 Task: Look for space in Mālūr, India from 5th July, 2023 to 15th July, 2023 for 9 adults in price range Rs.15000 to Rs.25000. Place can be entire place with 5 bedrooms having 5 beds and 5 bathrooms. Property type can be house, flat, guest house. Booking option can be shelf check-in. Required host language is English.
Action: Mouse moved to (568, 101)
Screenshot: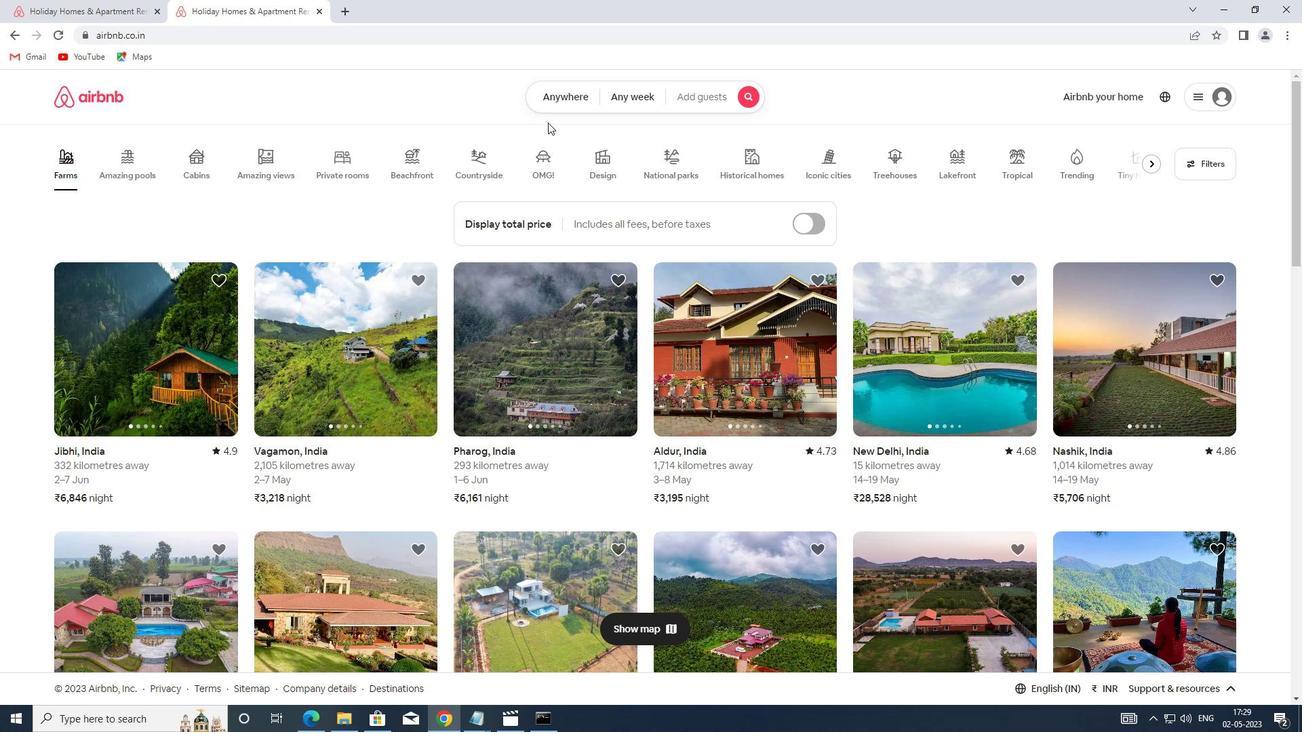 
Action: Mouse pressed left at (568, 101)
Screenshot: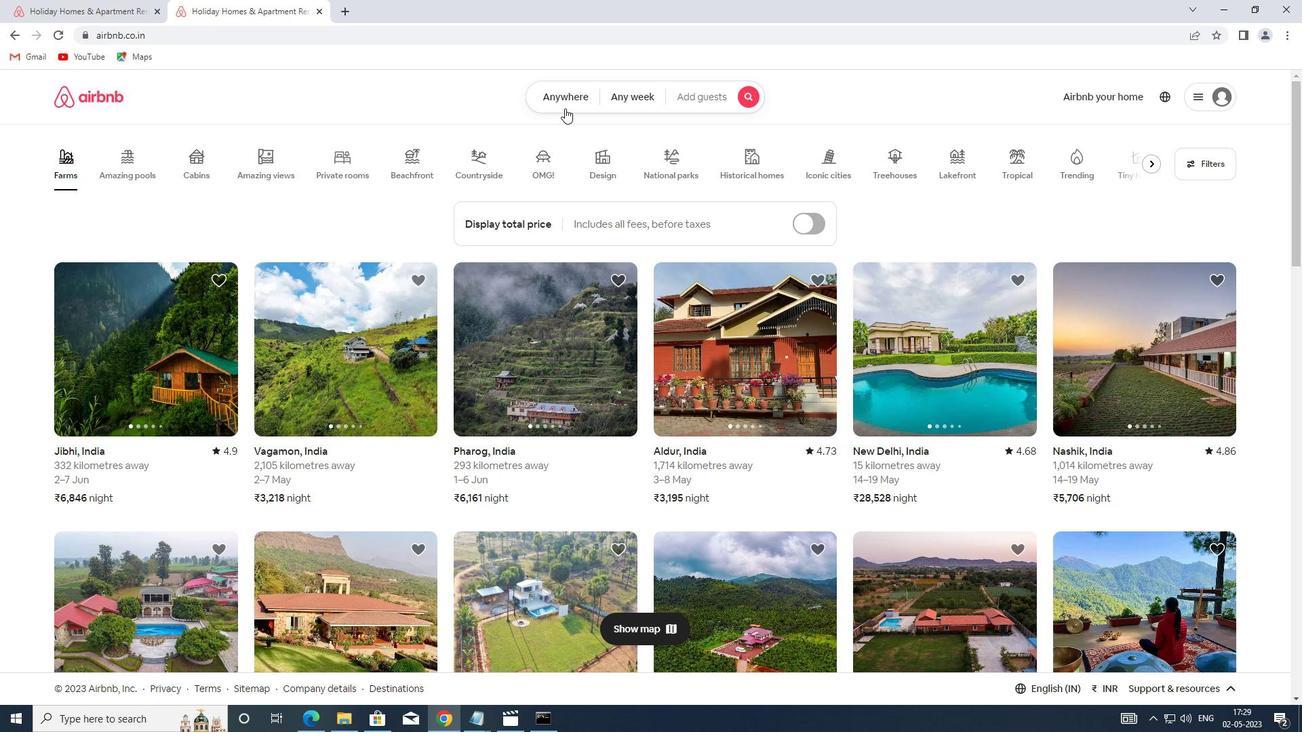 
Action: Mouse moved to (474, 147)
Screenshot: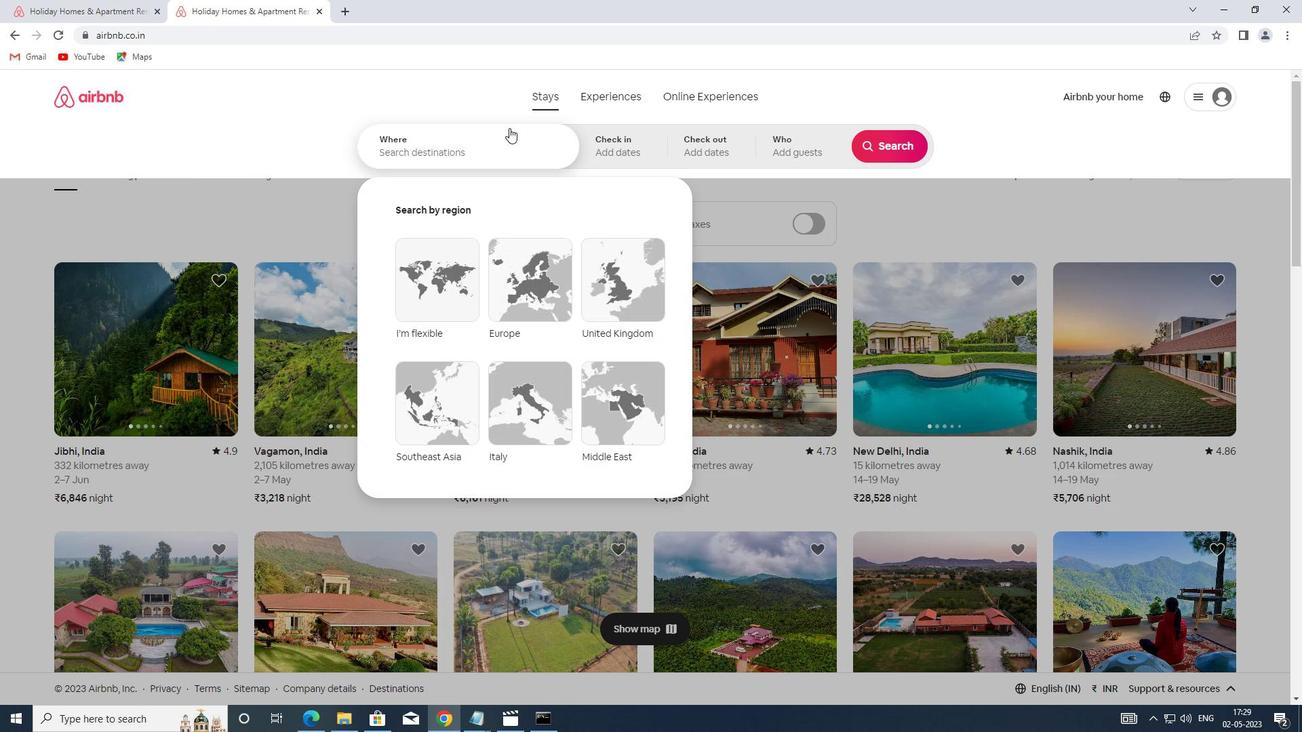
Action: Mouse pressed left at (474, 147)
Screenshot: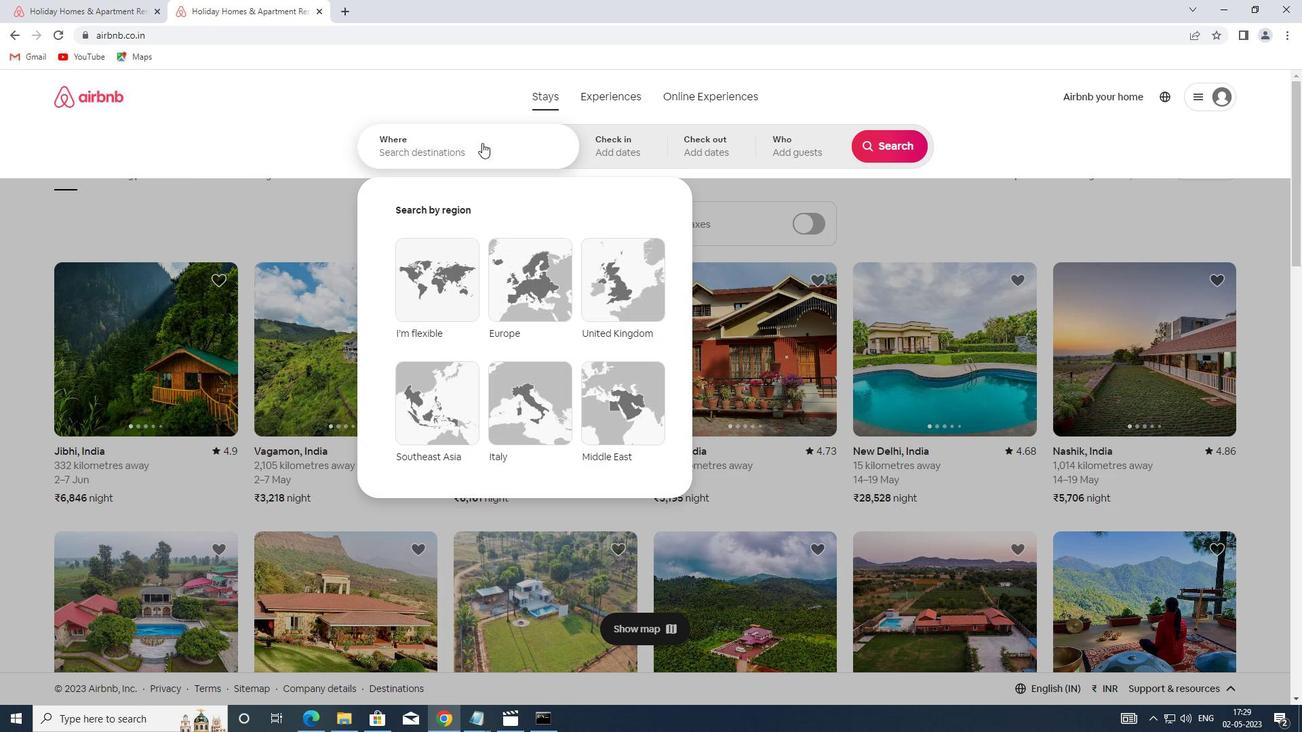 
Action: Key pressed <Key.shift>MALURA,<Key.shift>INA<Key.backspace>DIA
Screenshot: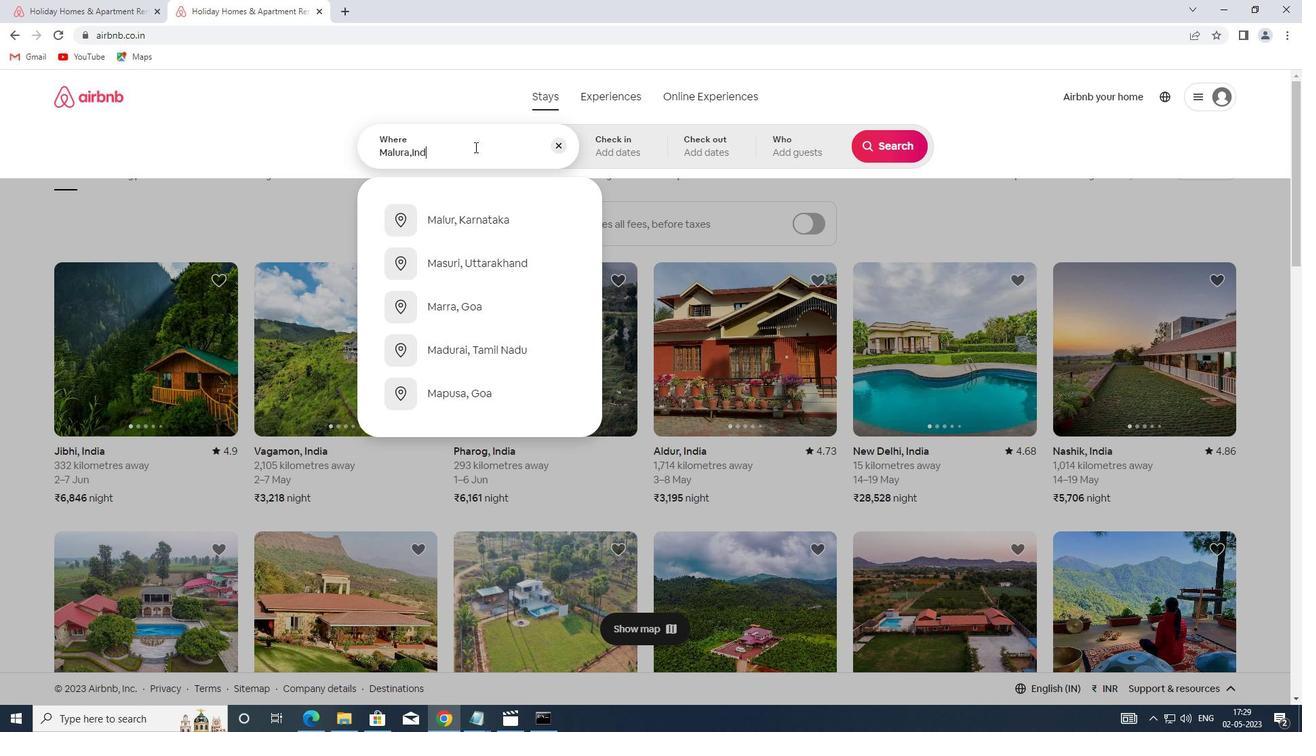 
Action: Mouse moved to (614, 133)
Screenshot: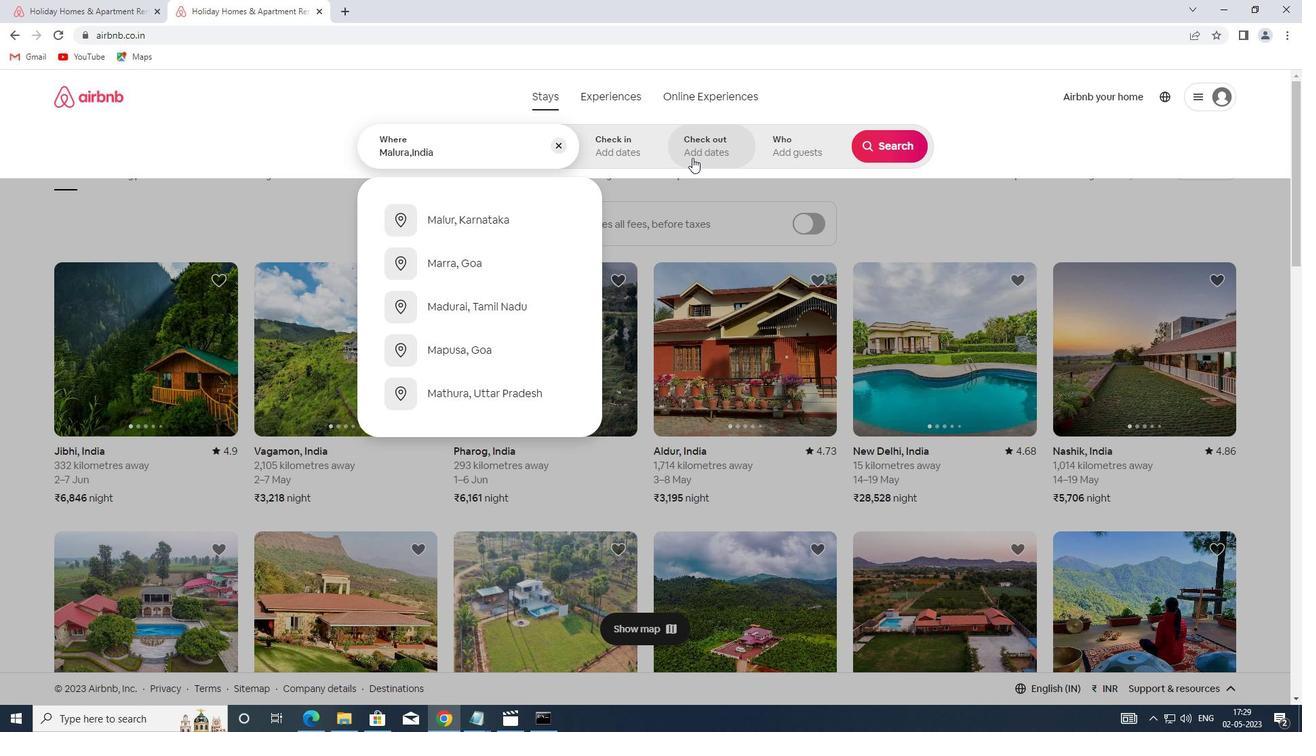 
Action: Mouse pressed left at (614, 133)
Screenshot: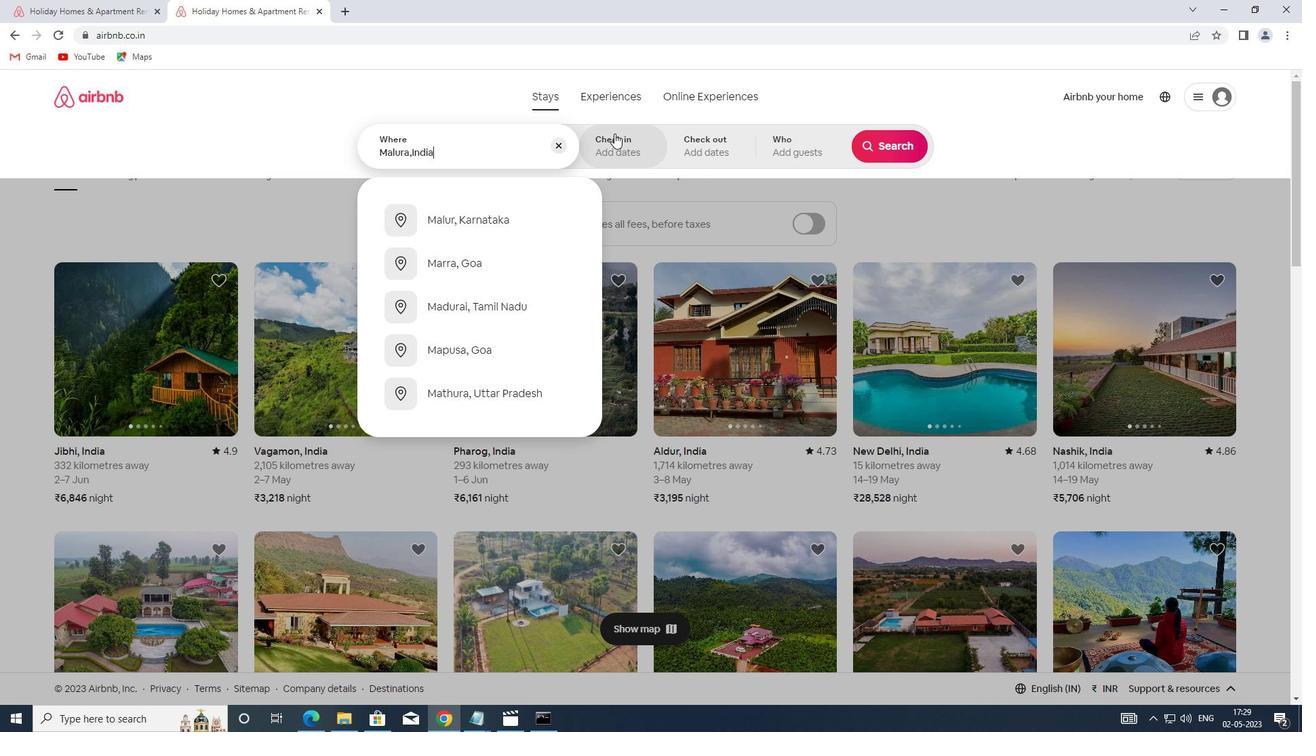 
Action: Mouse moved to (890, 259)
Screenshot: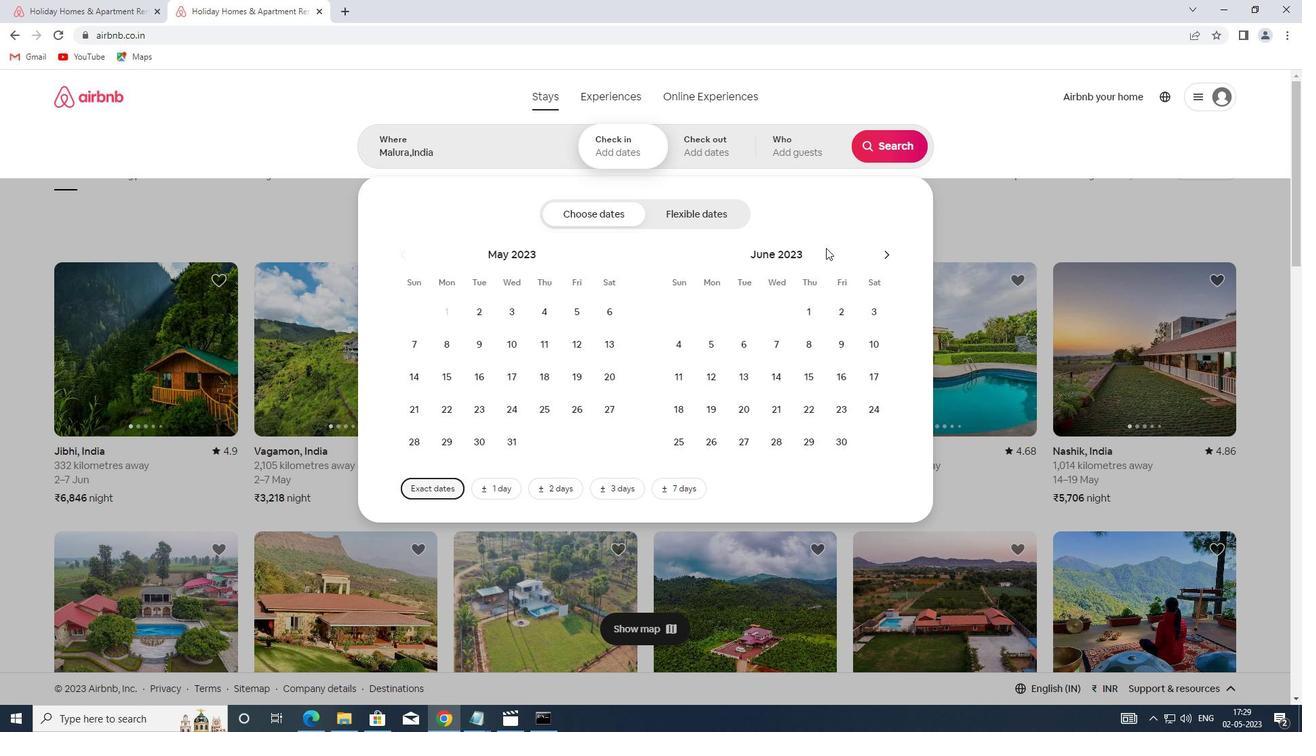 
Action: Mouse pressed left at (890, 259)
Screenshot: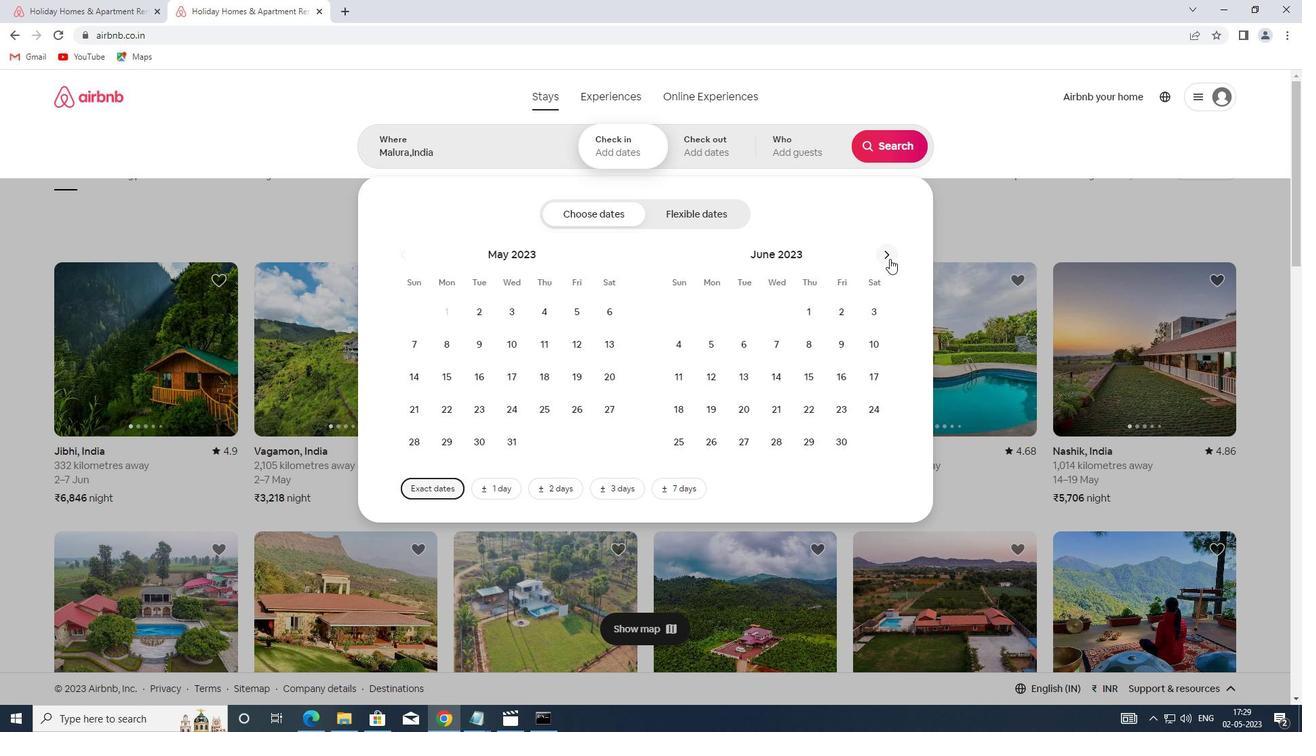 
Action: Mouse moved to (779, 349)
Screenshot: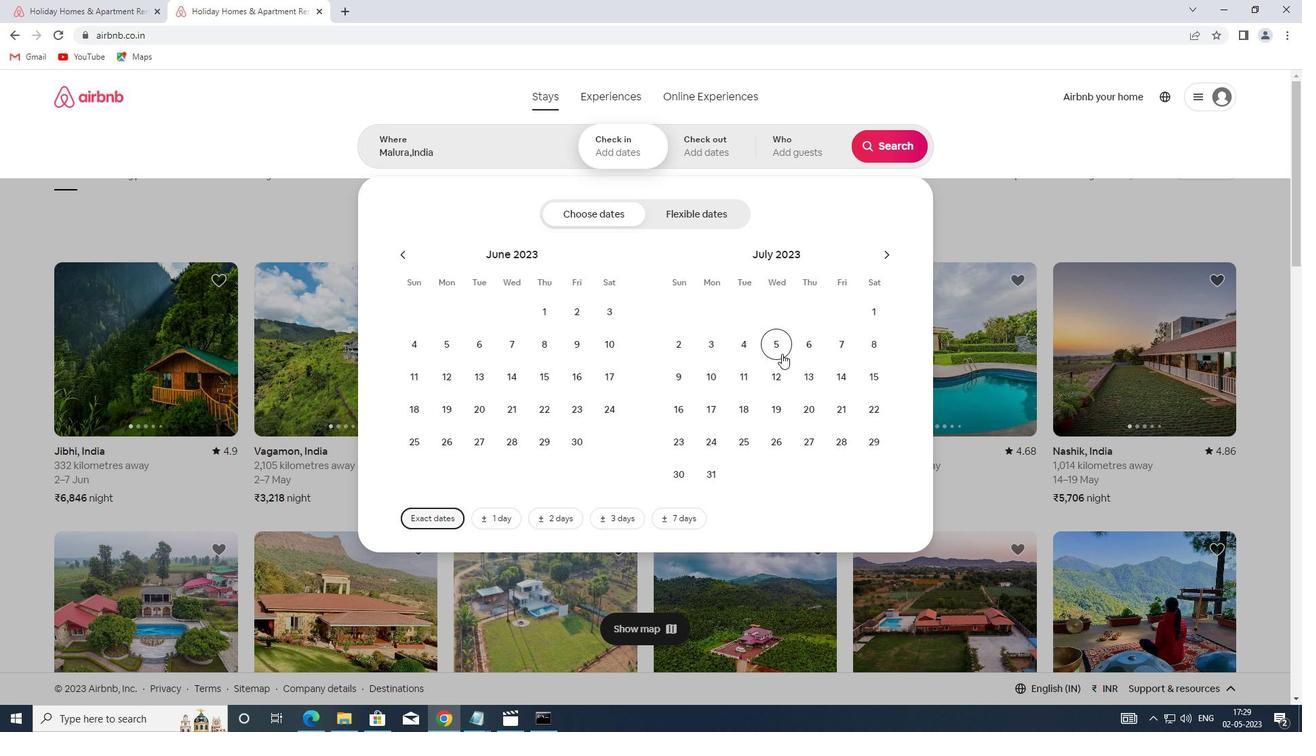 
Action: Mouse pressed left at (779, 349)
Screenshot: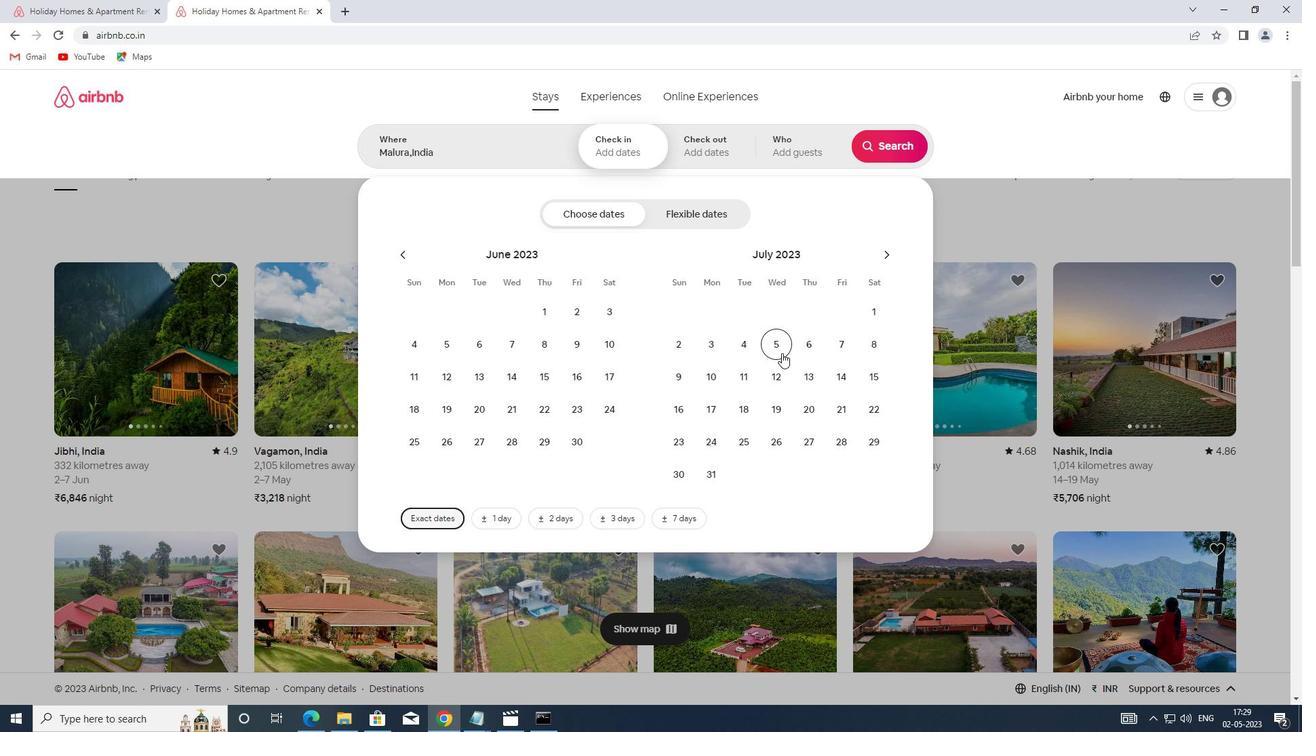 
Action: Mouse moved to (863, 375)
Screenshot: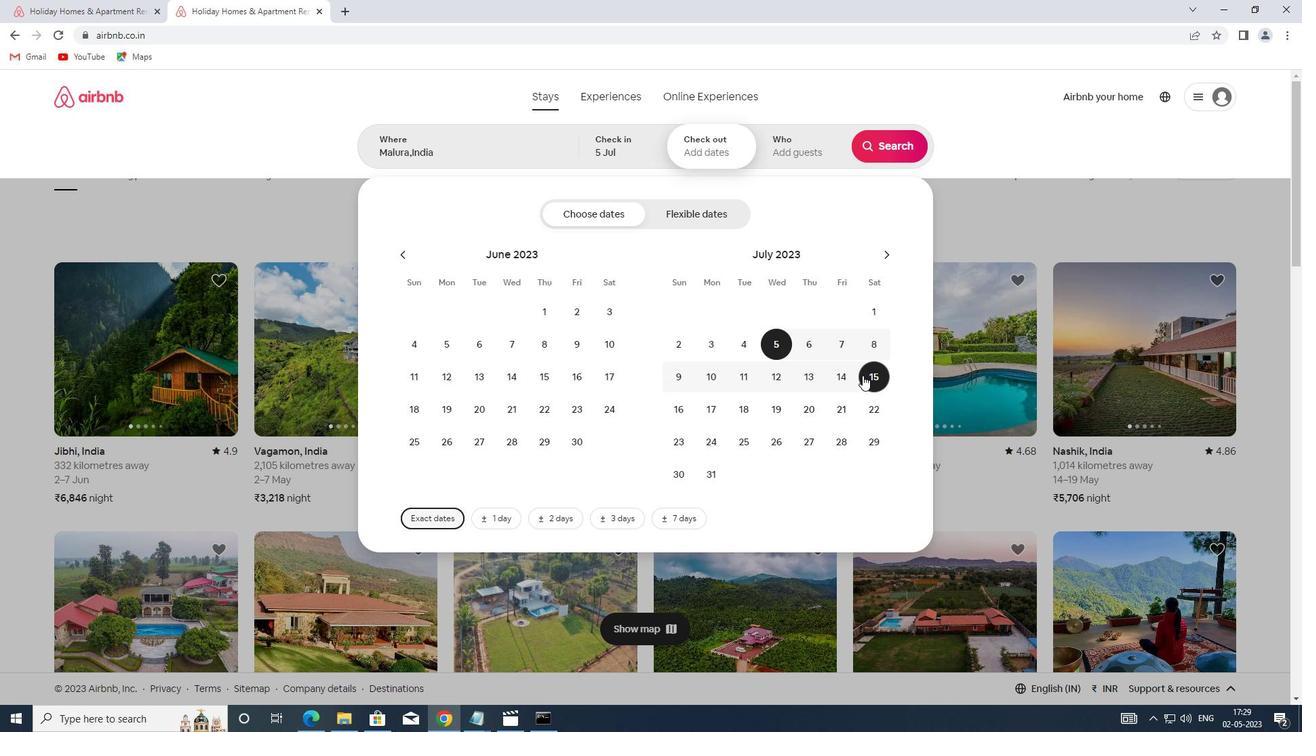
Action: Mouse pressed left at (863, 375)
Screenshot: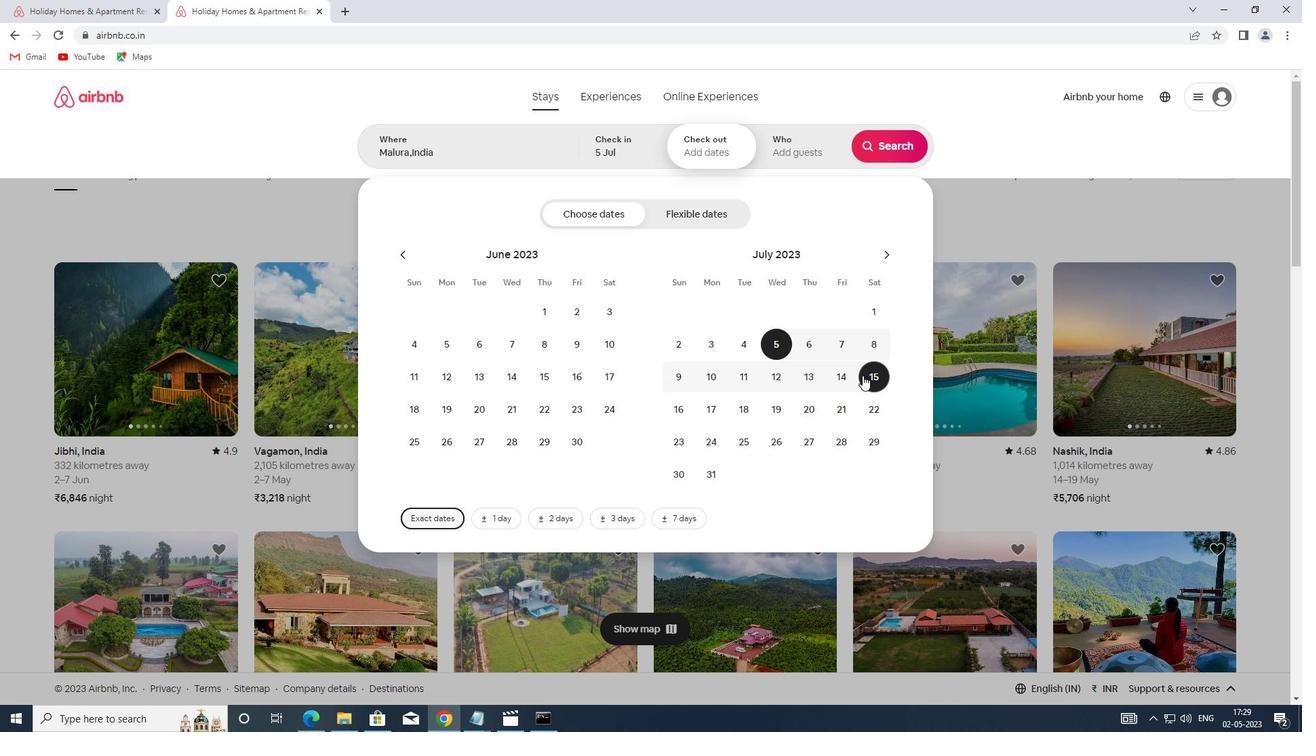 
Action: Mouse moved to (812, 144)
Screenshot: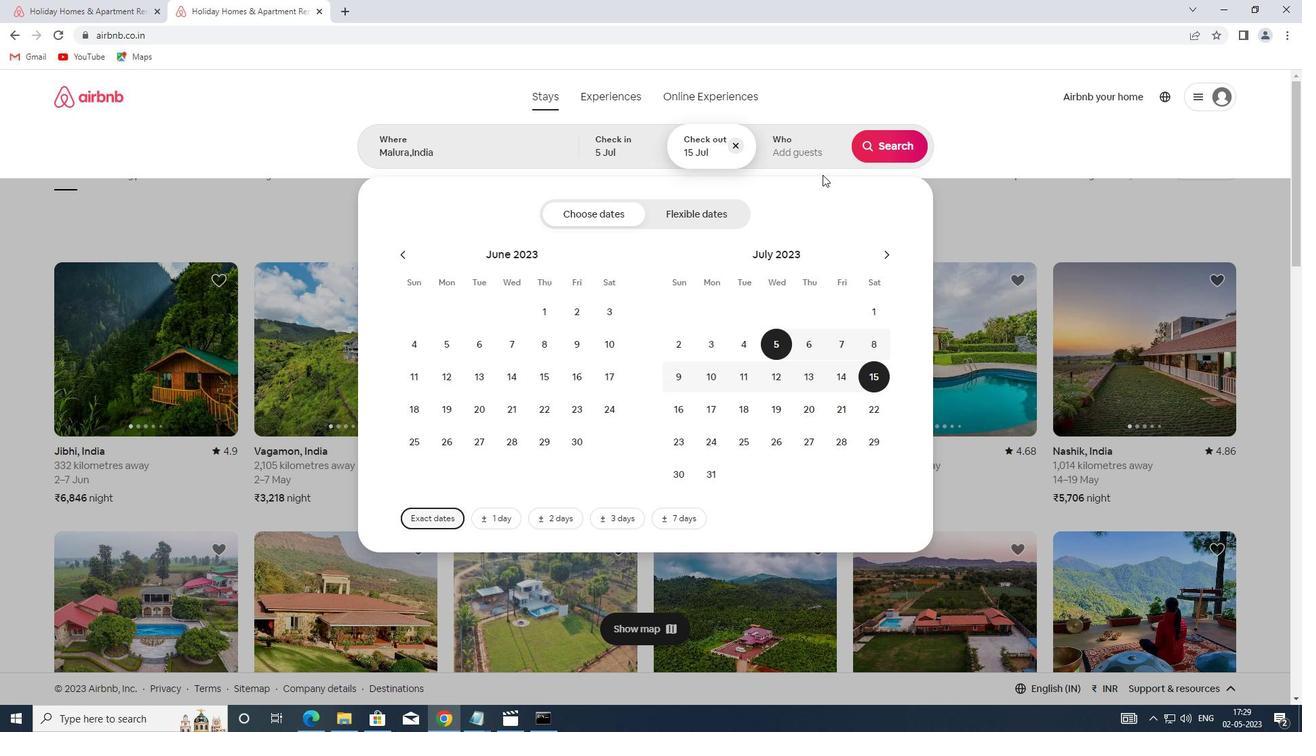 
Action: Mouse pressed left at (812, 144)
Screenshot: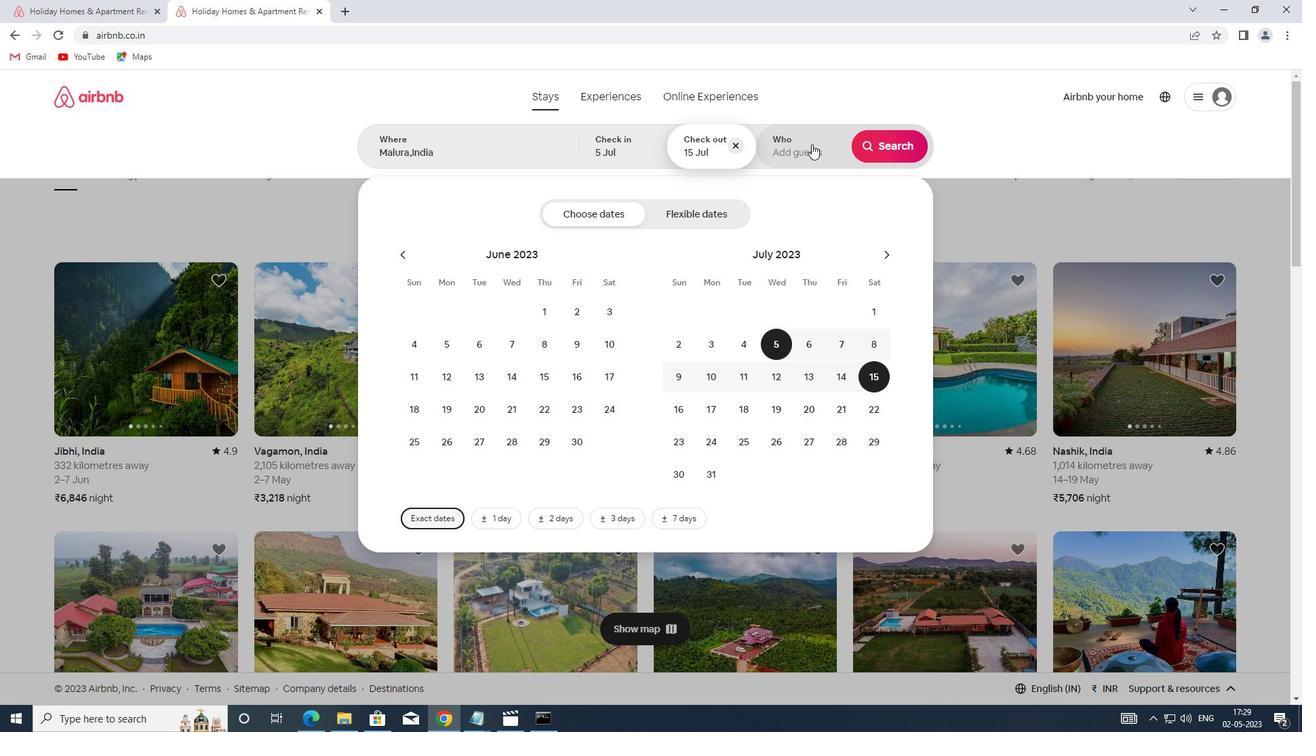 
Action: Mouse moved to (893, 215)
Screenshot: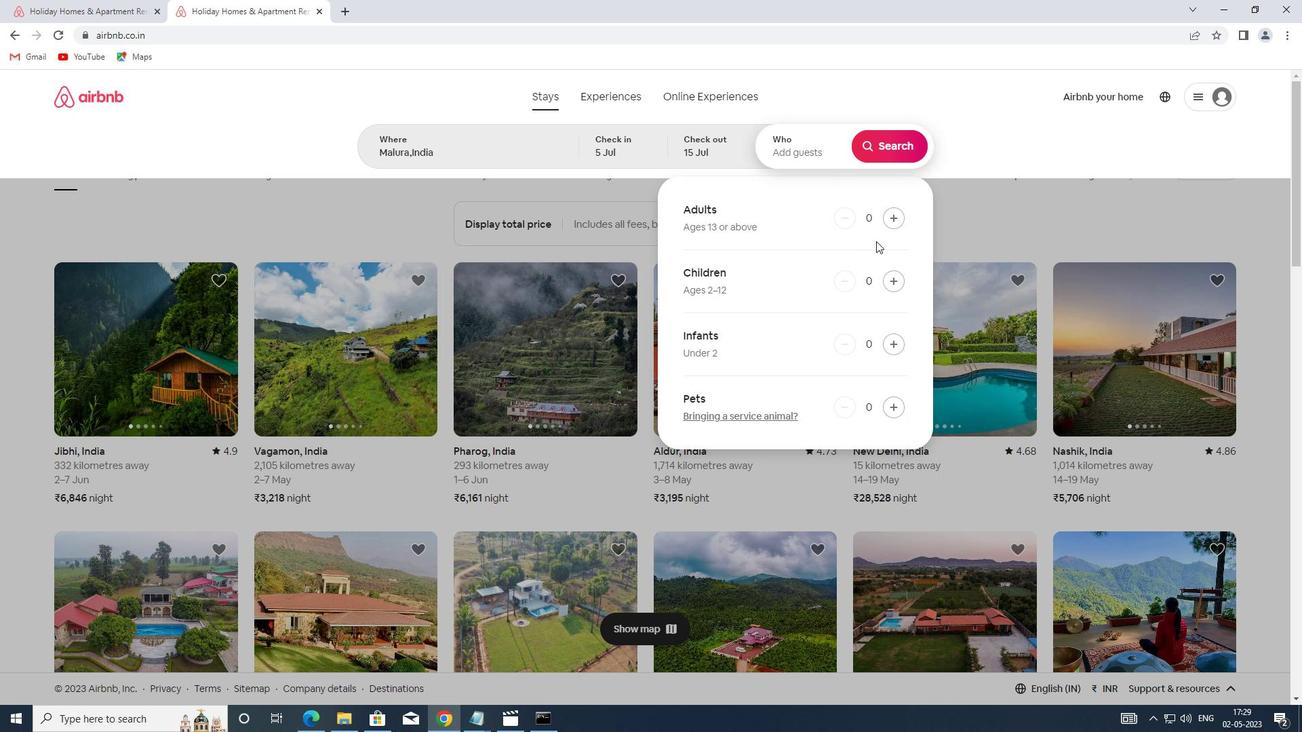 
Action: Mouse pressed left at (893, 215)
Screenshot: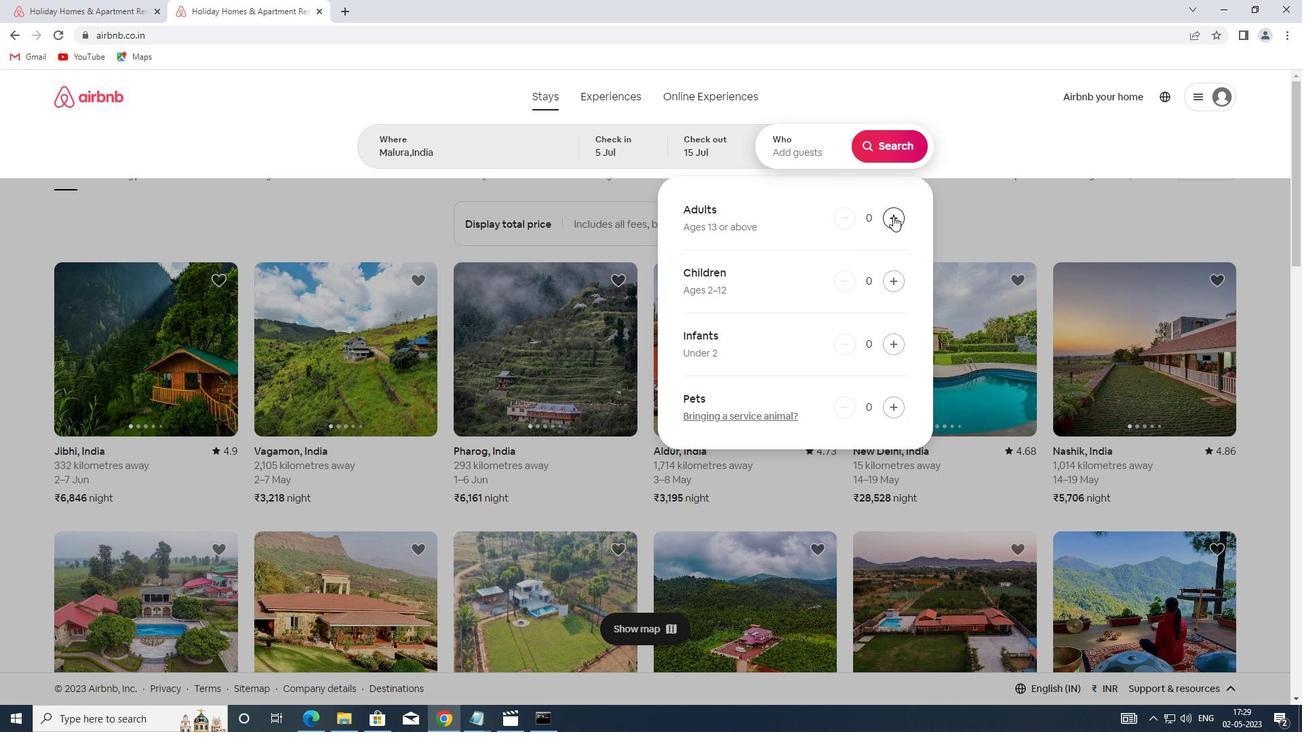 
Action: Mouse pressed left at (893, 215)
Screenshot: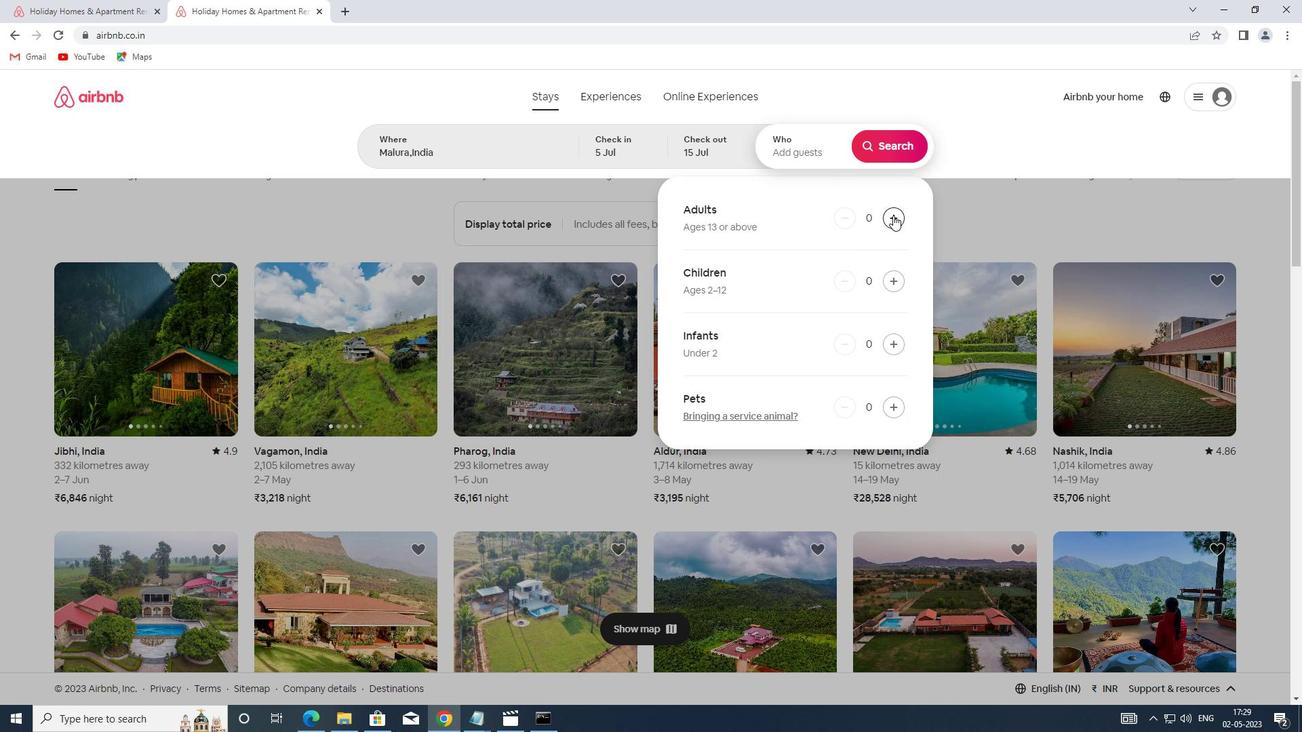 
Action: Mouse pressed left at (893, 215)
Screenshot: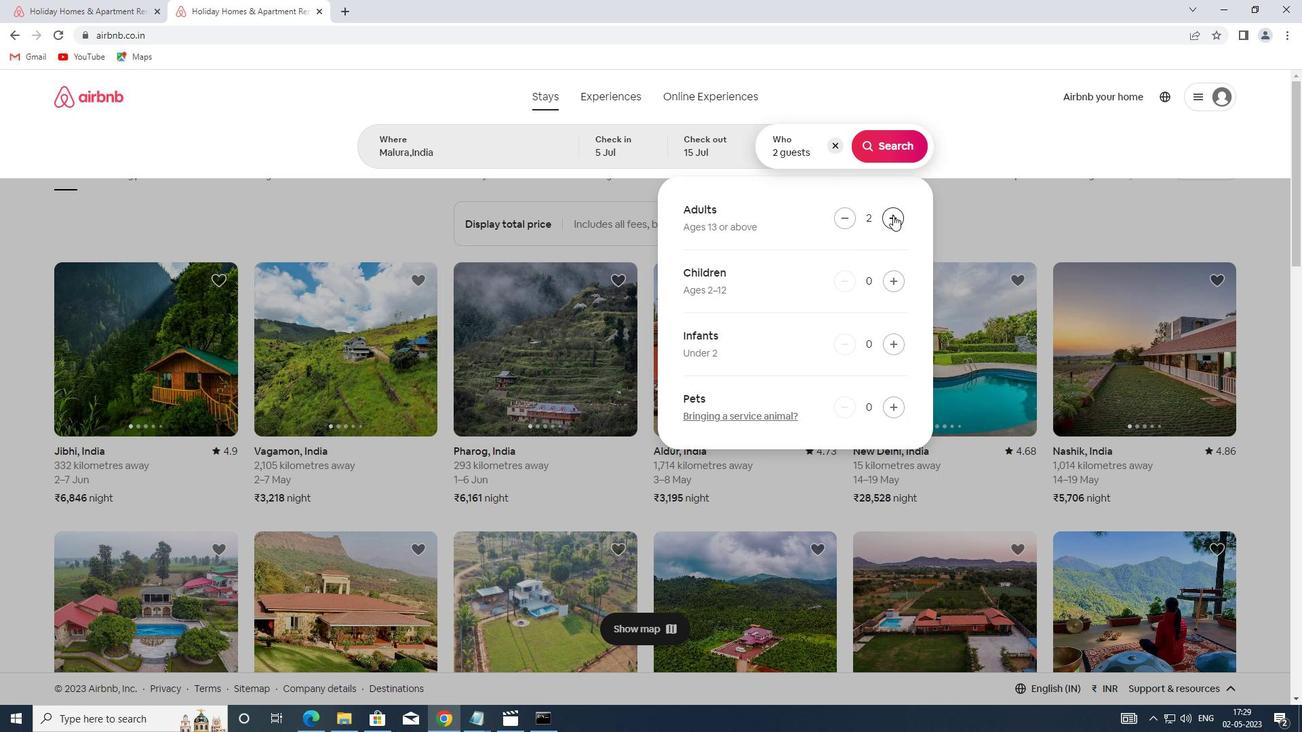 
Action: Mouse pressed left at (893, 215)
Screenshot: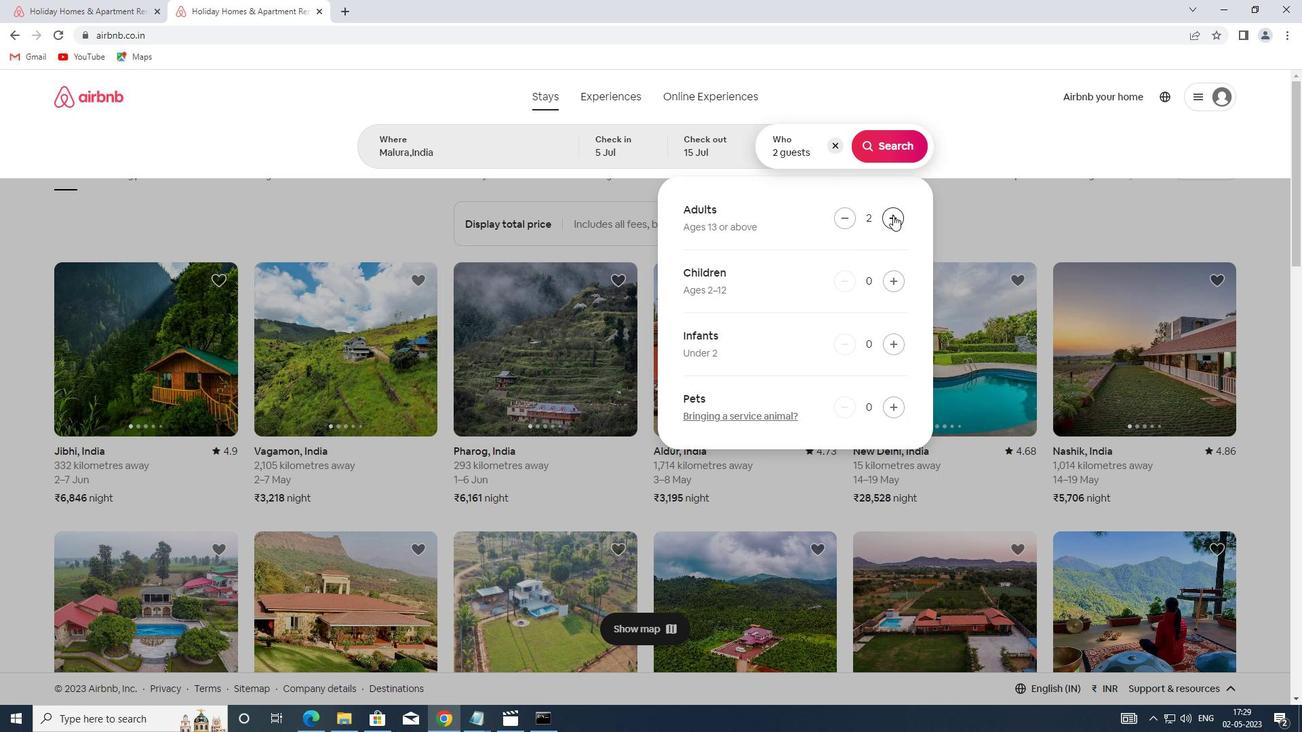 
Action: Mouse pressed left at (893, 215)
Screenshot: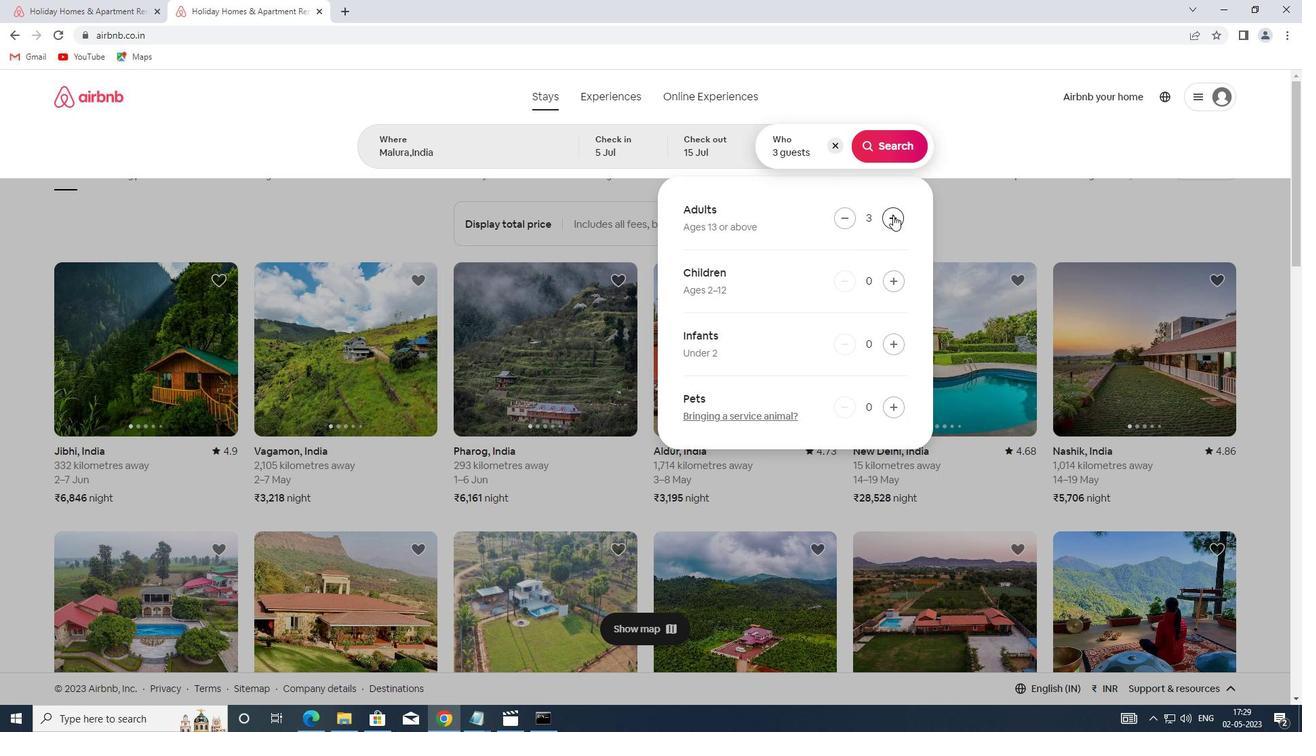 
Action: Mouse pressed left at (893, 215)
Screenshot: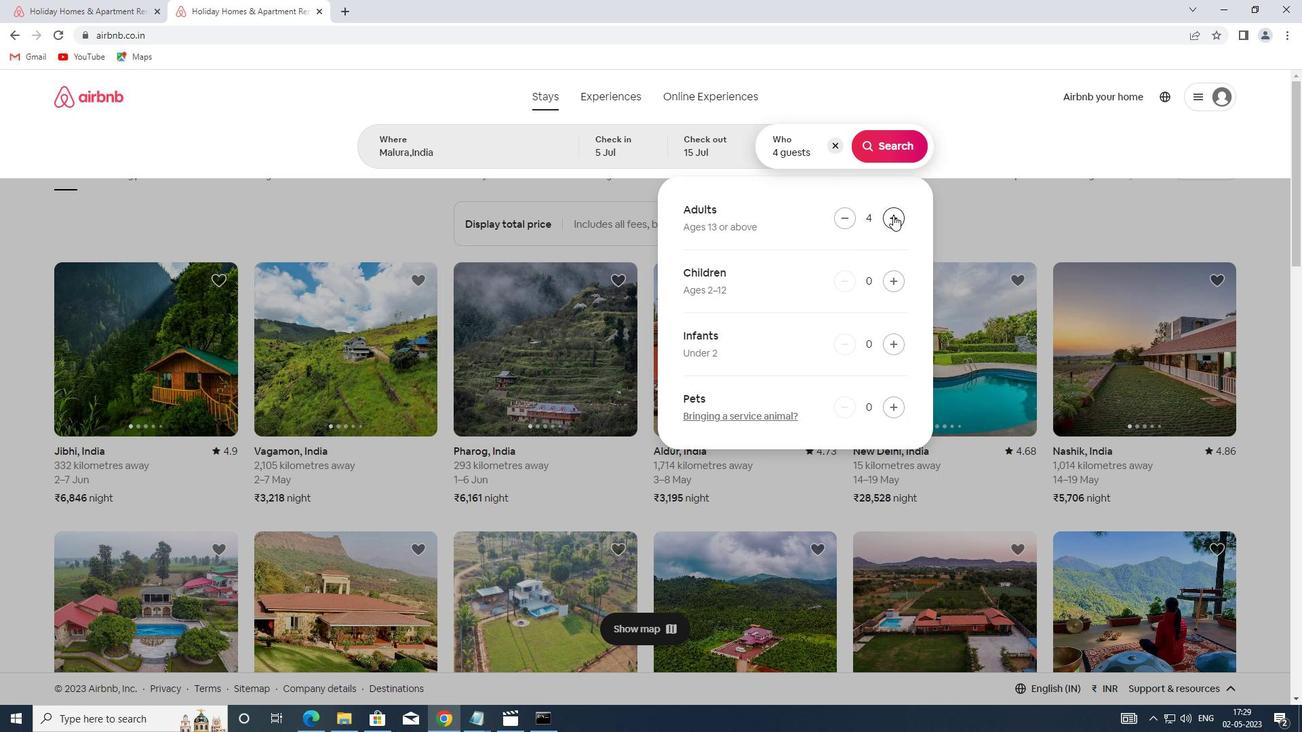 
Action: Mouse pressed left at (893, 215)
Screenshot: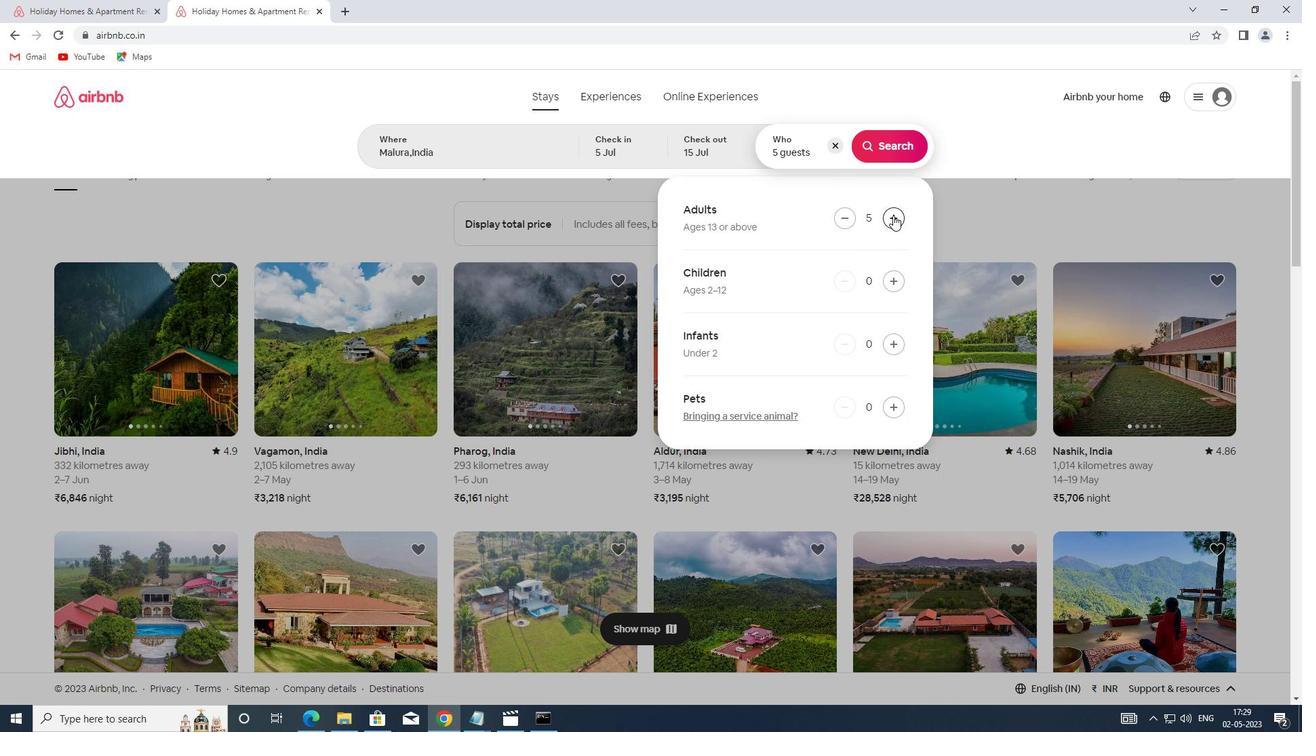 
Action: Mouse pressed left at (893, 215)
Screenshot: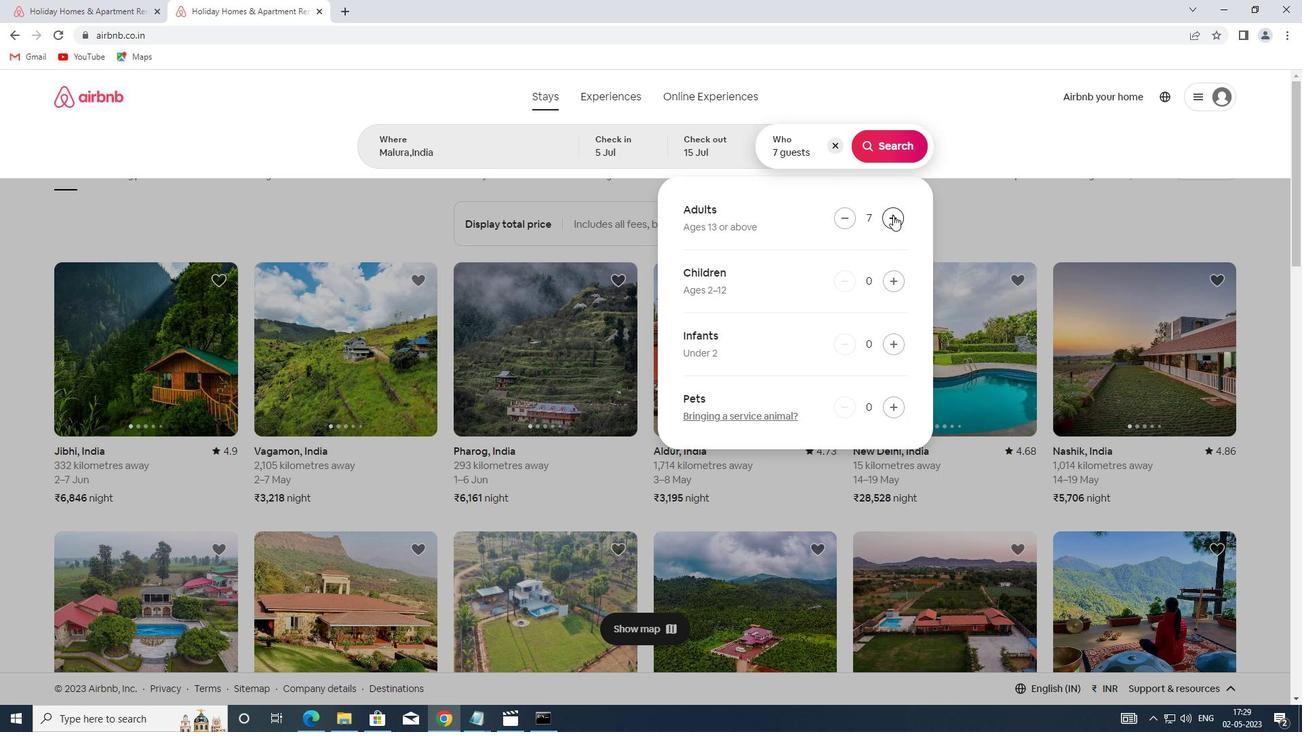 
Action: Mouse pressed left at (893, 215)
Screenshot: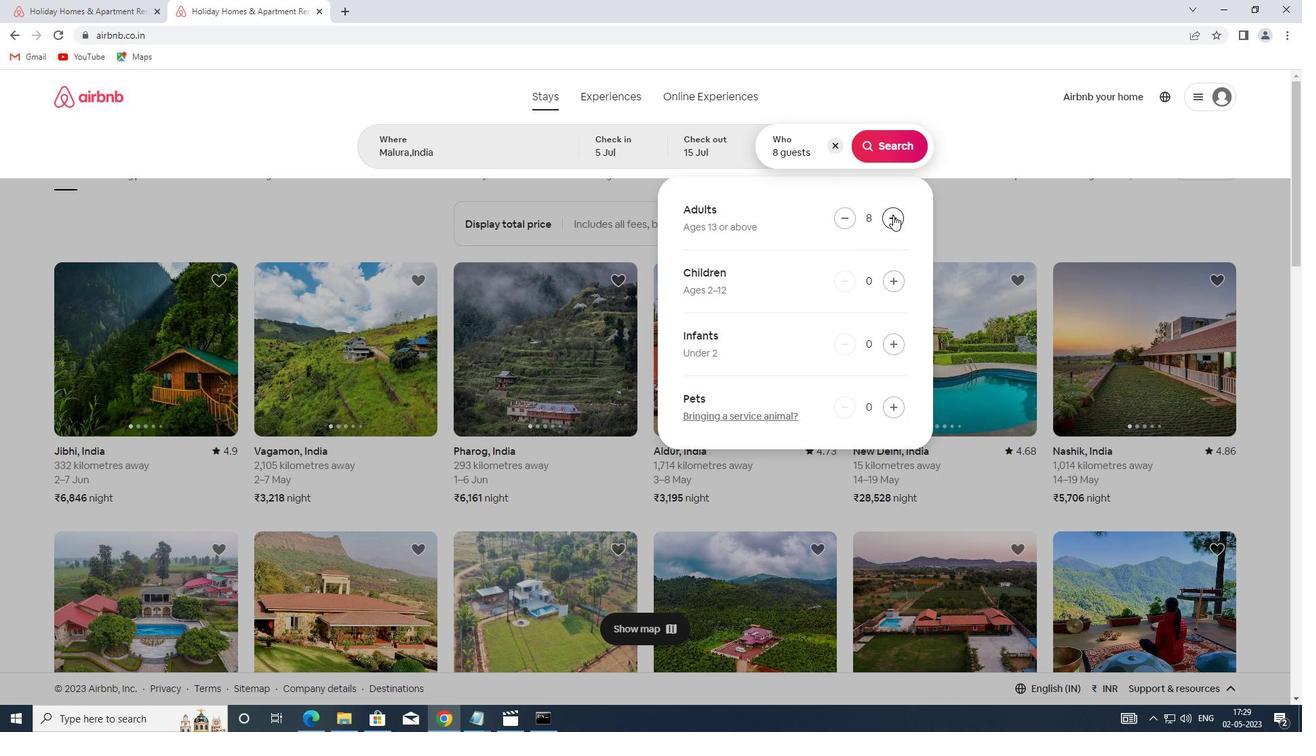
Action: Mouse moved to (889, 145)
Screenshot: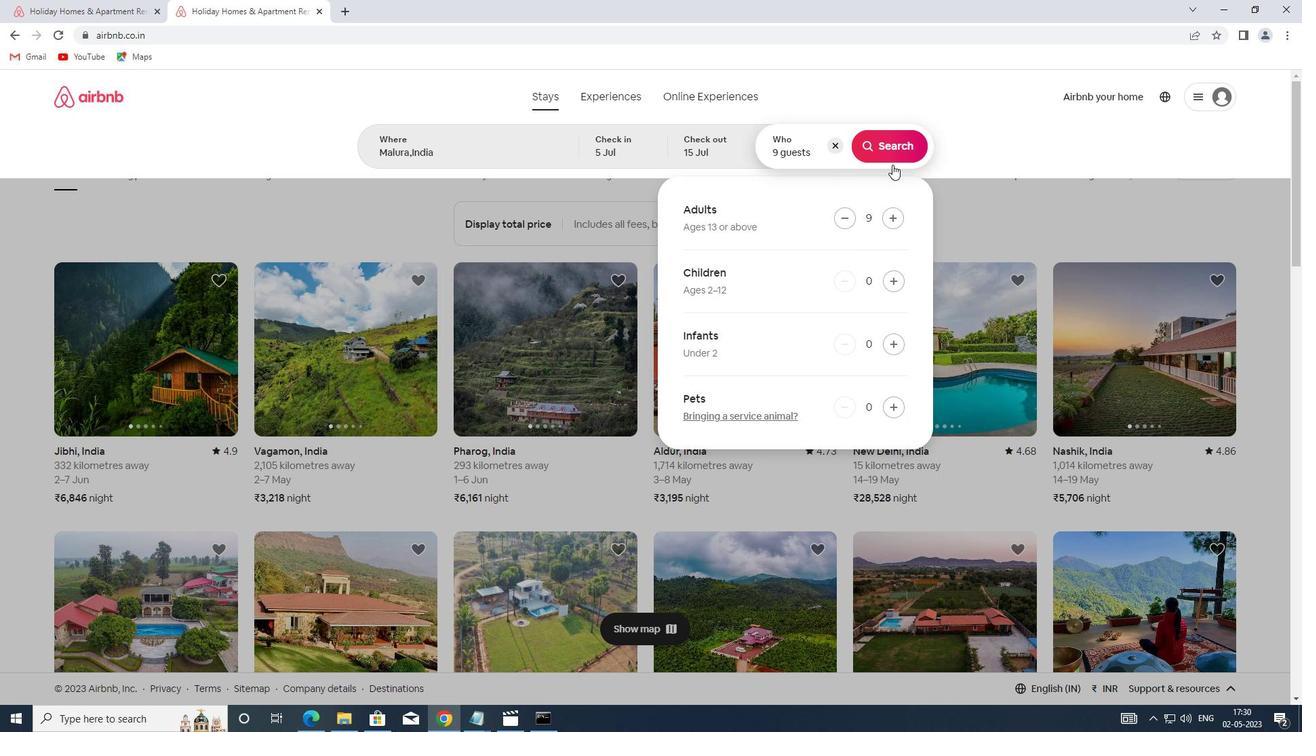 
Action: Mouse pressed left at (889, 145)
Screenshot: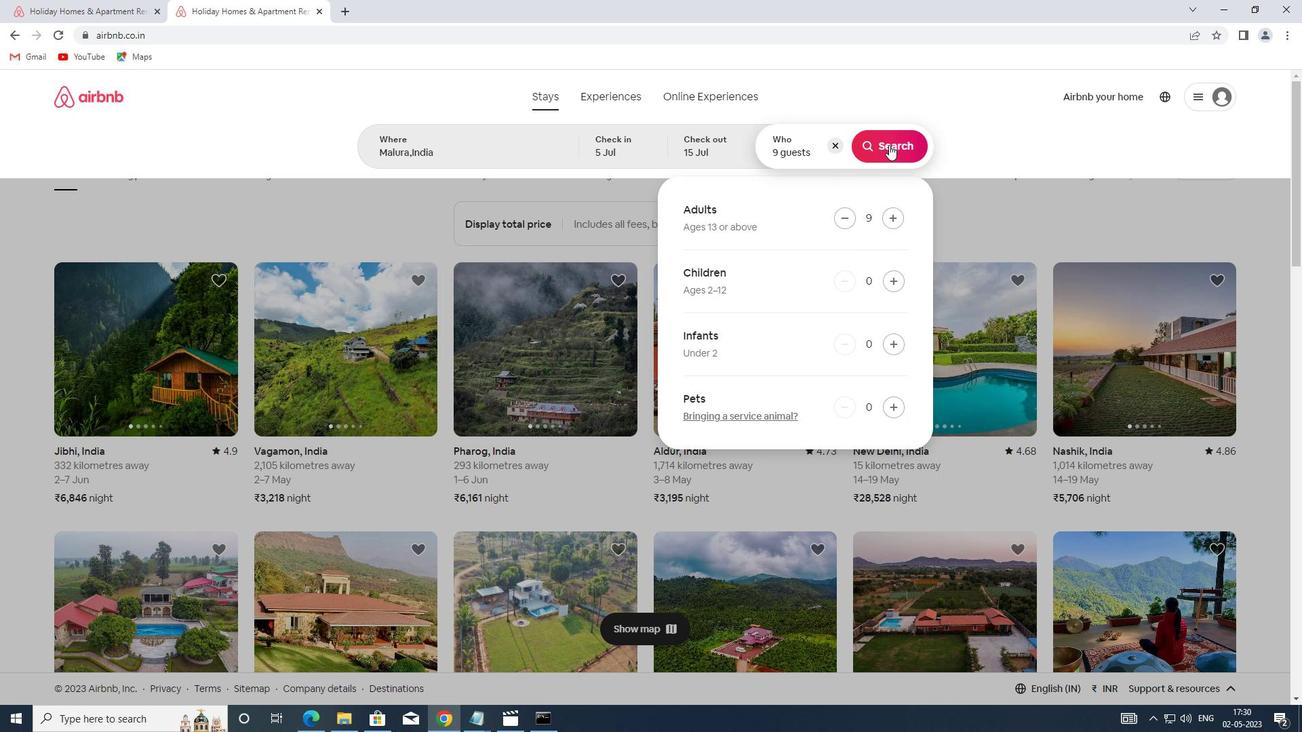
Action: Mouse moved to (1224, 152)
Screenshot: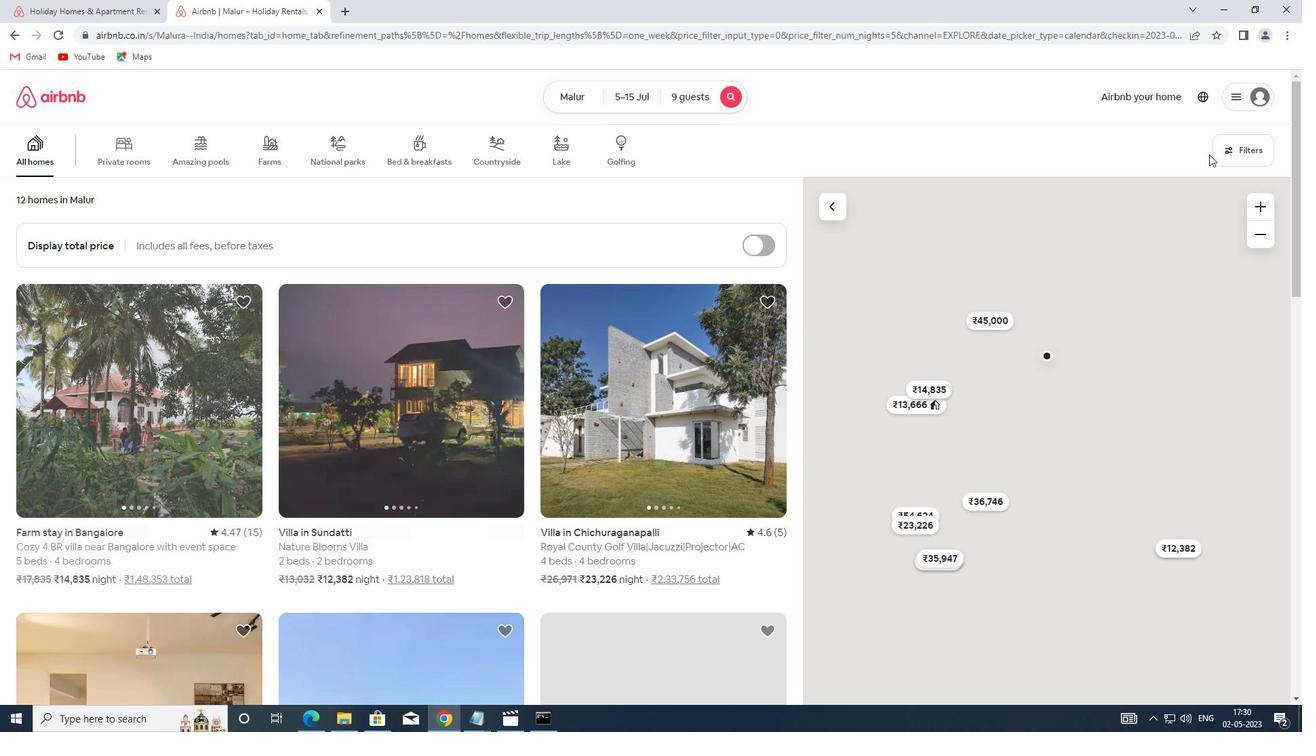 
Action: Mouse pressed left at (1224, 152)
Screenshot: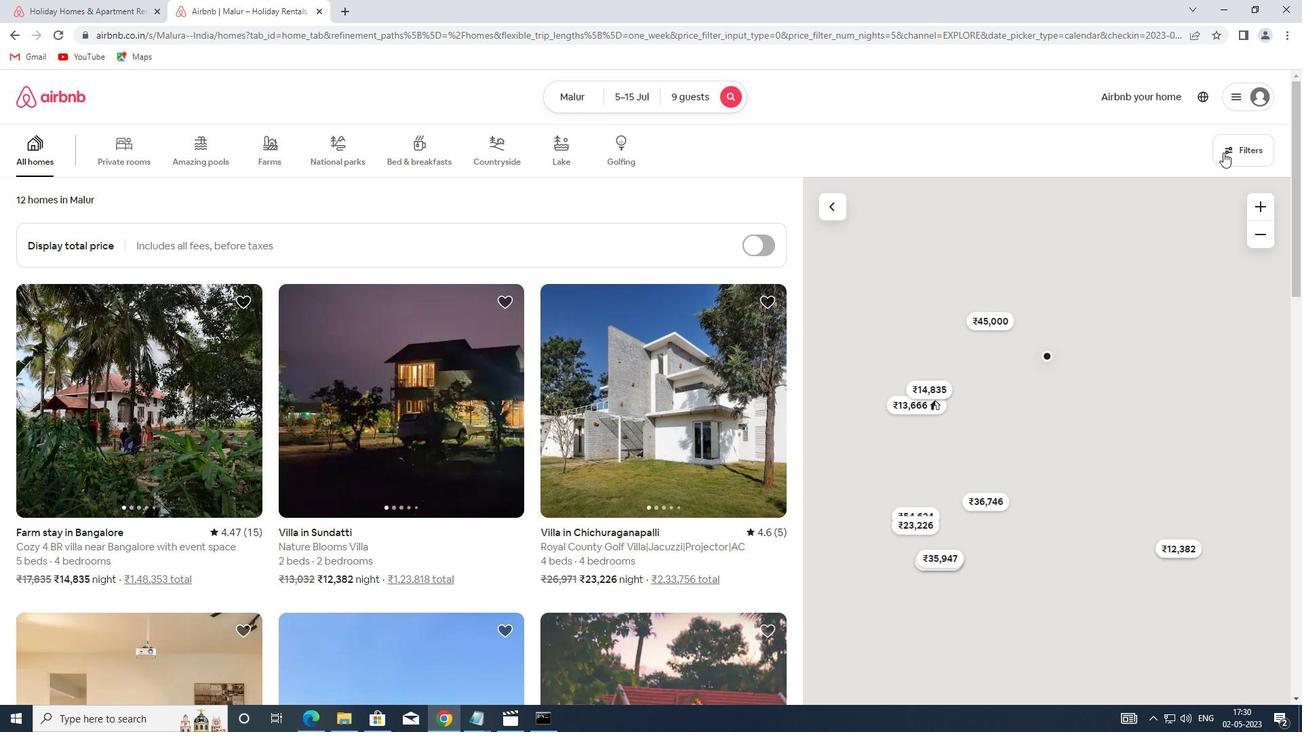 
Action: Mouse moved to (493, 312)
Screenshot: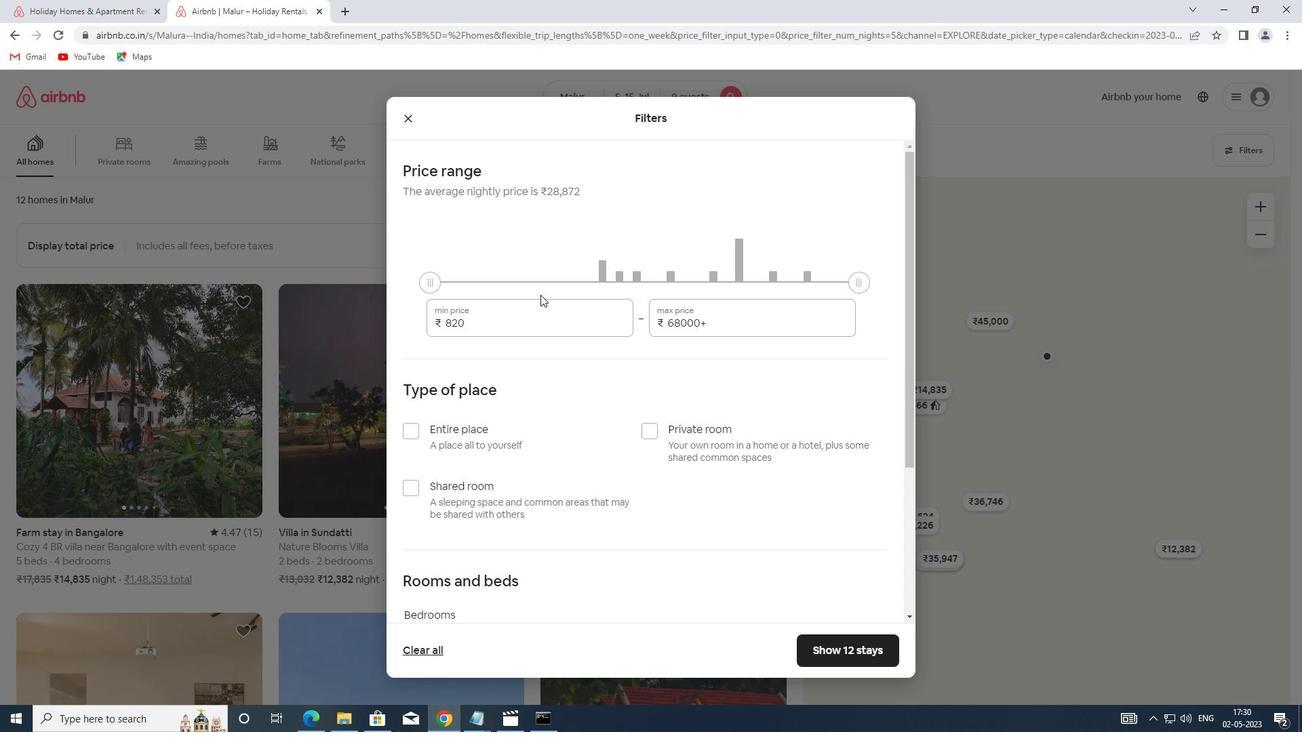 
Action: Mouse pressed left at (493, 312)
Screenshot: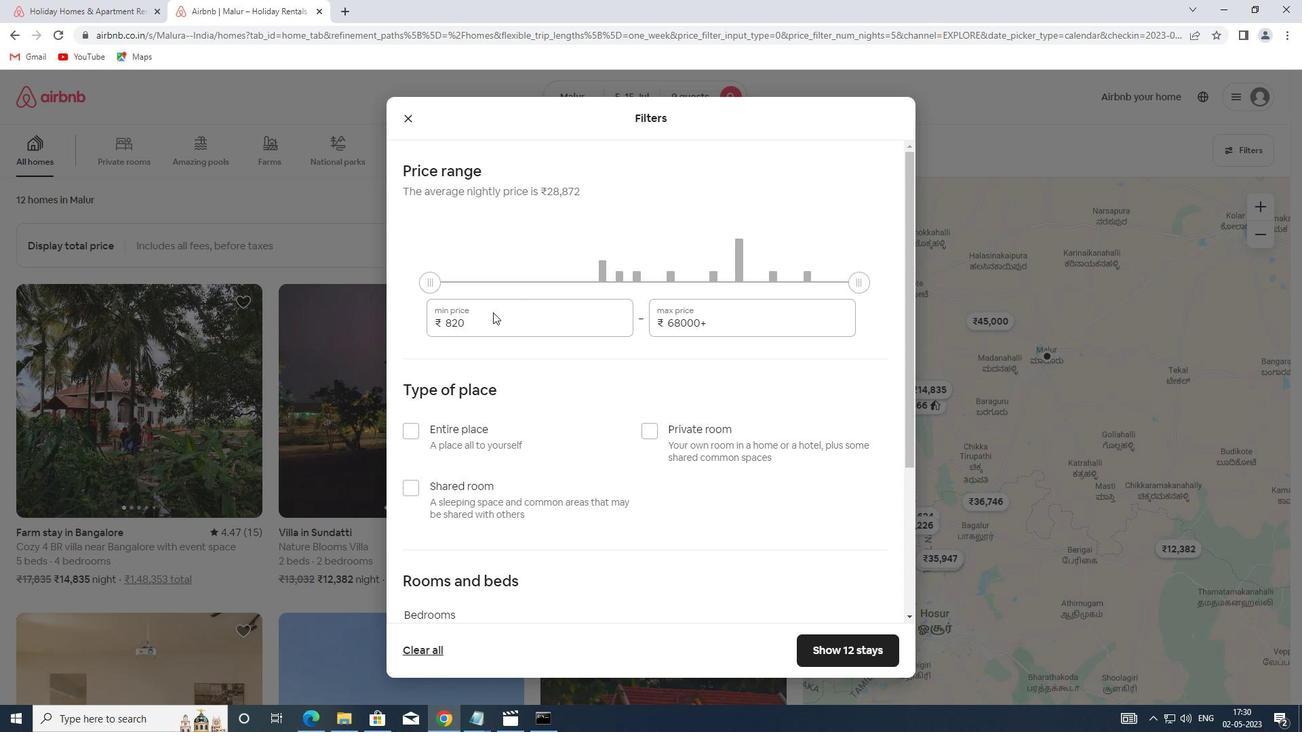 
Action: Mouse moved to (487, 317)
Screenshot: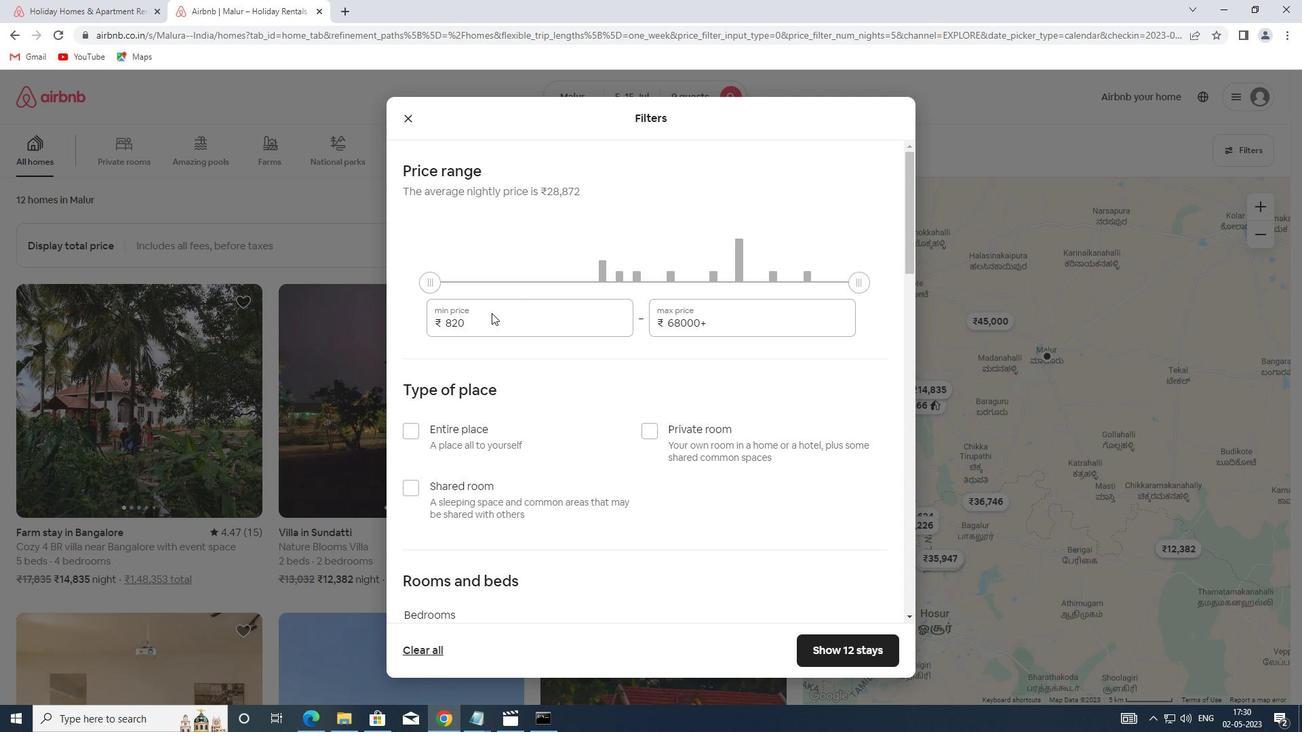
Action: Mouse pressed left at (487, 317)
Screenshot: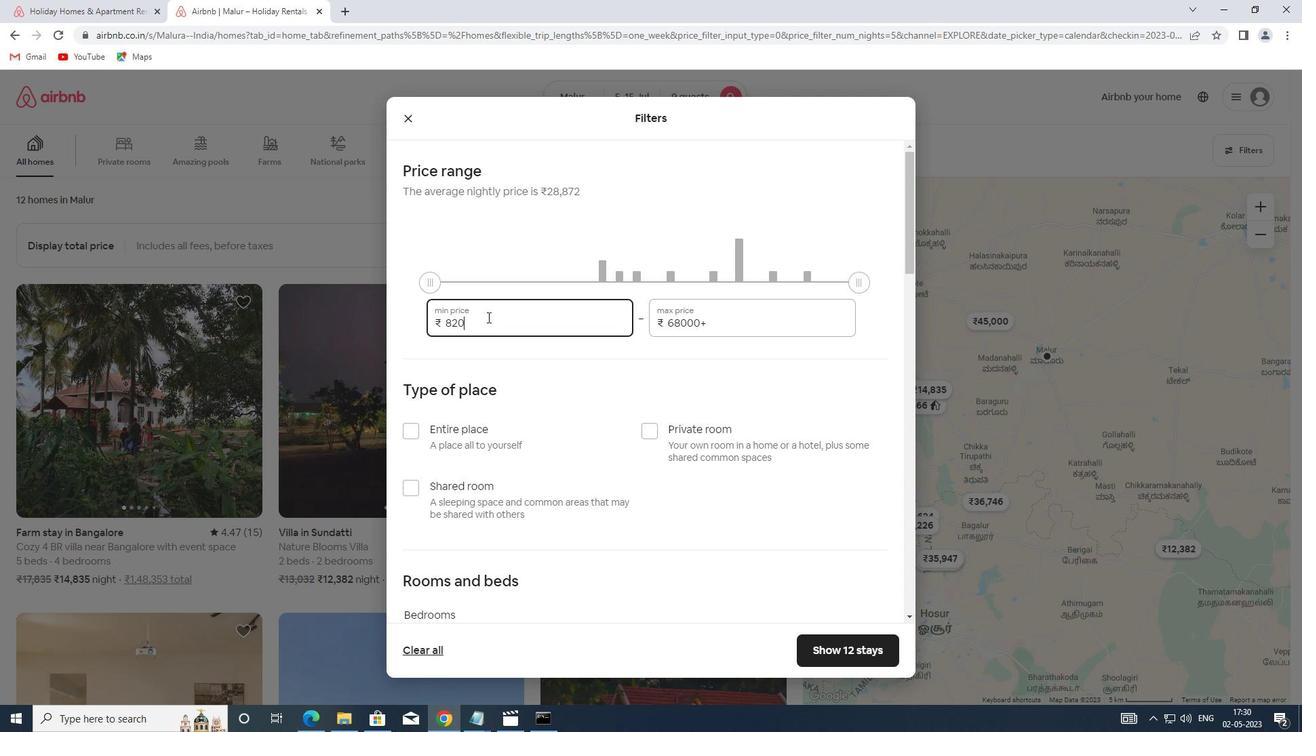 
Action: Mouse moved to (434, 318)
Screenshot: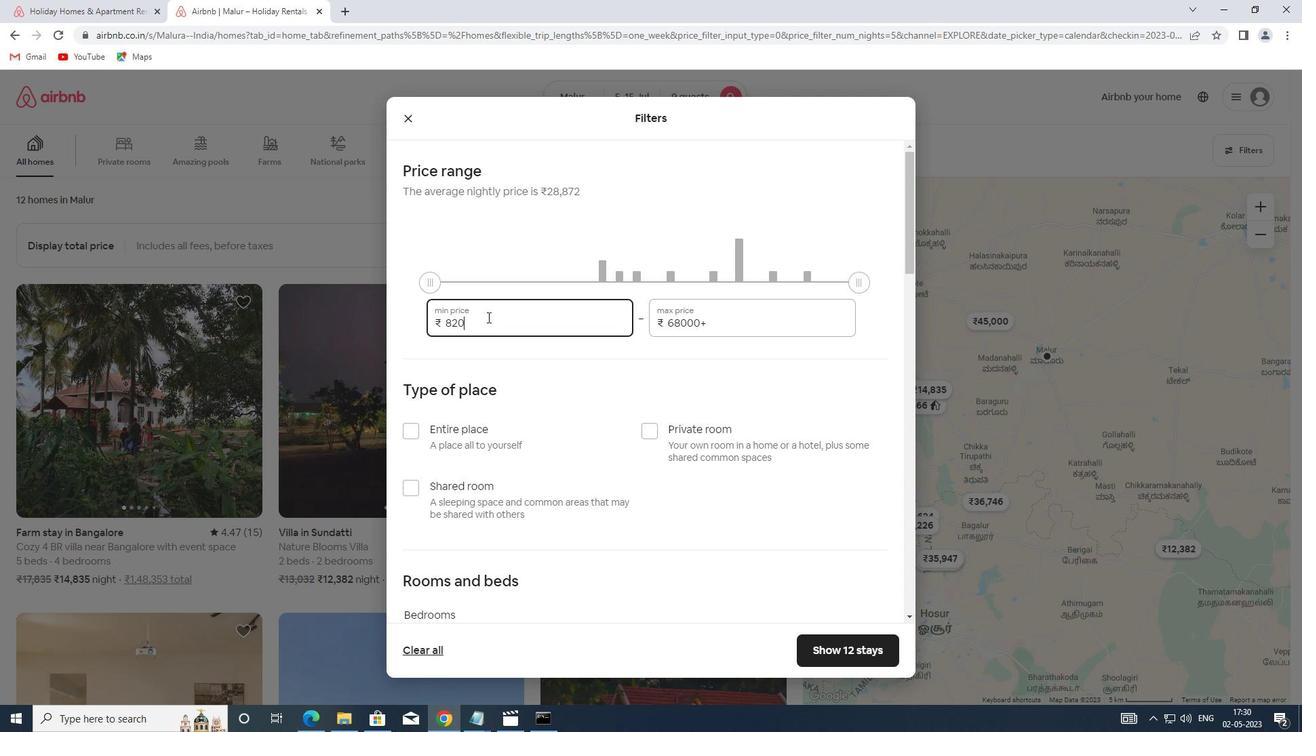 
Action: Key pressed 15000
Screenshot: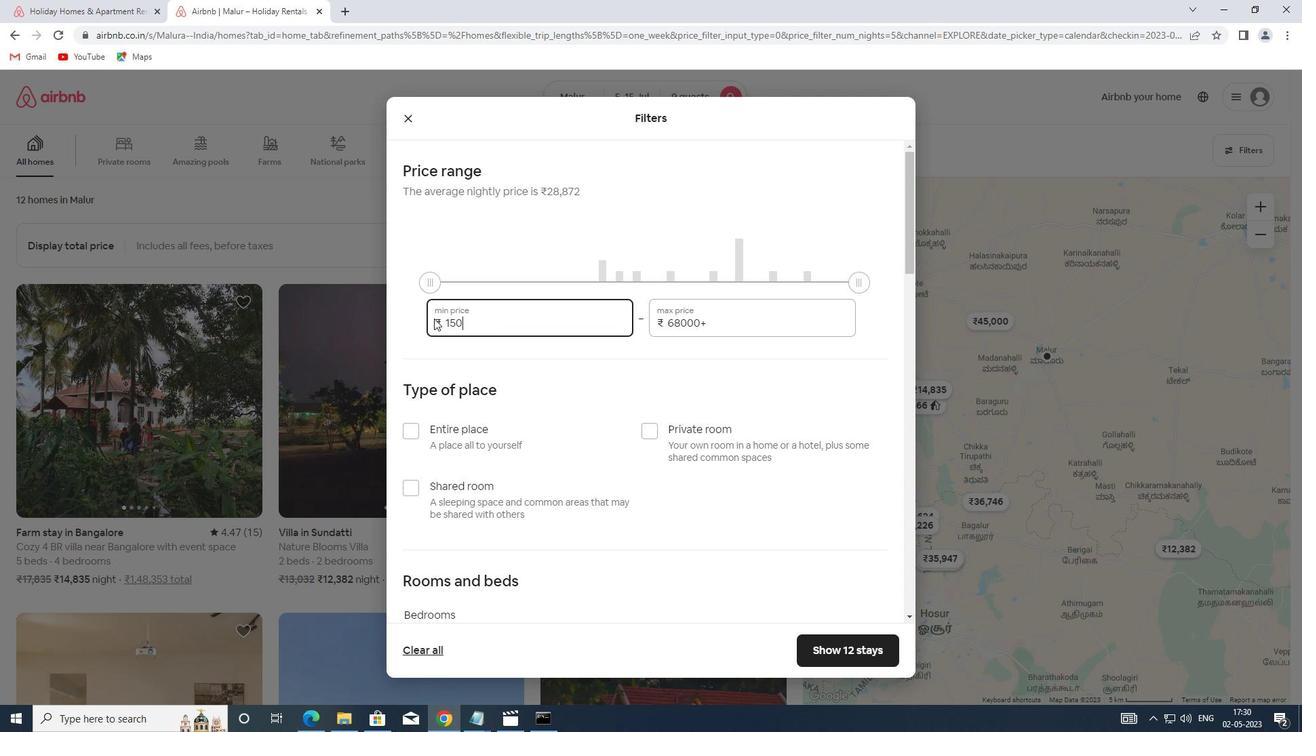 
Action: Mouse moved to (736, 323)
Screenshot: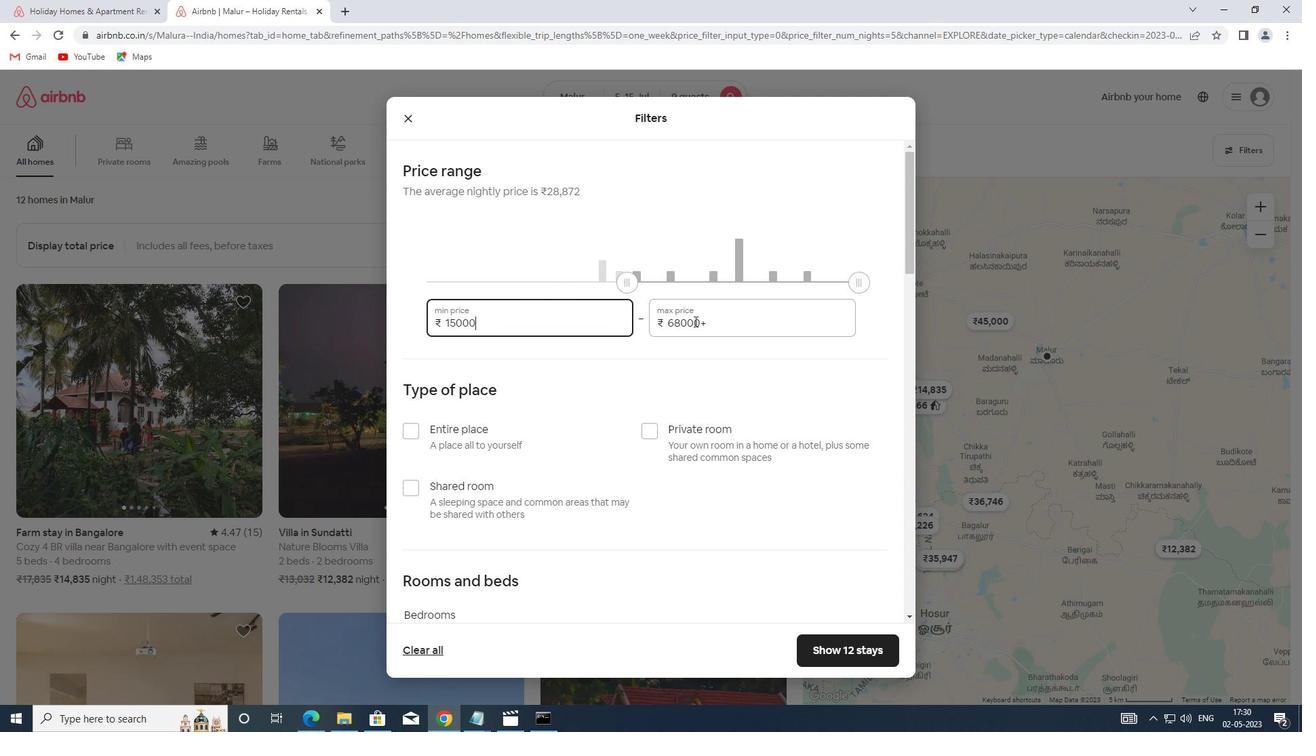 
Action: Mouse pressed left at (736, 323)
Screenshot: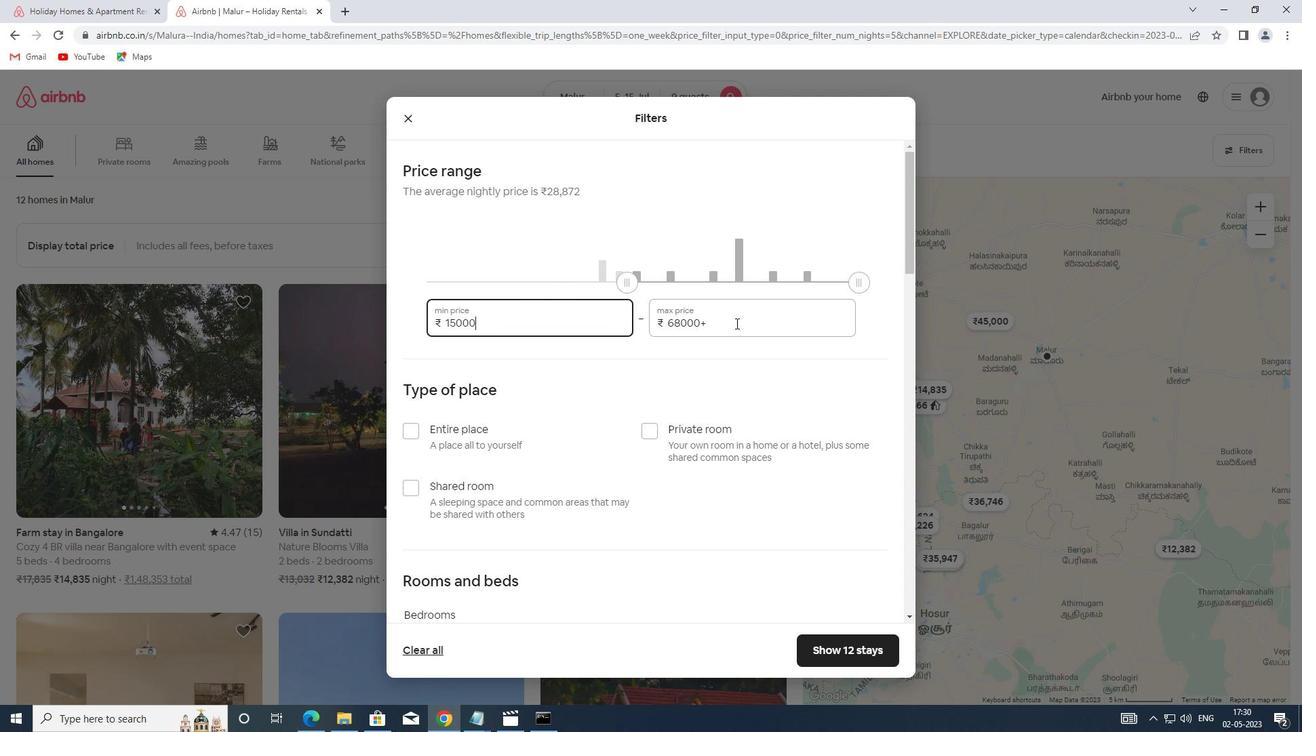 
Action: Mouse moved to (650, 326)
Screenshot: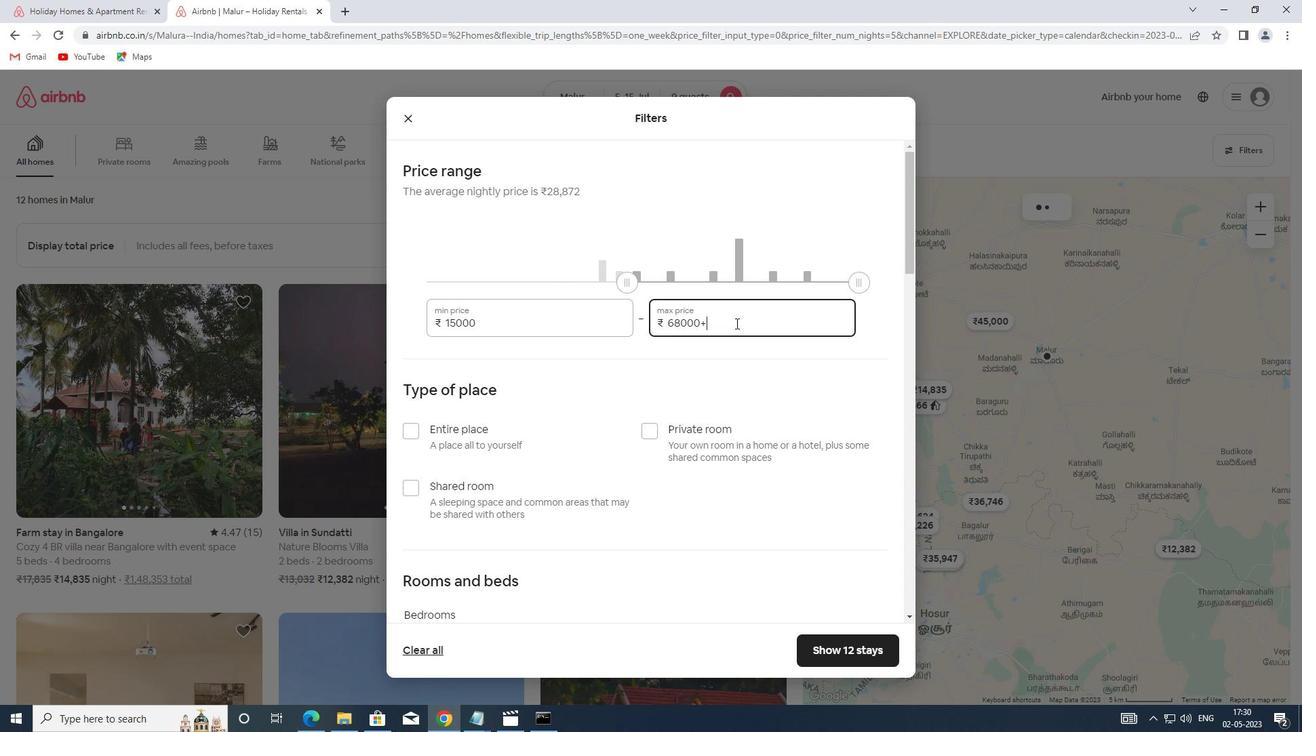 
Action: Key pressed 25000
Screenshot: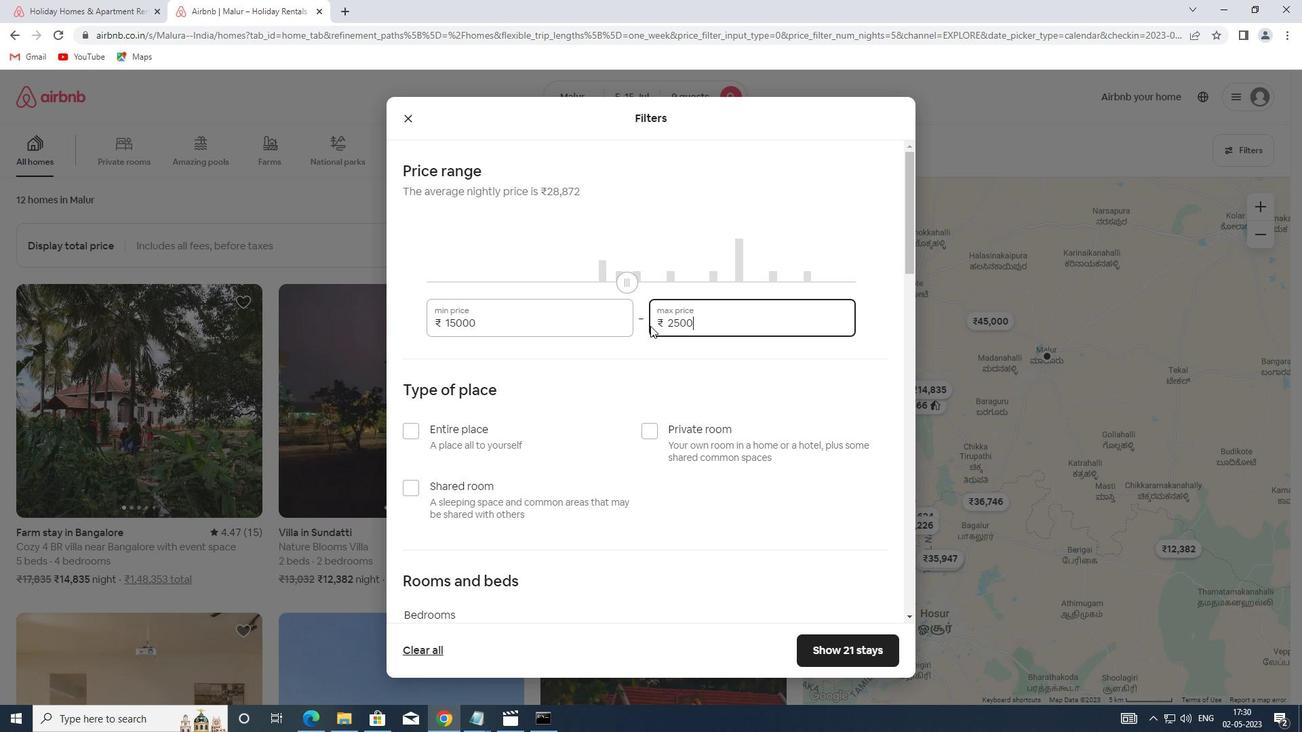 
Action: Mouse moved to (416, 430)
Screenshot: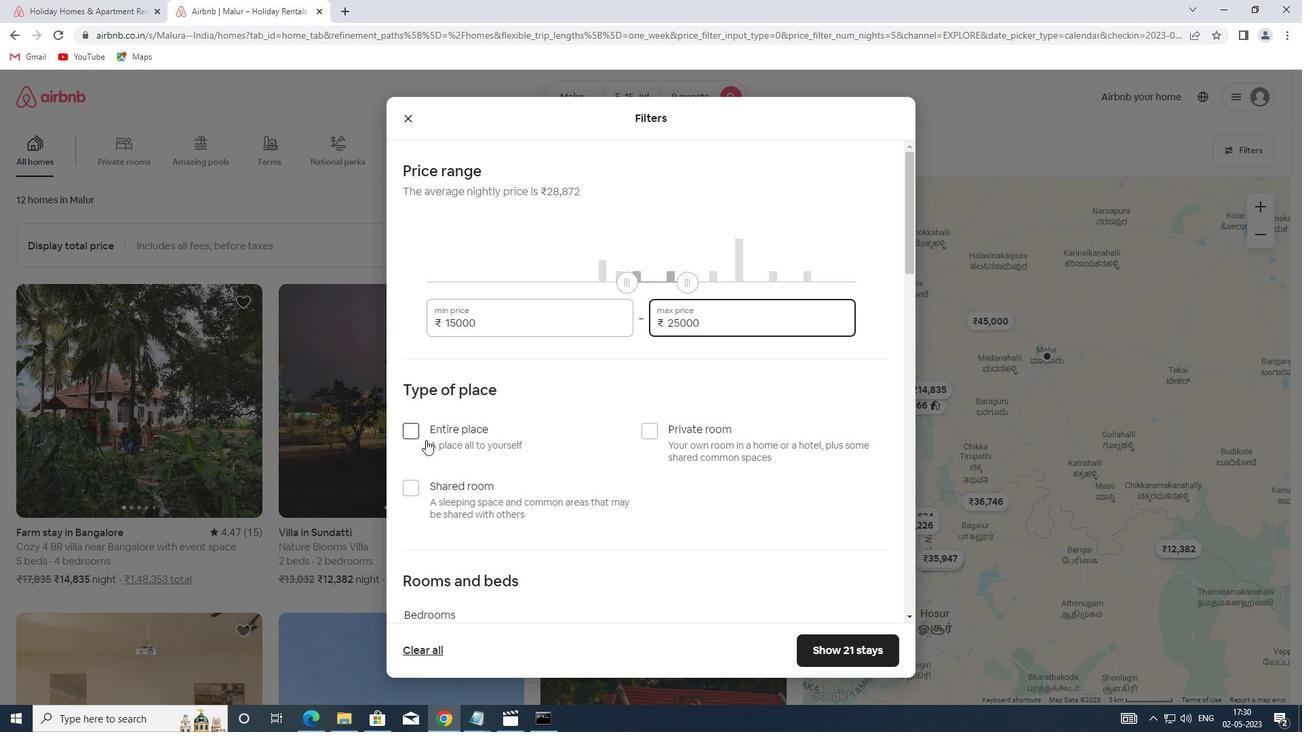 
Action: Mouse pressed left at (416, 430)
Screenshot: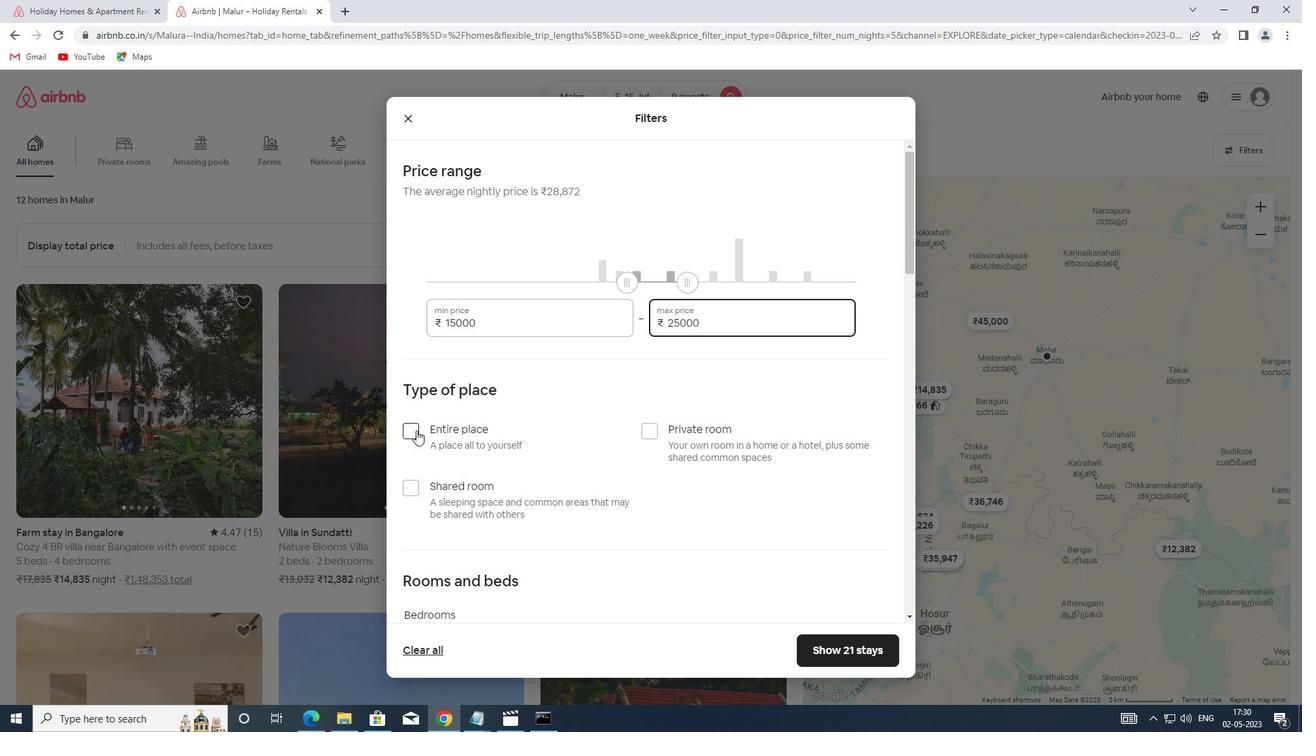 
Action: Mouse scrolled (416, 429) with delta (0, 0)
Screenshot: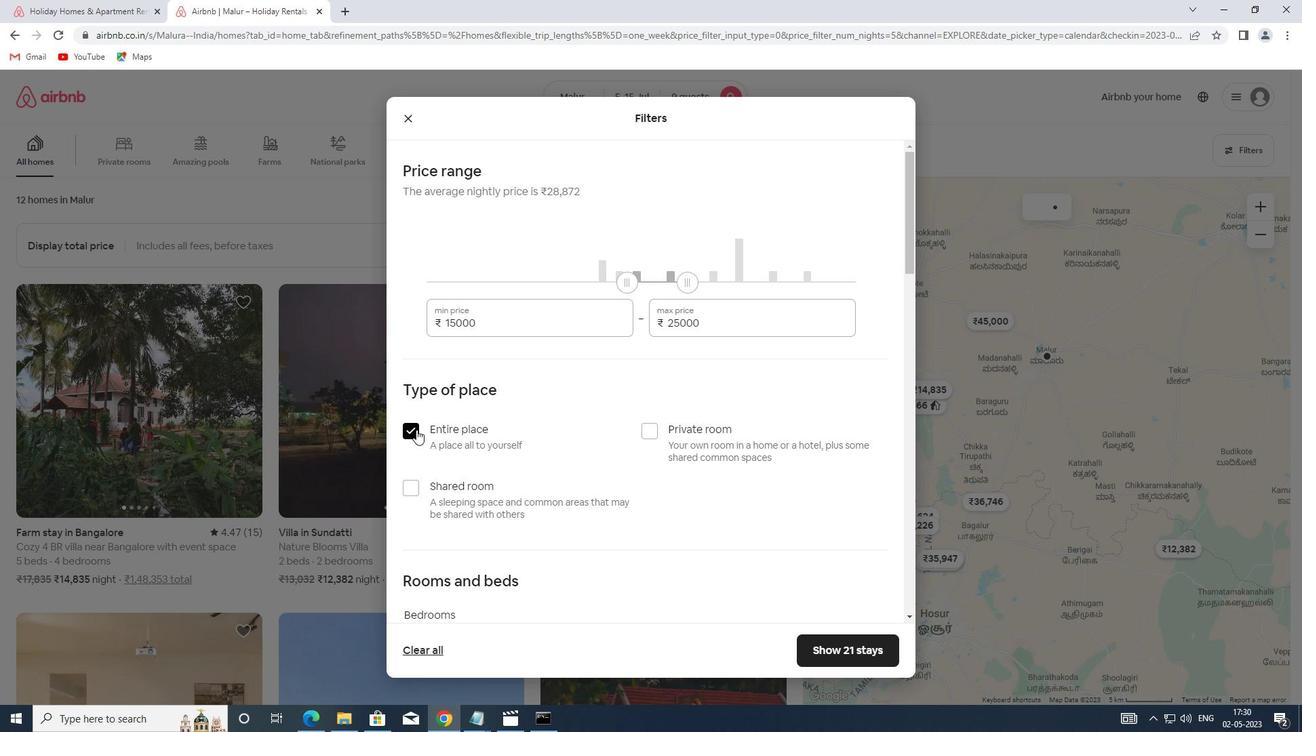 
Action: Mouse scrolled (416, 429) with delta (0, 0)
Screenshot: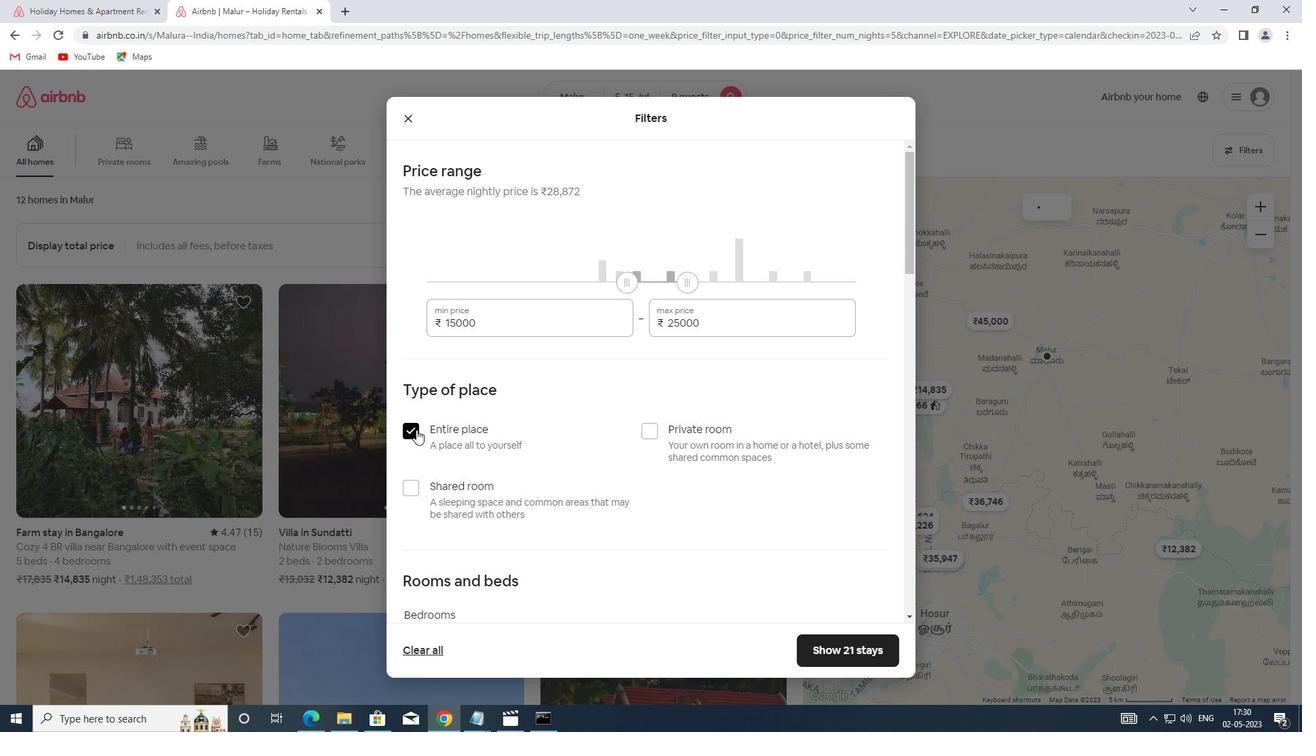 
Action: Mouse scrolled (416, 429) with delta (0, 0)
Screenshot: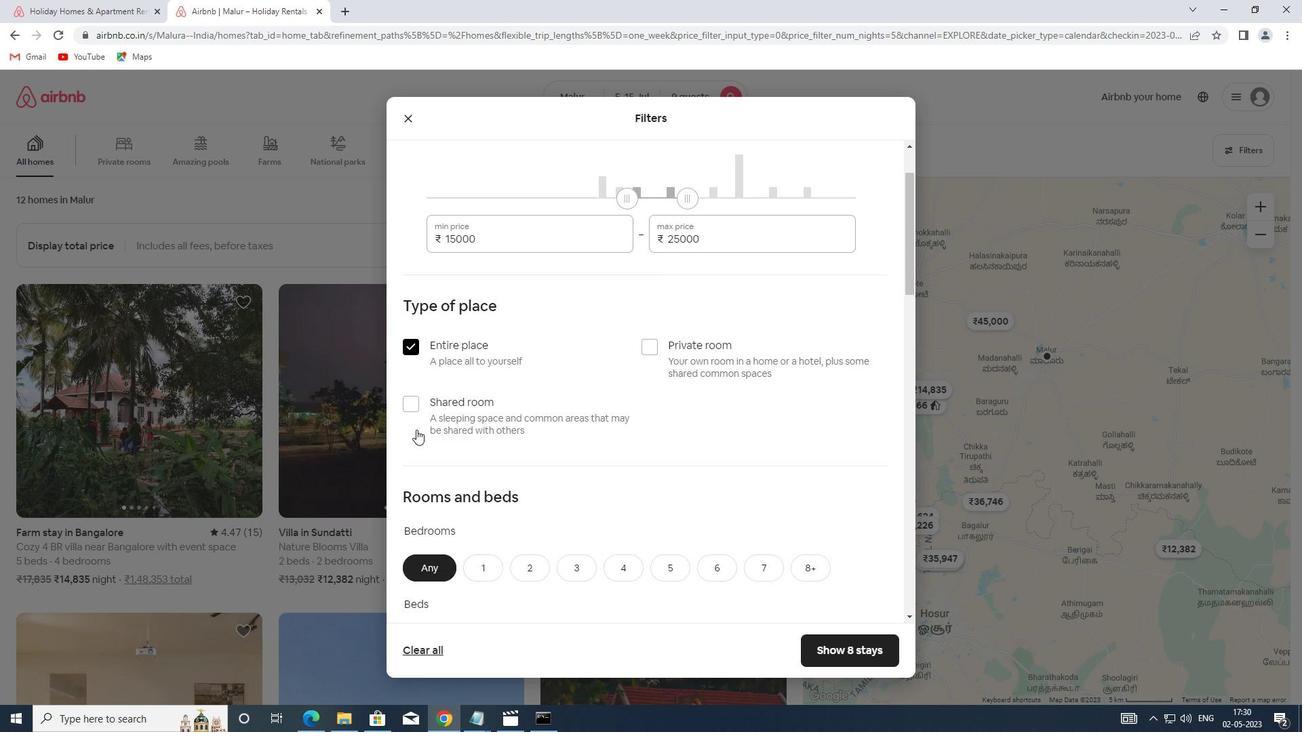 
Action: Mouse scrolled (416, 429) with delta (0, 0)
Screenshot: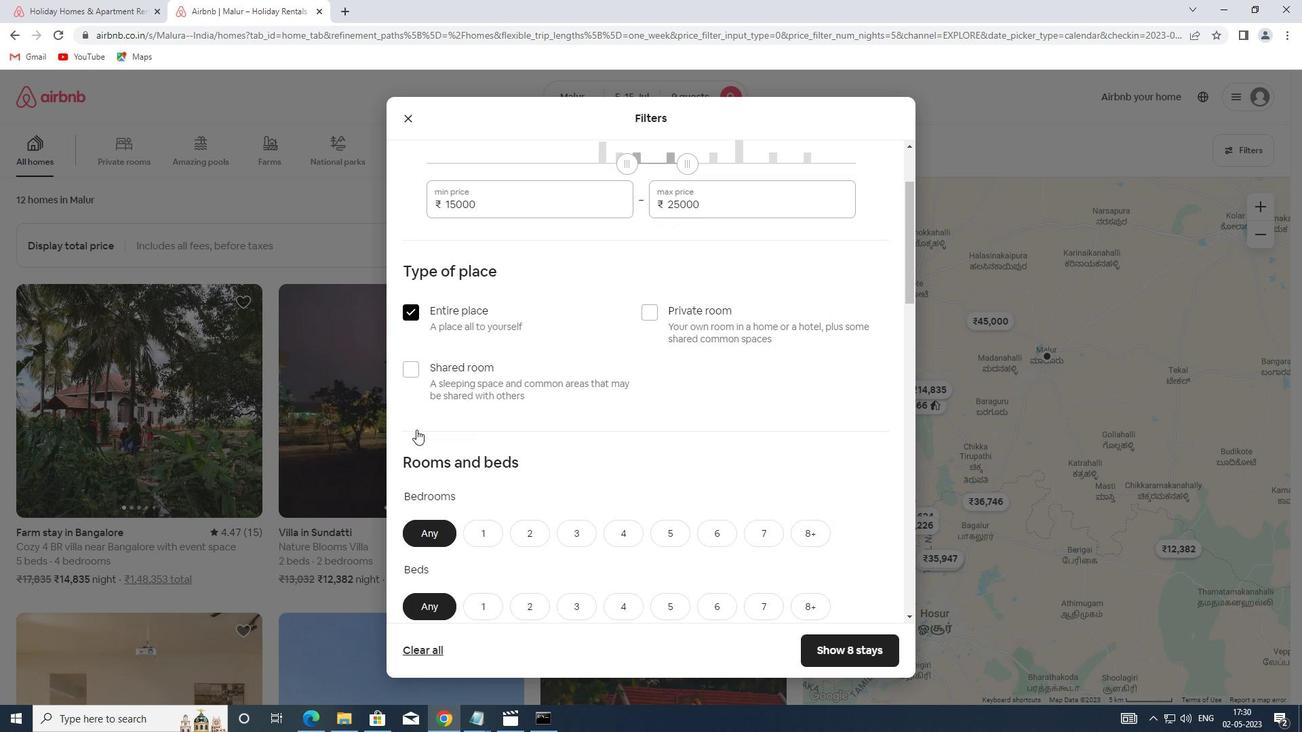 
Action: Mouse moved to (653, 385)
Screenshot: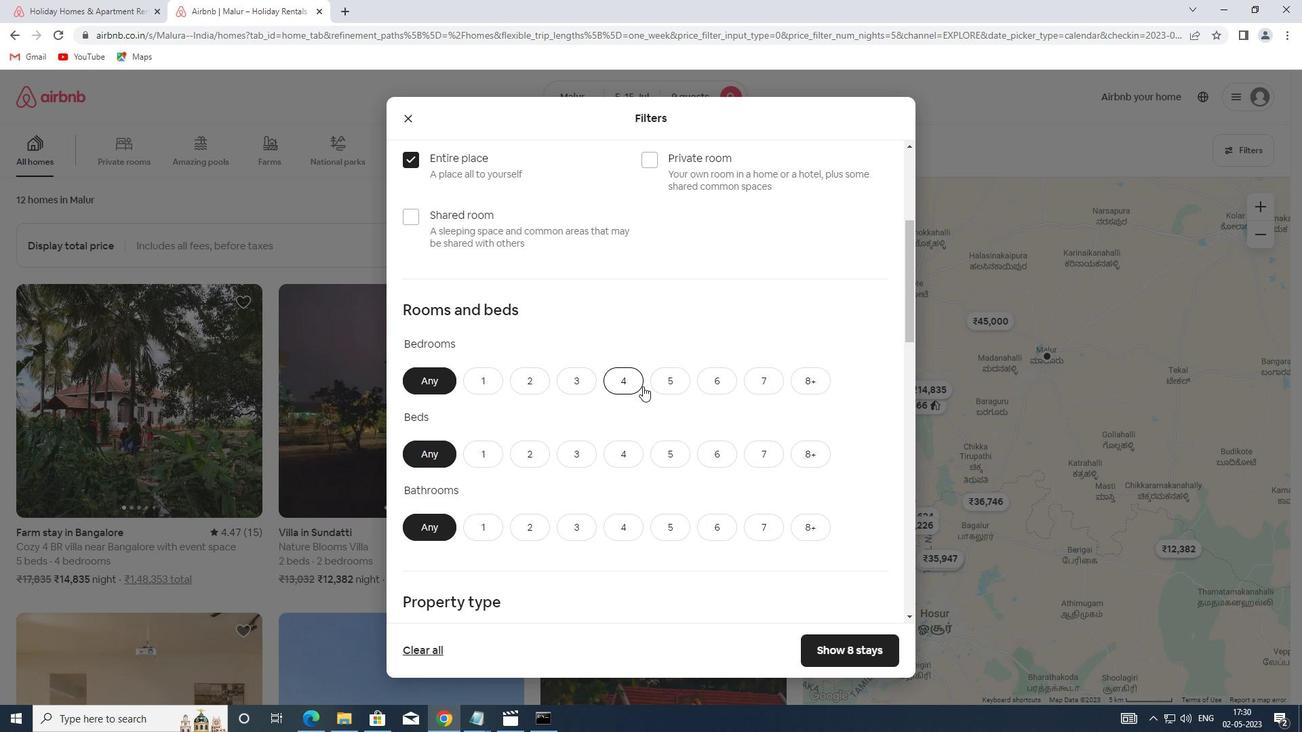 
Action: Mouse pressed left at (653, 385)
Screenshot: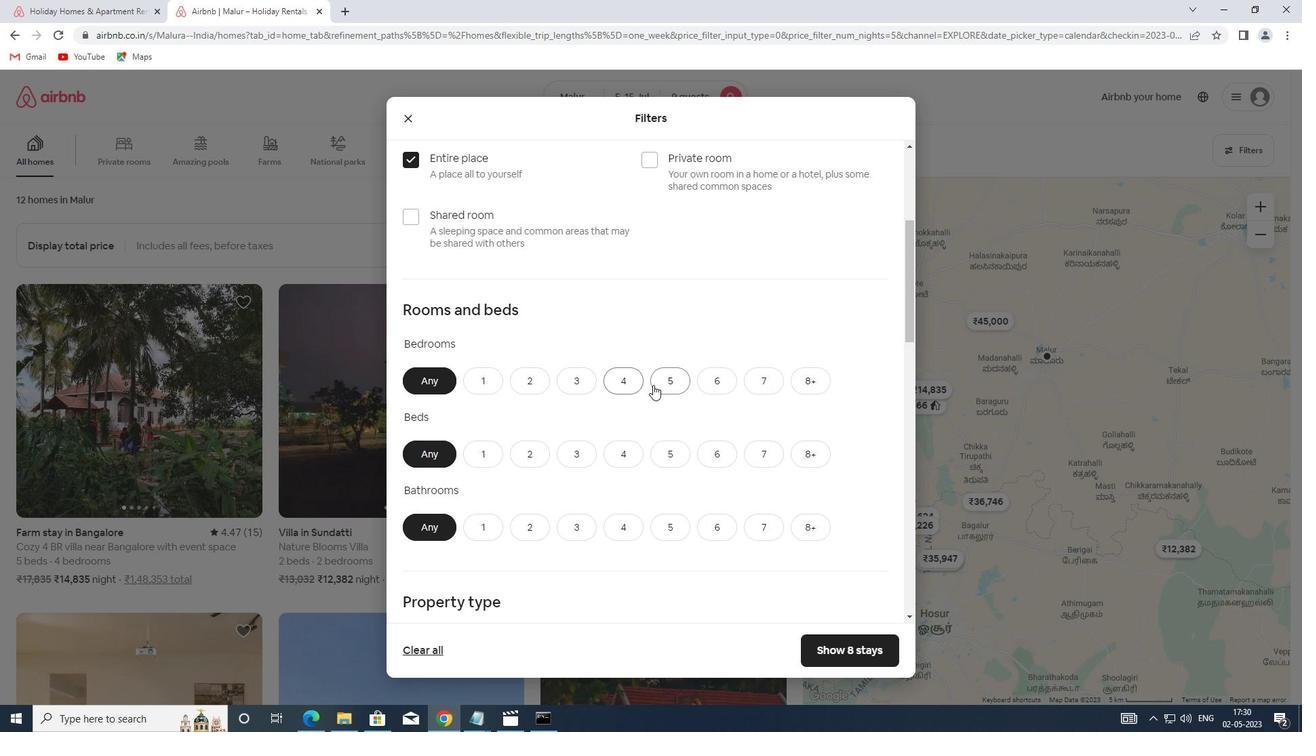 
Action: Mouse moved to (665, 463)
Screenshot: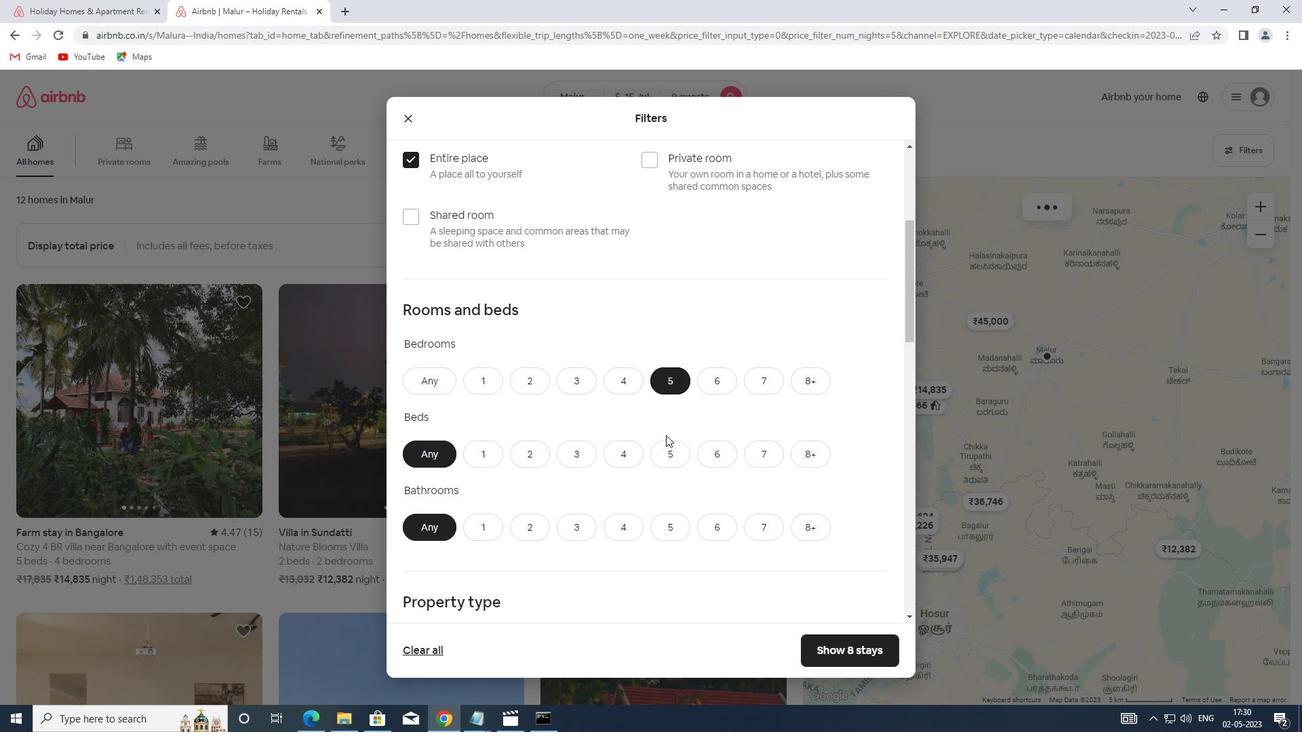 
Action: Mouse pressed left at (665, 463)
Screenshot: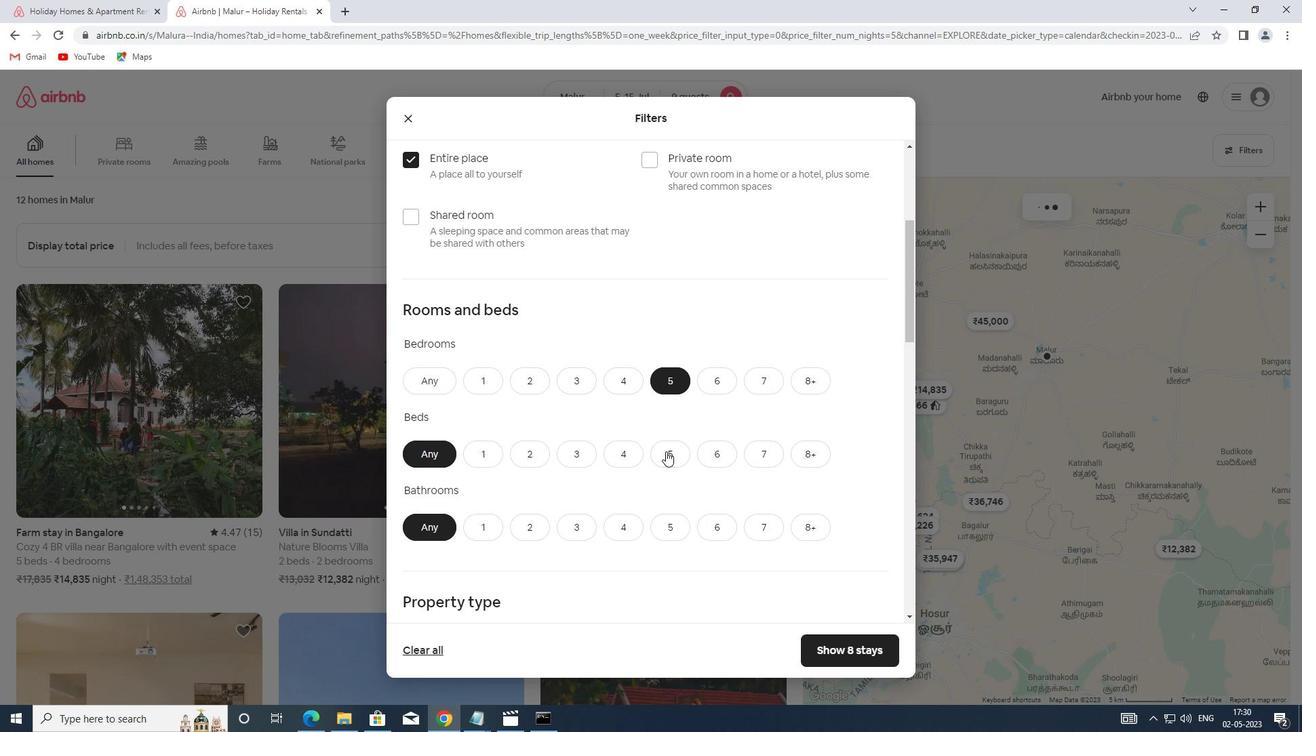 
Action: Mouse moved to (673, 521)
Screenshot: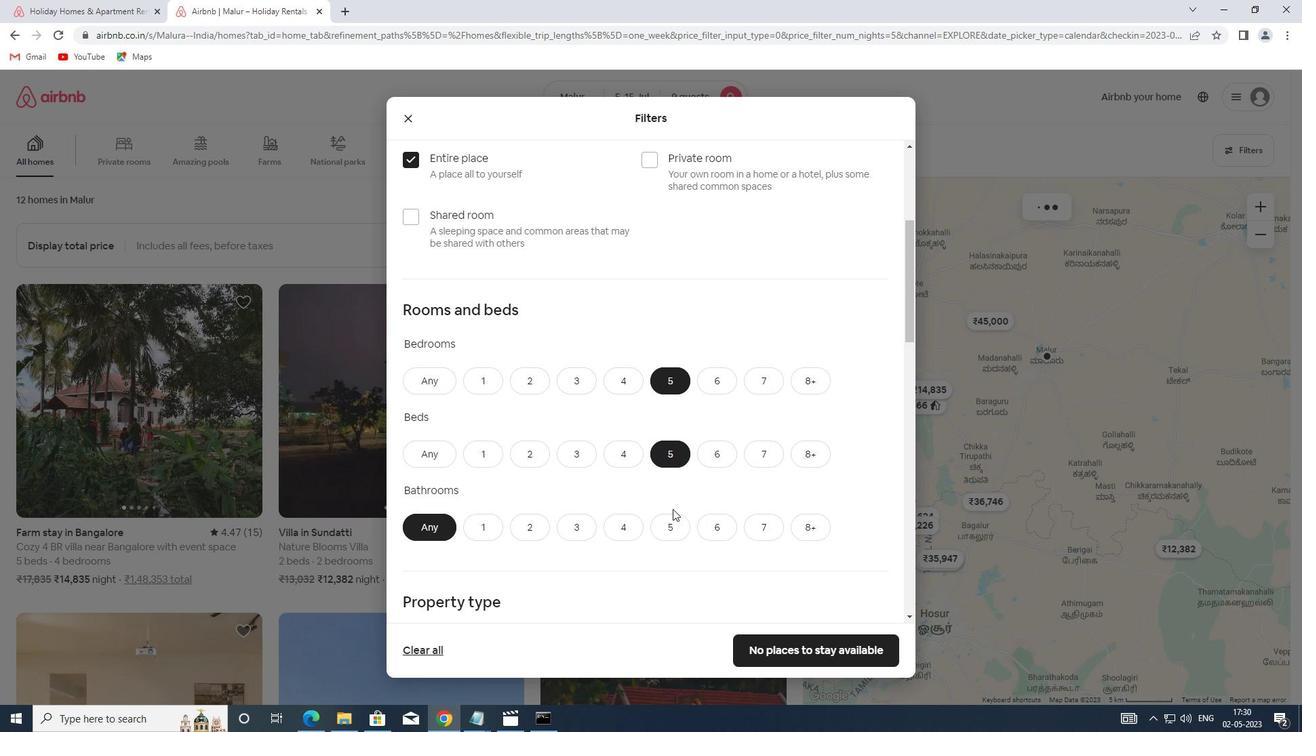 
Action: Mouse pressed left at (673, 521)
Screenshot: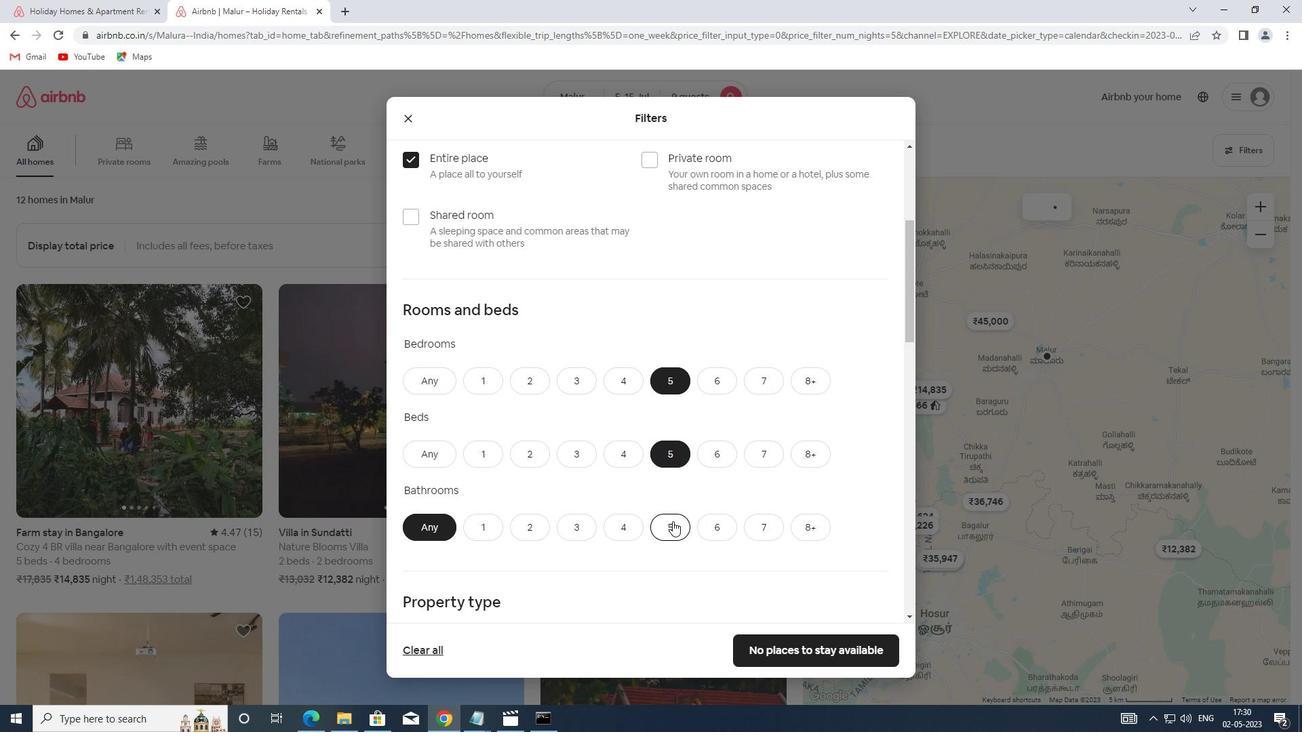 
Action: Mouse moved to (673, 517)
Screenshot: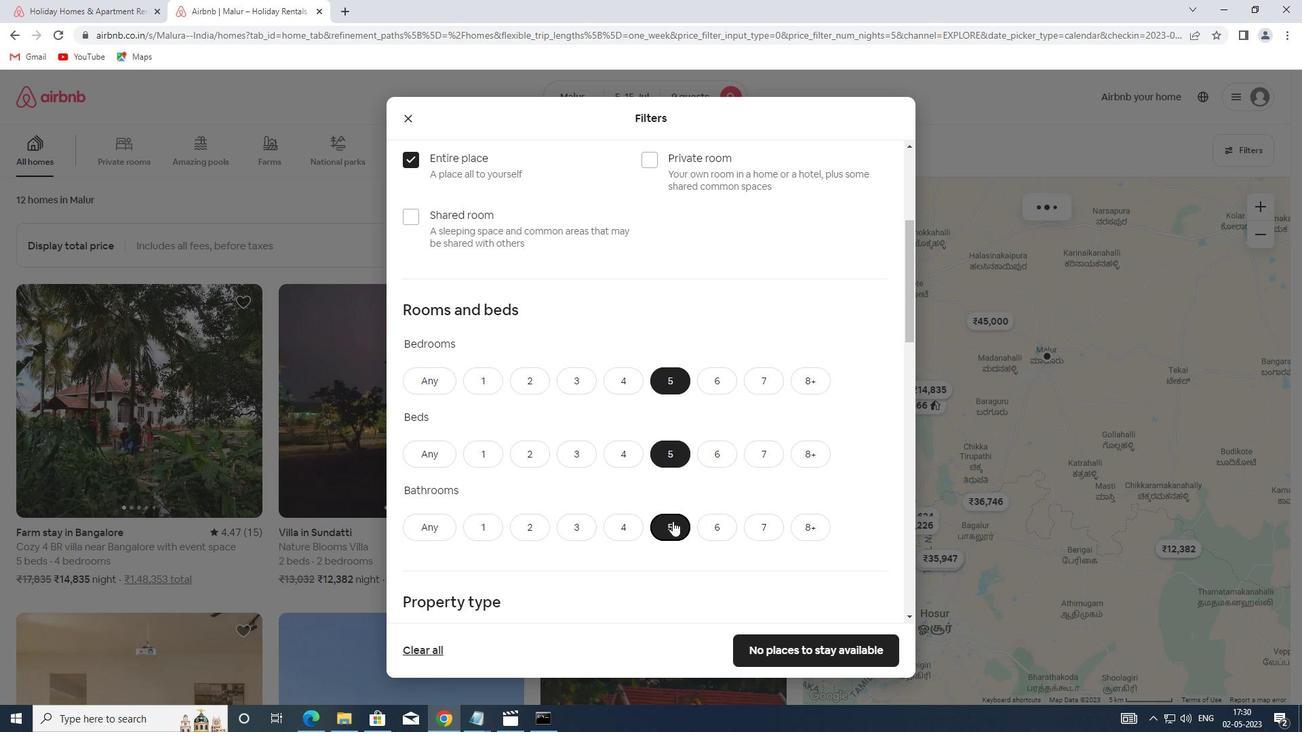 
Action: Mouse scrolled (673, 517) with delta (0, 0)
Screenshot: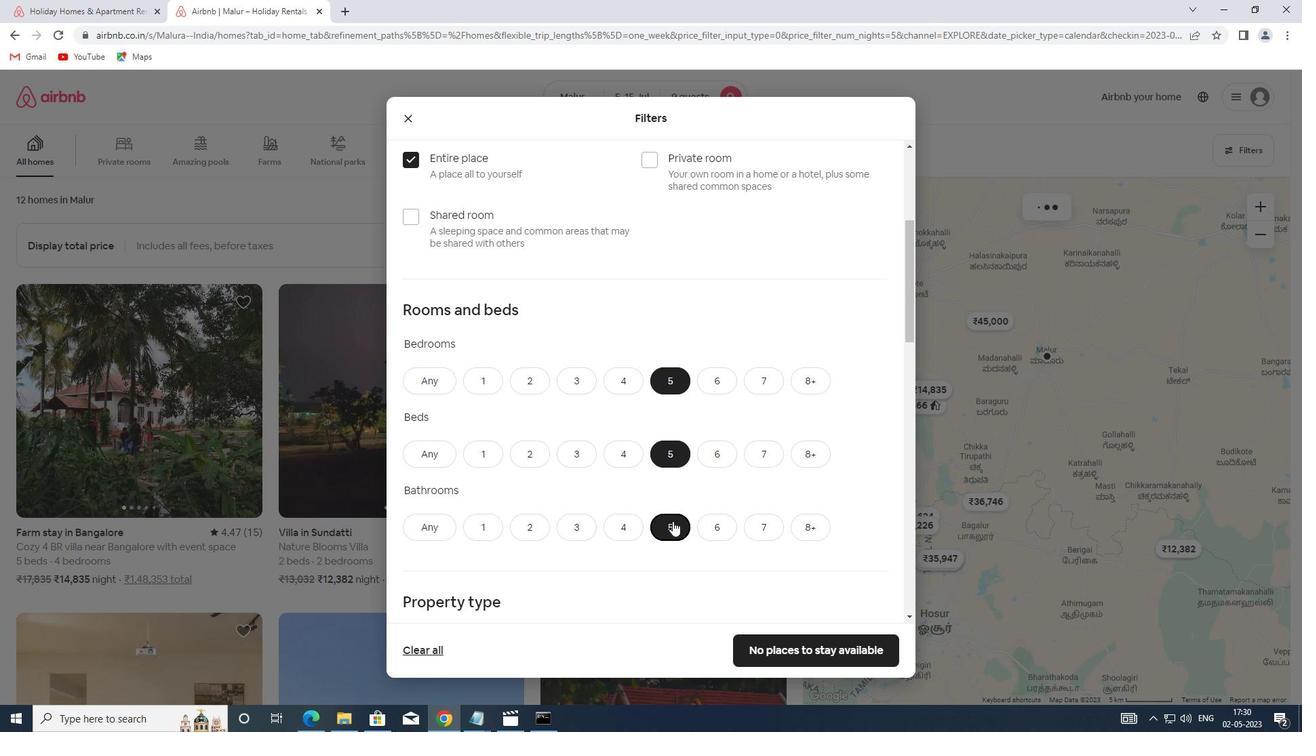 
Action: Mouse scrolled (673, 517) with delta (0, 0)
Screenshot: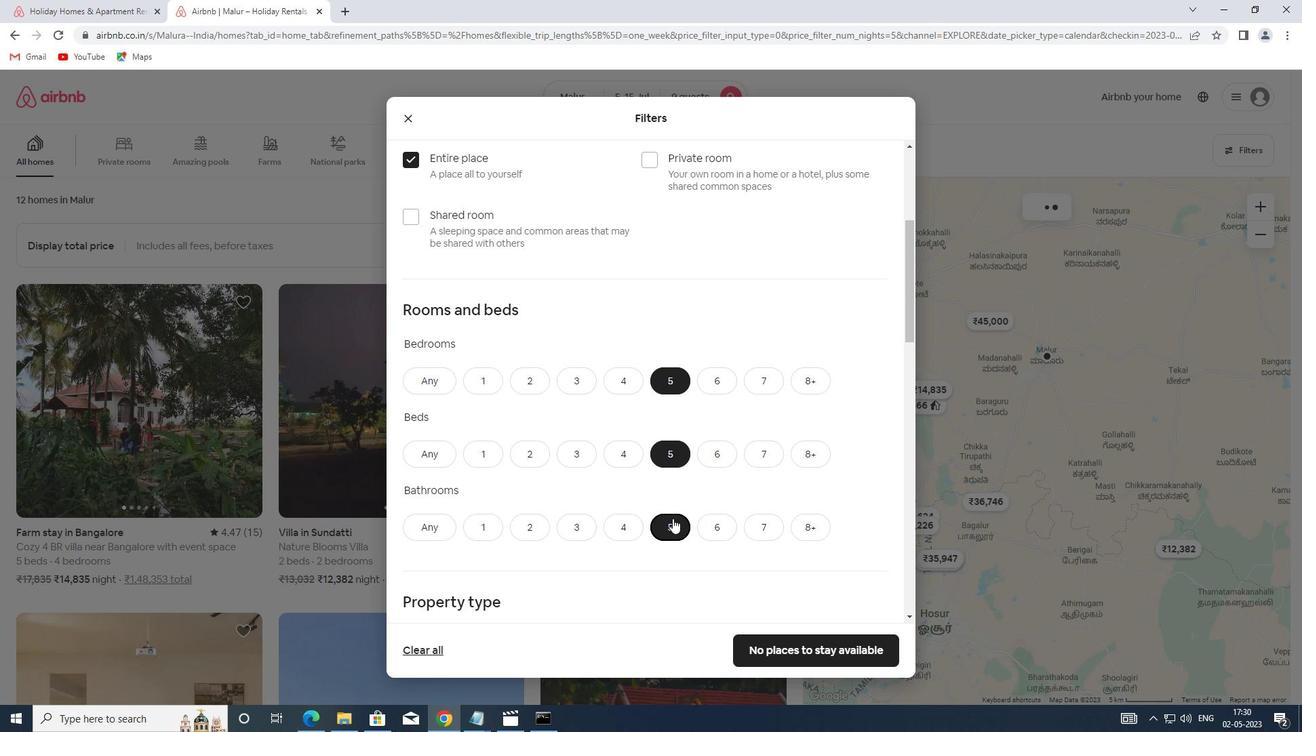 
Action: Mouse scrolled (673, 517) with delta (0, 0)
Screenshot: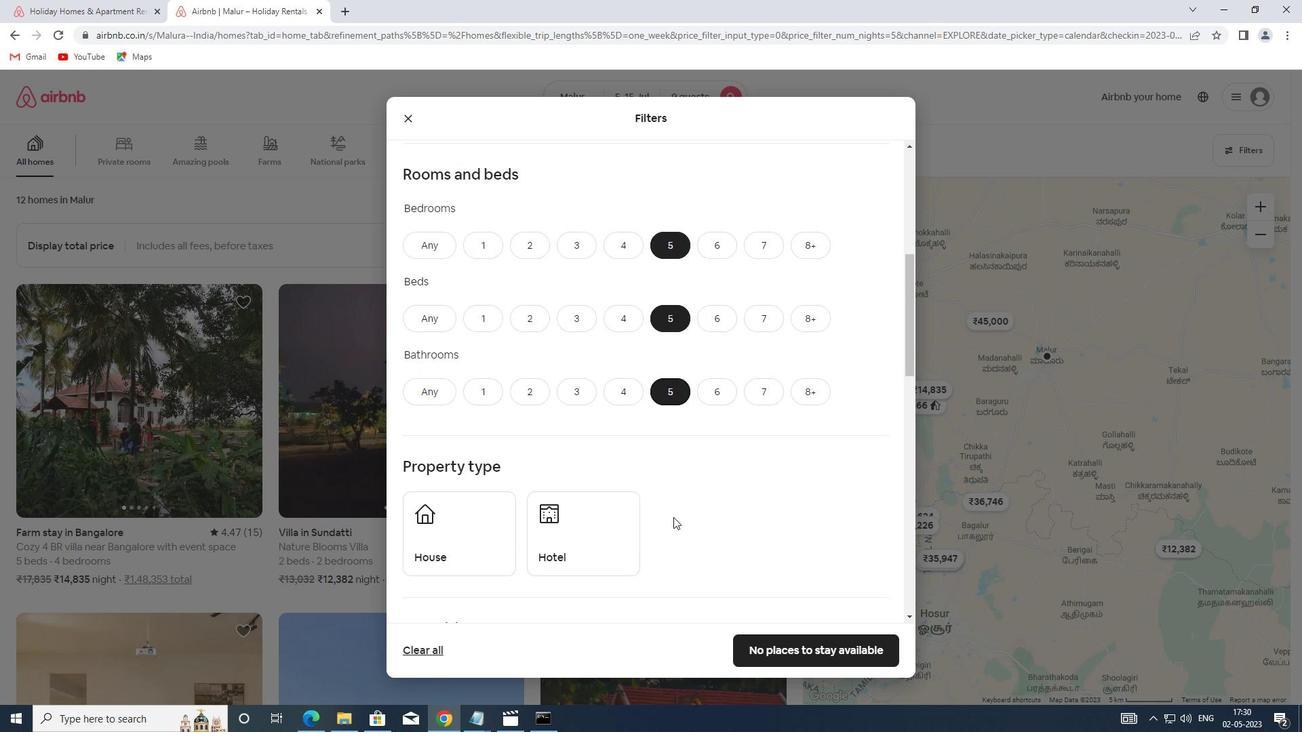 
Action: Mouse scrolled (673, 517) with delta (0, 0)
Screenshot: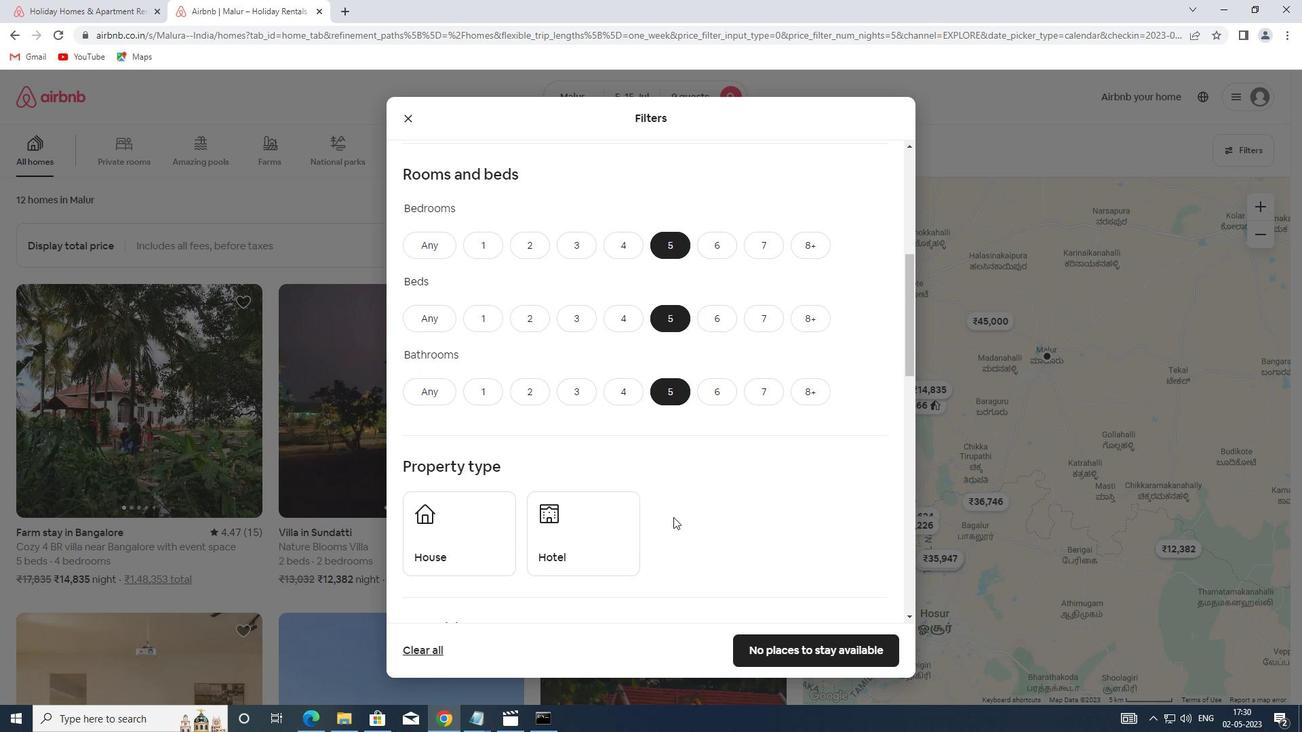 
Action: Mouse scrolled (673, 517) with delta (0, 0)
Screenshot: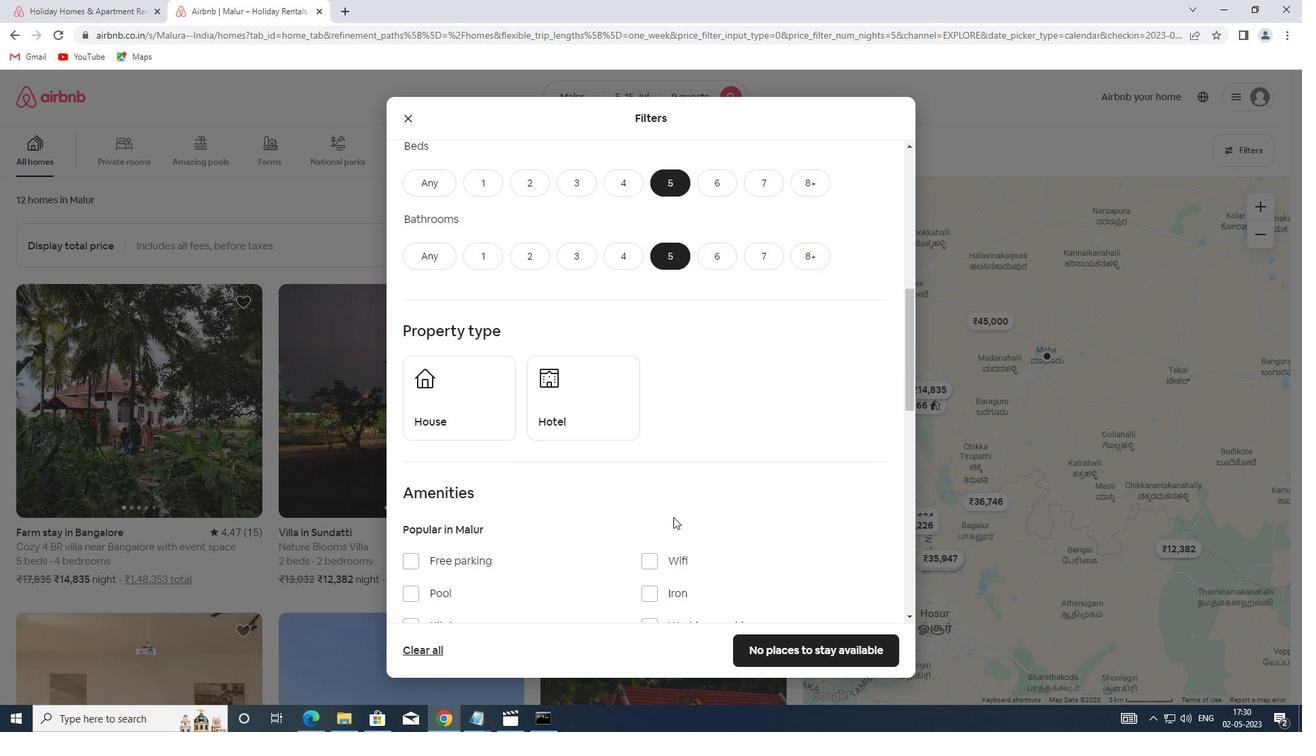 
Action: Mouse scrolled (673, 517) with delta (0, 0)
Screenshot: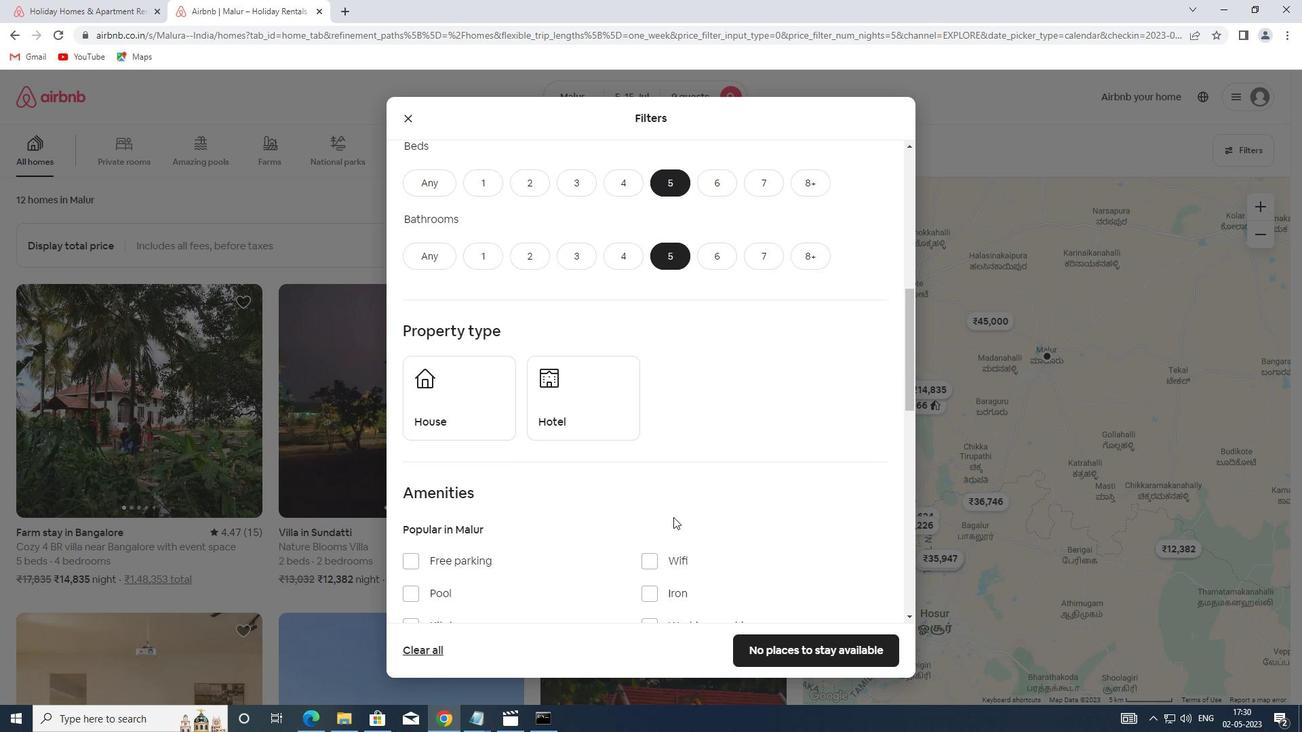 
Action: Mouse moved to (467, 277)
Screenshot: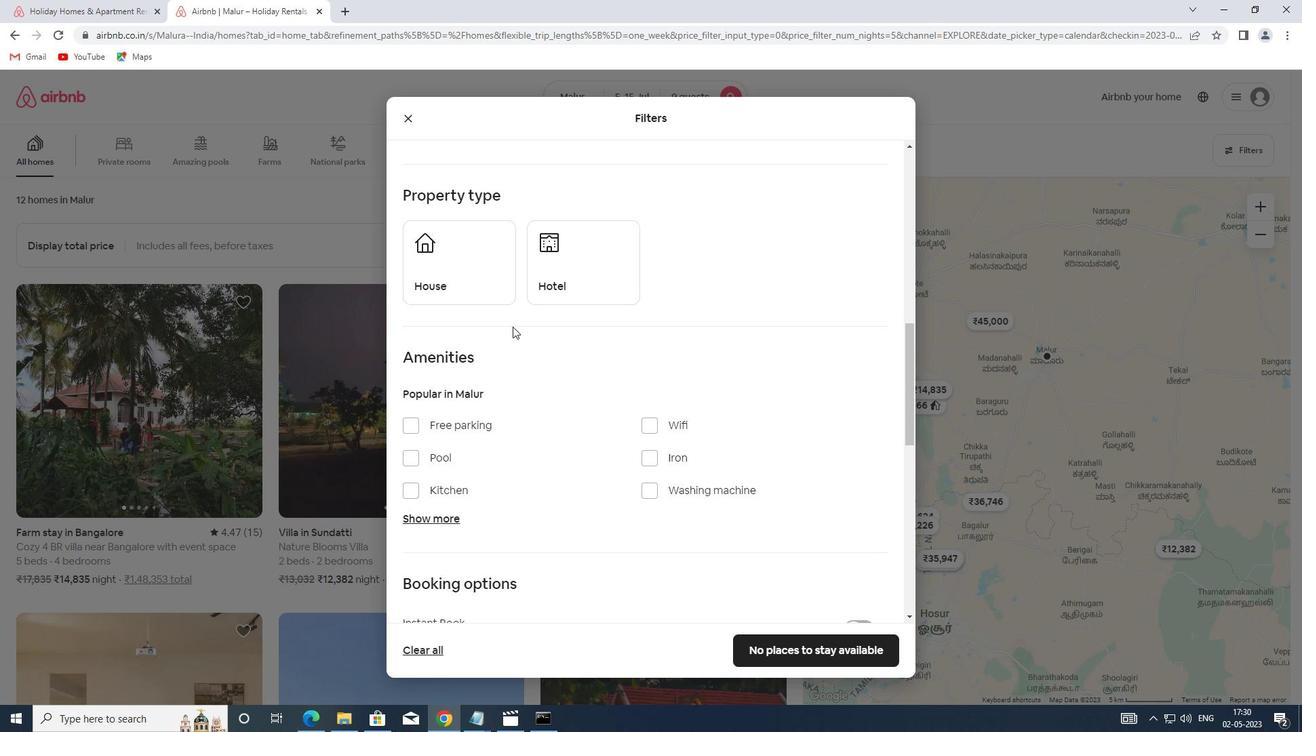 
Action: Mouse pressed left at (467, 277)
Screenshot: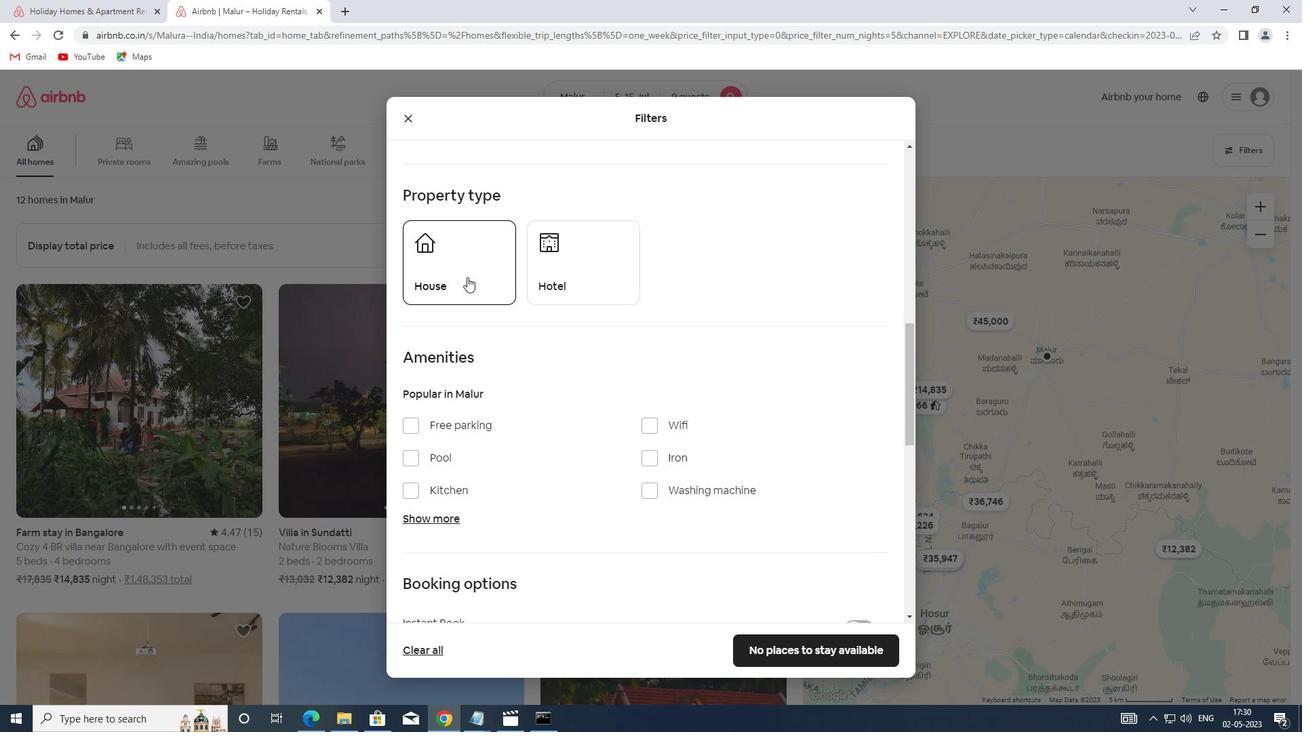 
Action: Mouse scrolled (467, 276) with delta (0, 0)
Screenshot: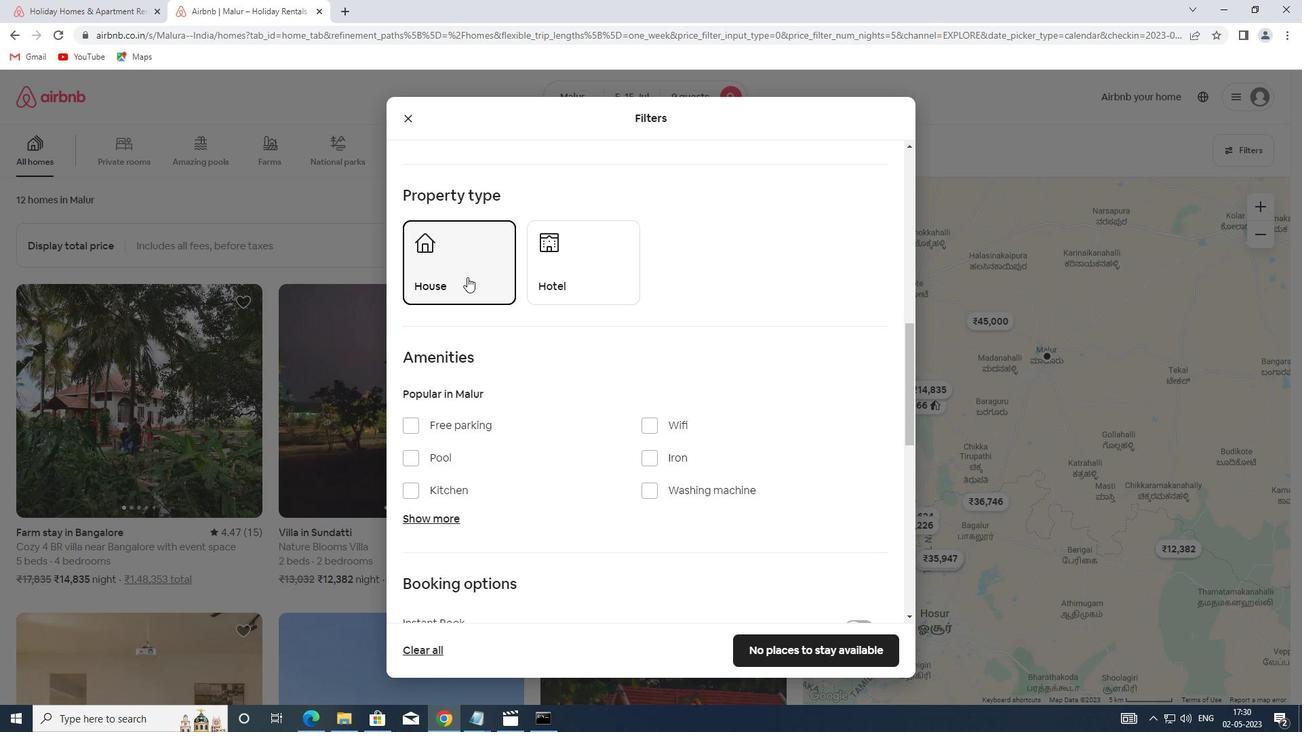 
Action: Mouse scrolled (467, 276) with delta (0, 0)
Screenshot: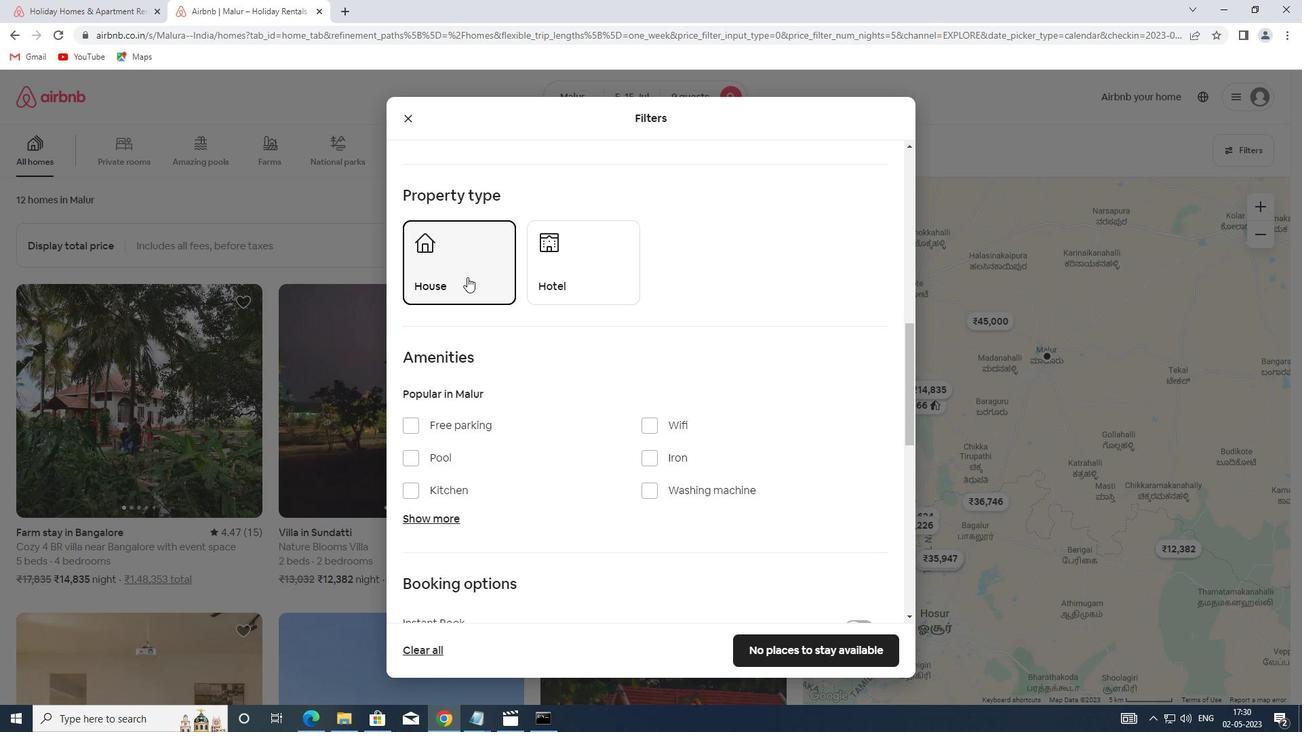 
Action: Mouse scrolled (467, 276) with delta (0, 0)
Screenshot: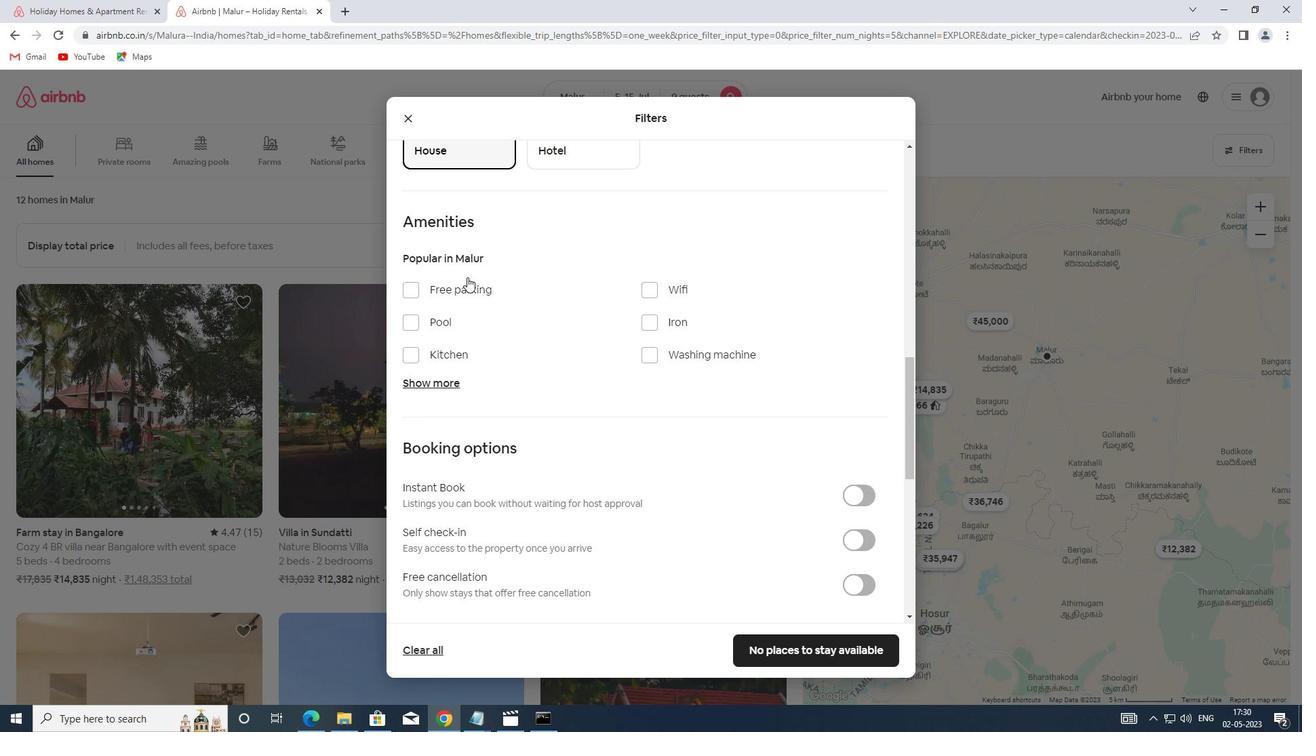 
Action: Mouse scrolled (467, 276) with delta (0, 0)
Screenshot: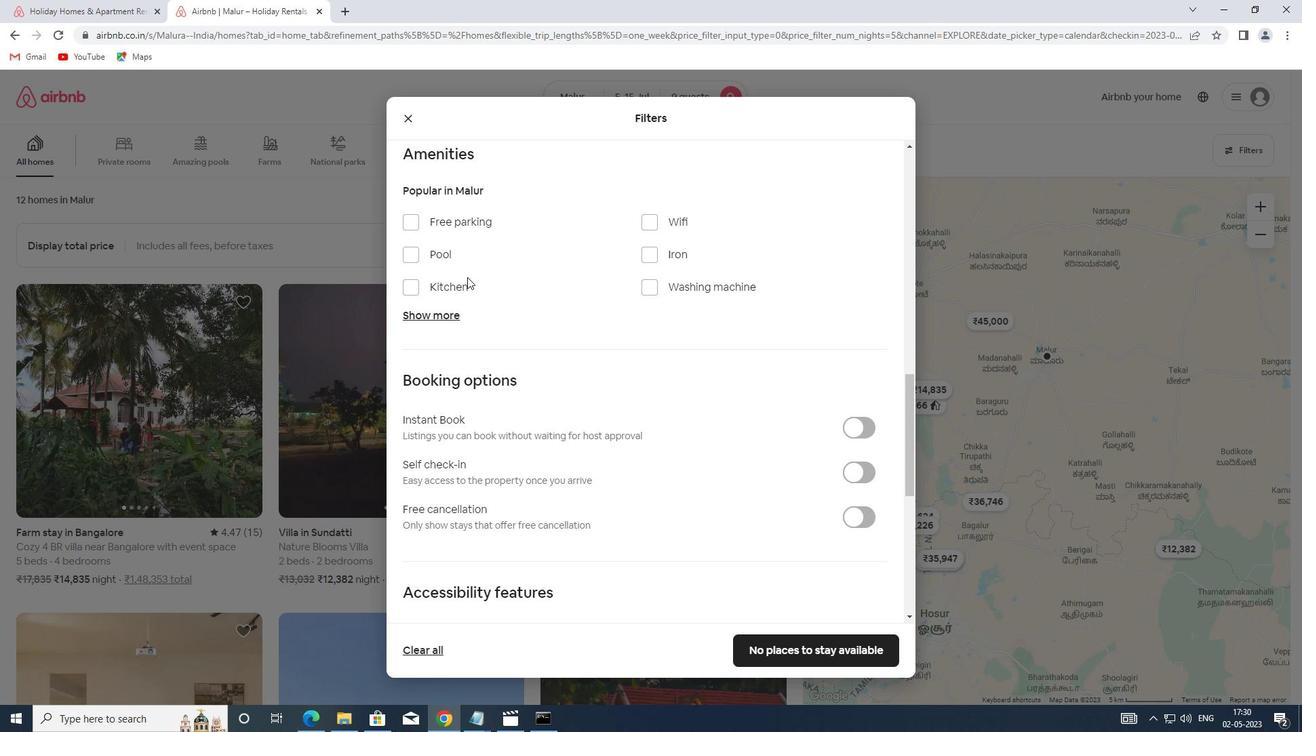 
Action: Mouse moved to (854, 396)
Screenshot: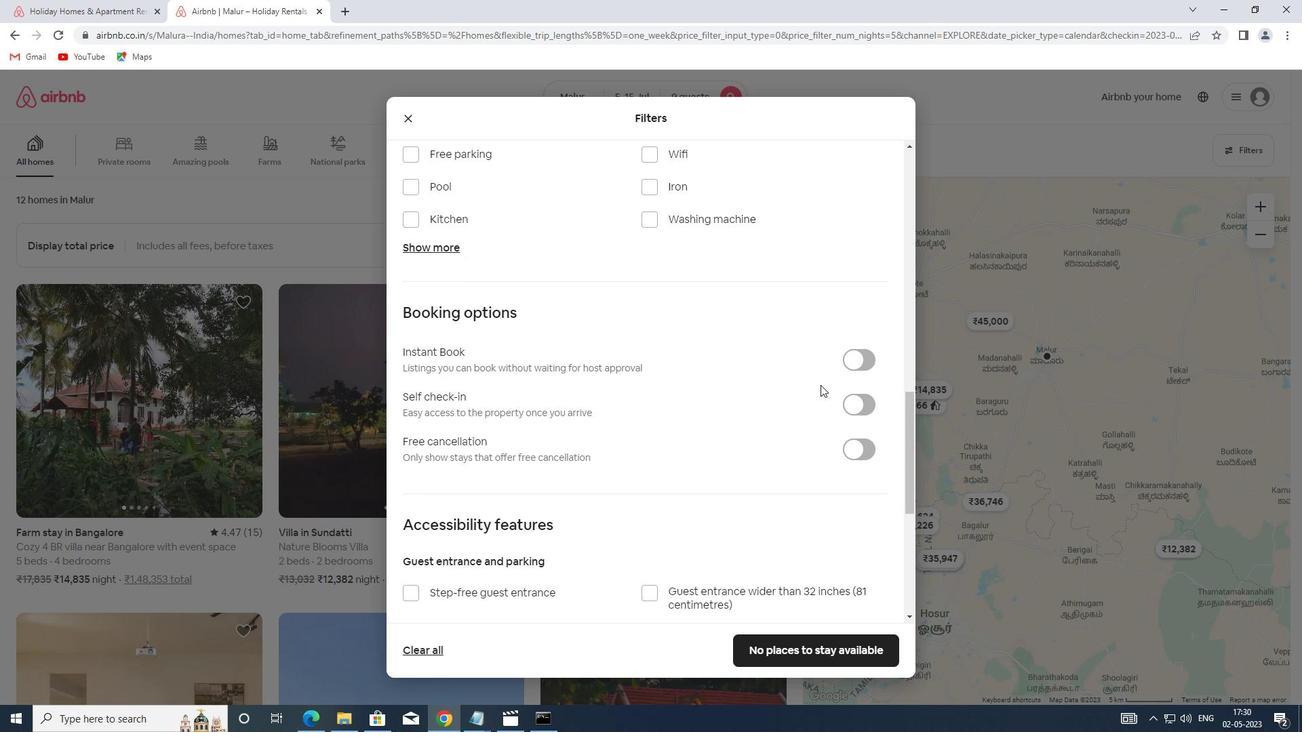 
Action: Mouse pressed left at (854, 396)
Screenshot: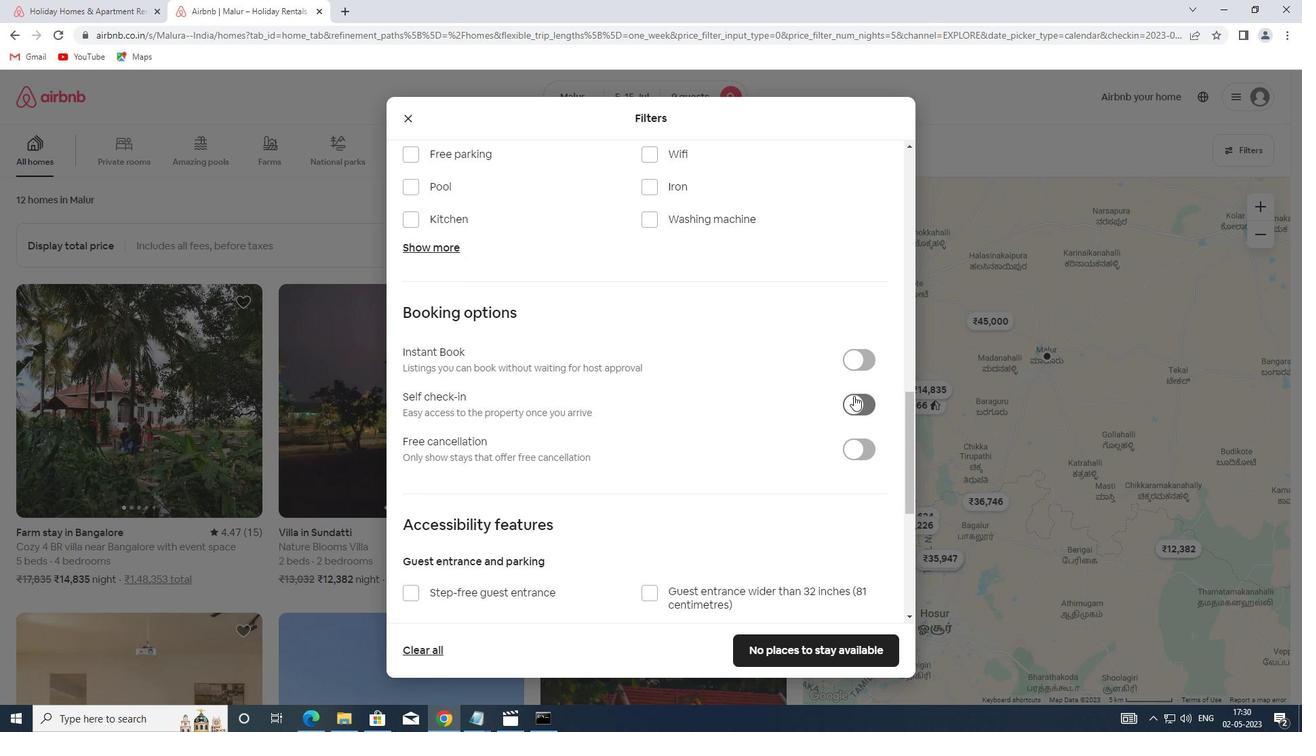 
Action: Mouse moved to (629, 396)
Screenshot: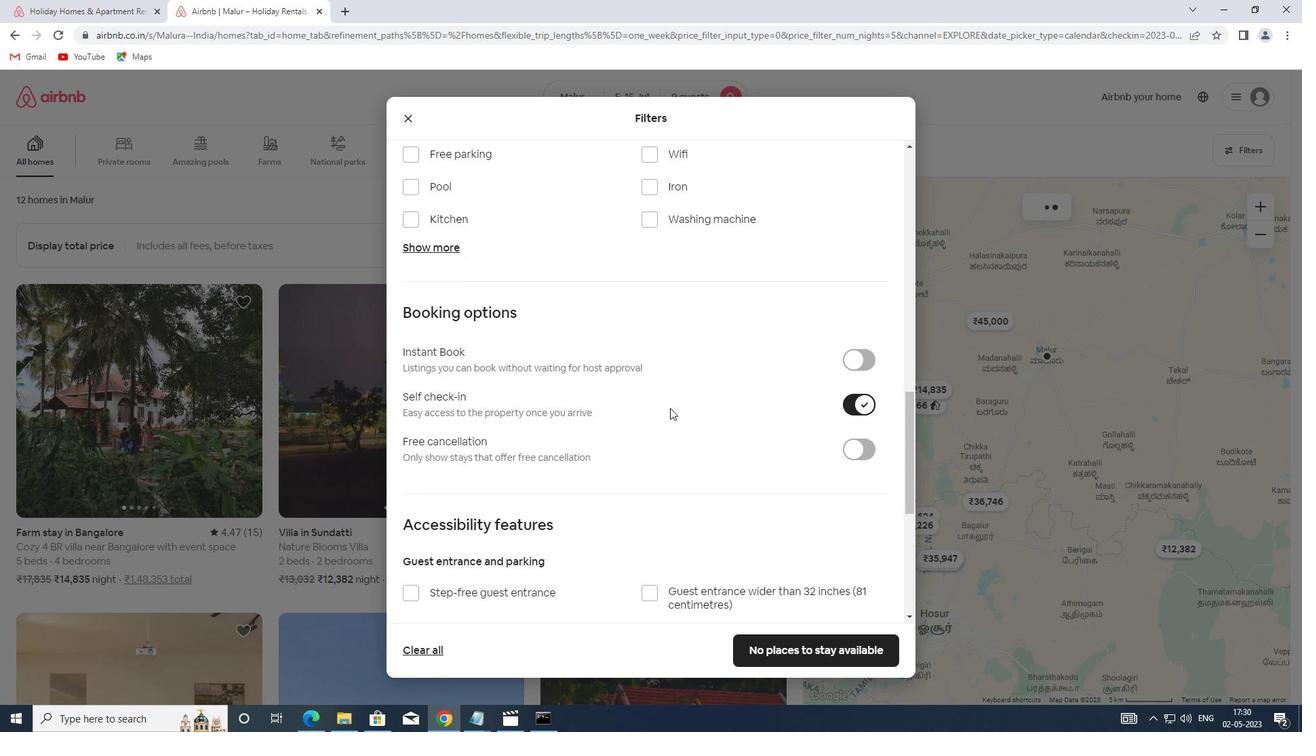 
Action: Mouse scrolled (629, 395) with delta (0, 0)
Screenshot: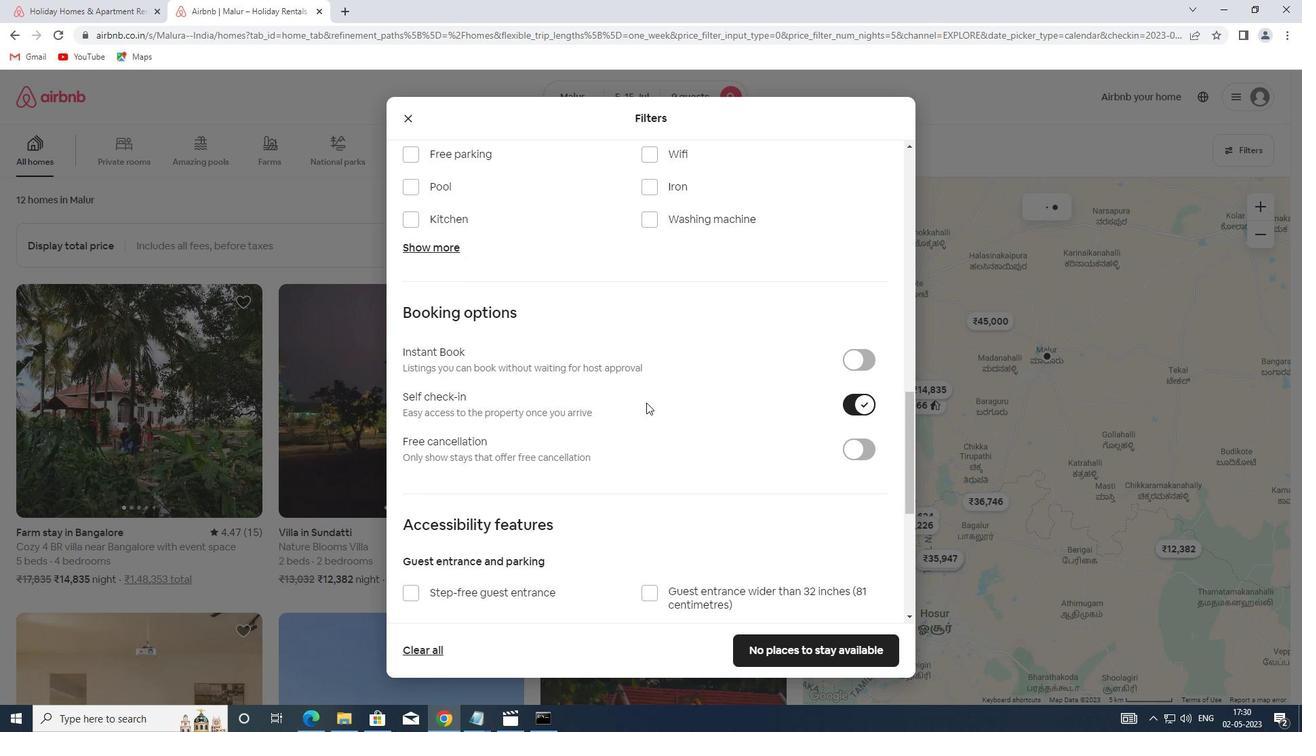 
Action: Mouse scrolled (629, 395) with delta (0, 0)
Screenshot: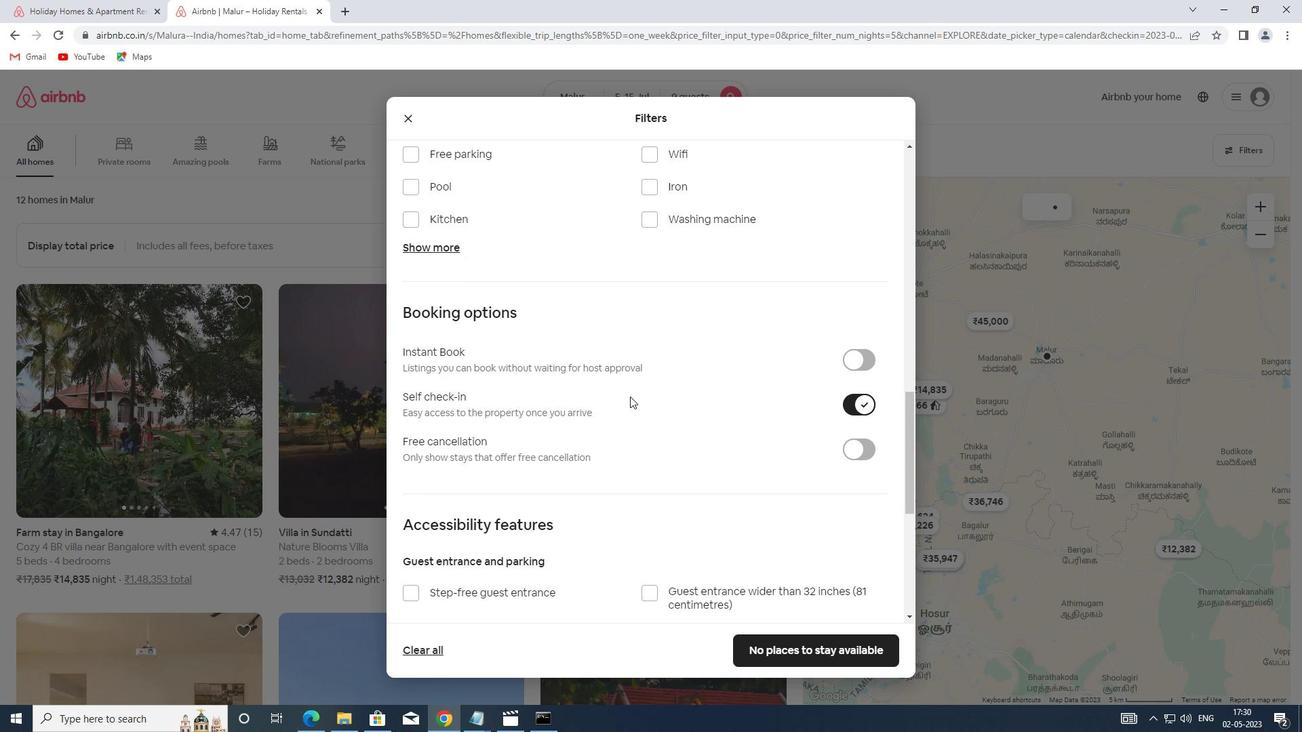 
Action: Mouse scrolled (629, 395) with delta (0, 0)
Screenshot: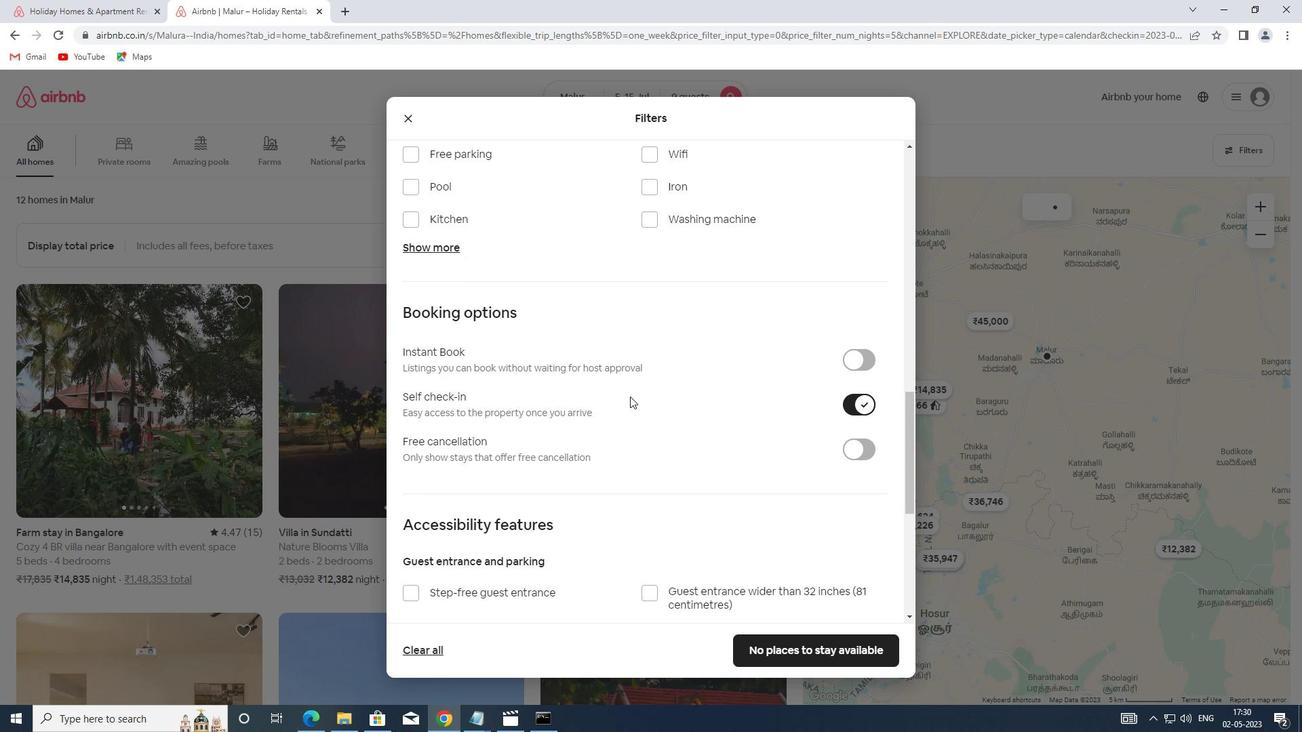 
Action: Mouse scrolled (629, 395) with delta (0, 0)
Screenshot: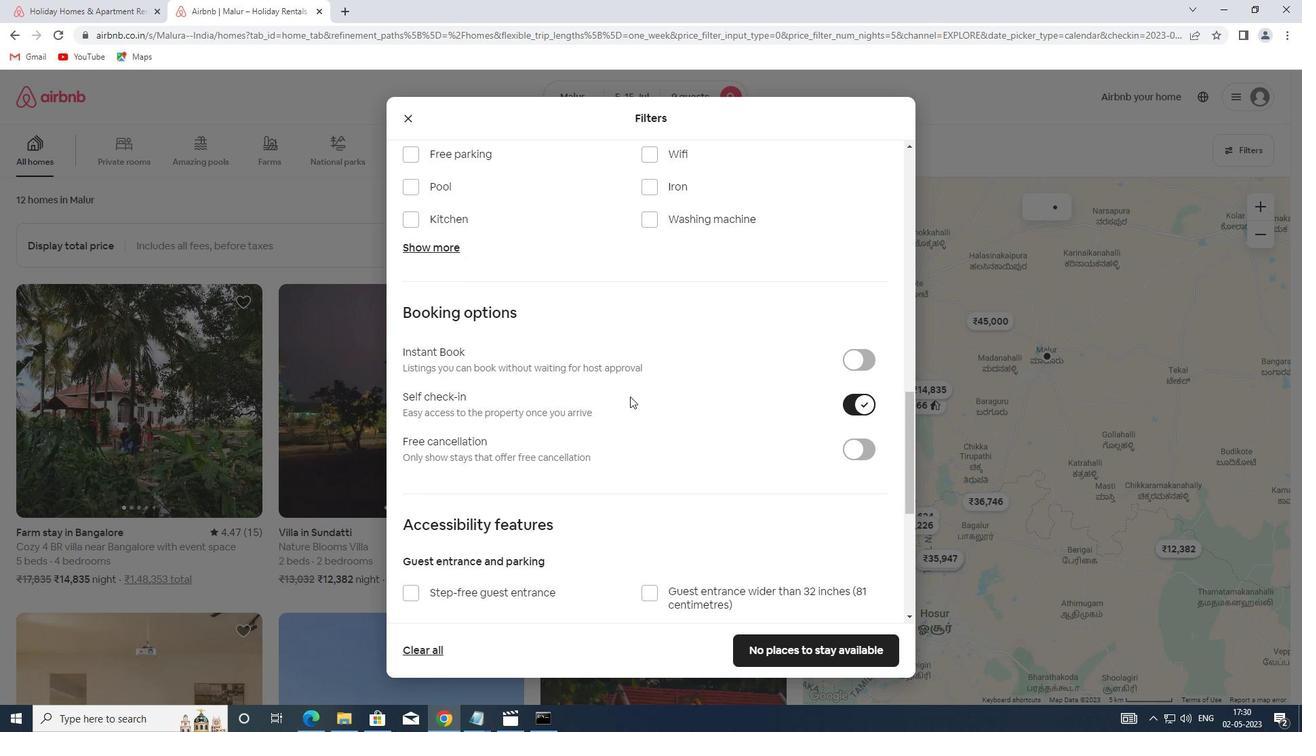 
Action: Mouse scrolled (629, 395) with delta (0, 0)
Screenshot: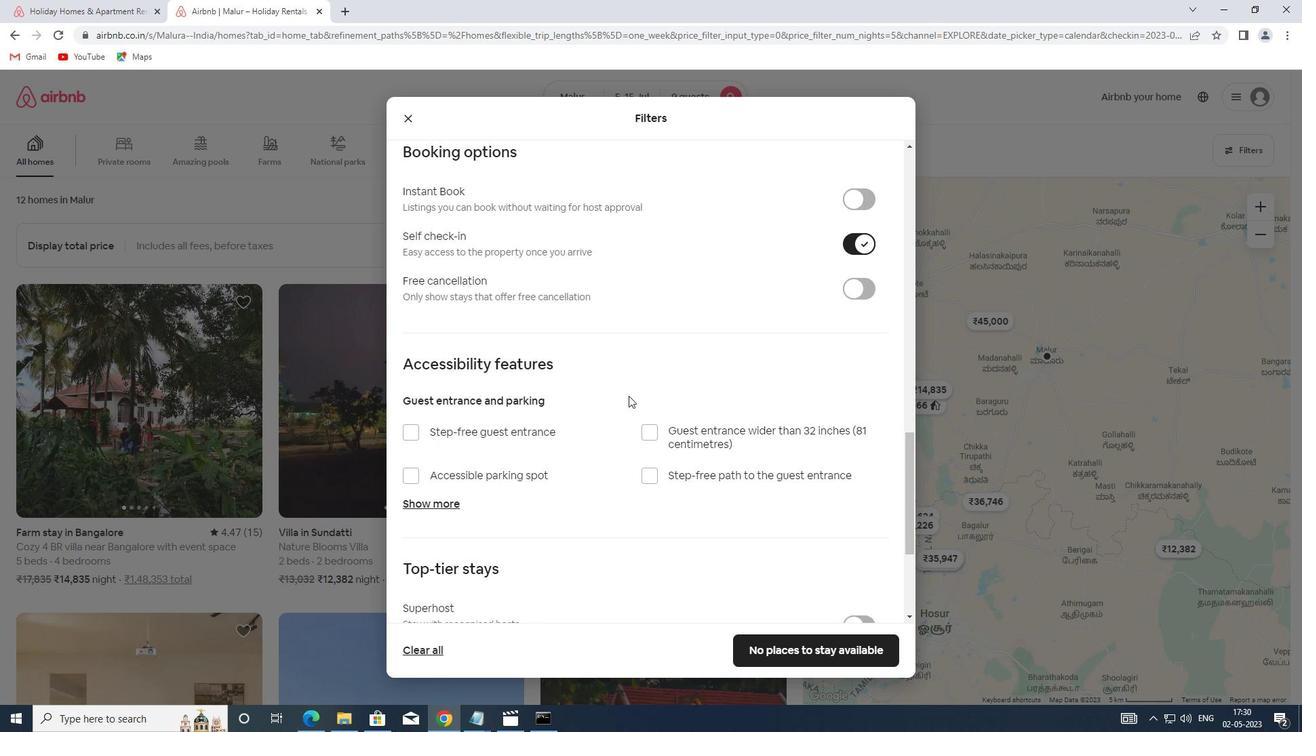 
Action: Mouse scrolled (629, 395) with delta (0, 0)
Screenshot: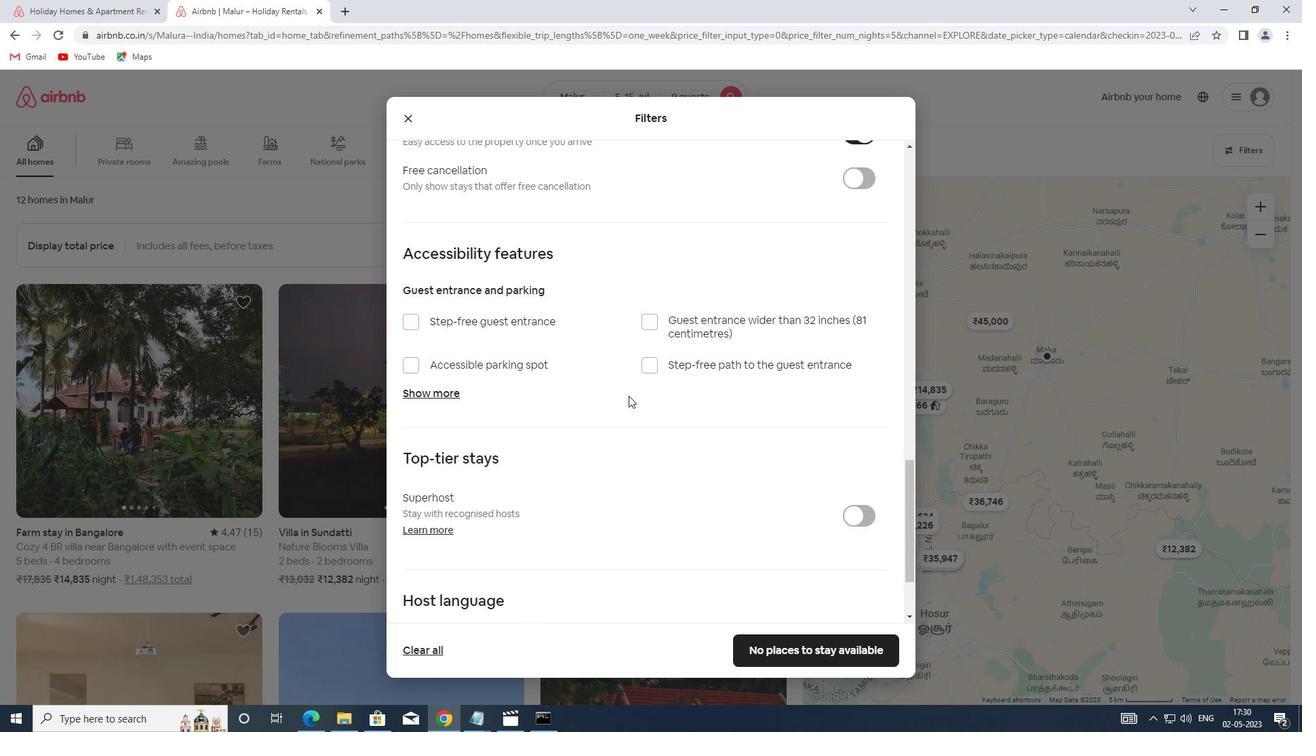 
Action: Mouse scrolled (629, 395) with delta (0, 0)
Screenshot: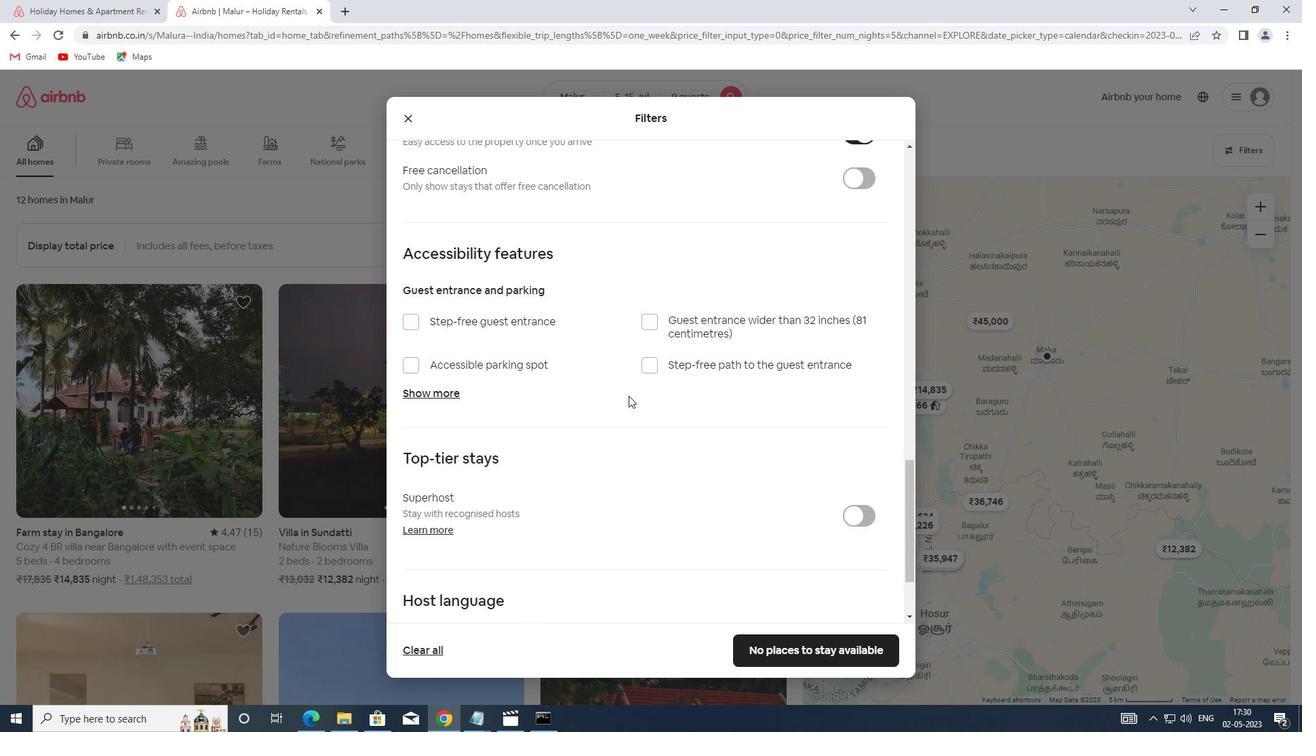 
Action: Mouse moved to (402, 527)
Screenshot: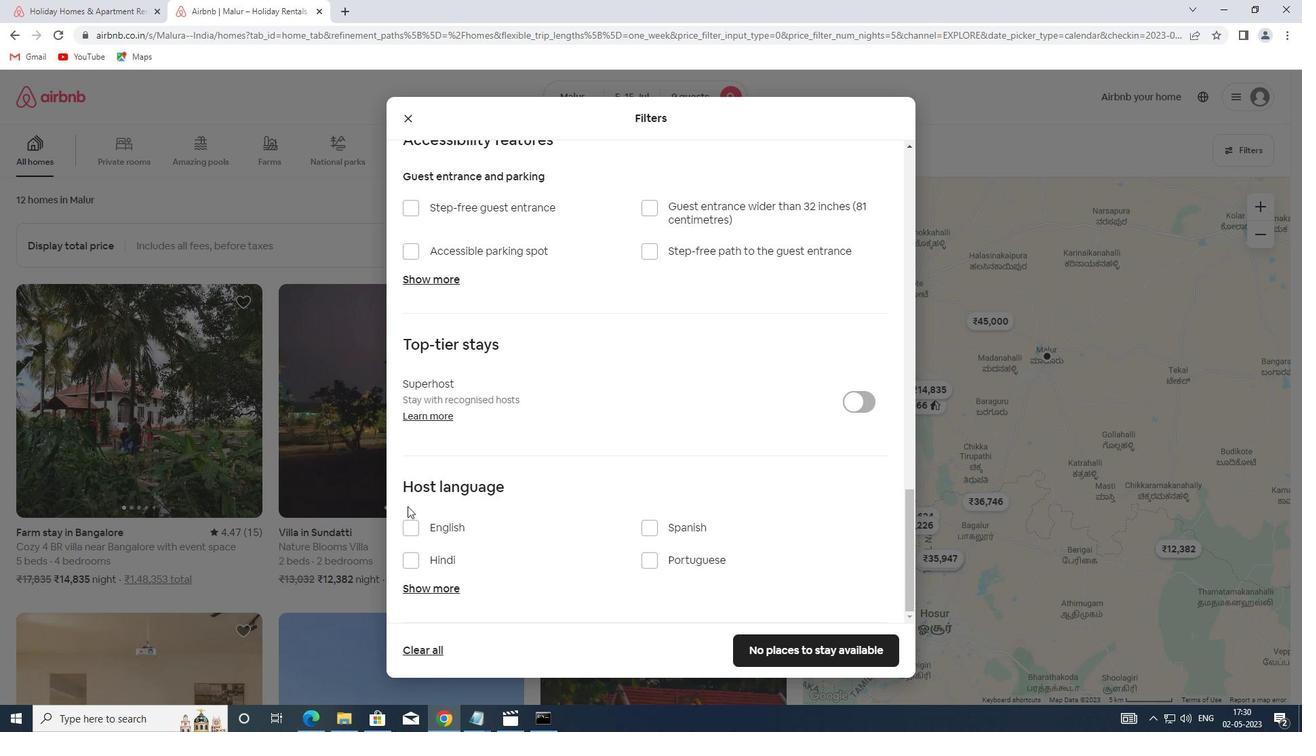 
Action: Mouse pressed left at (402, 527)
Screenshot: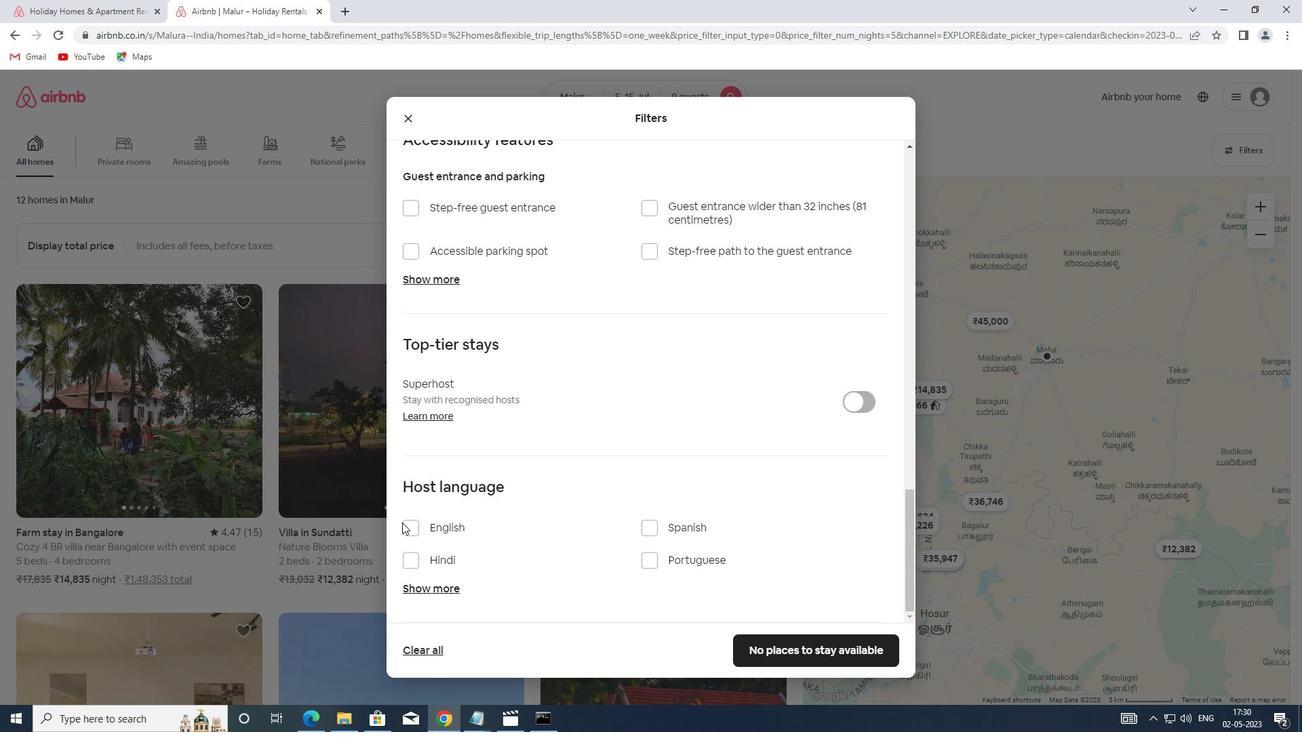 
Action: Mouse moved to (447, 525)
Screenshot: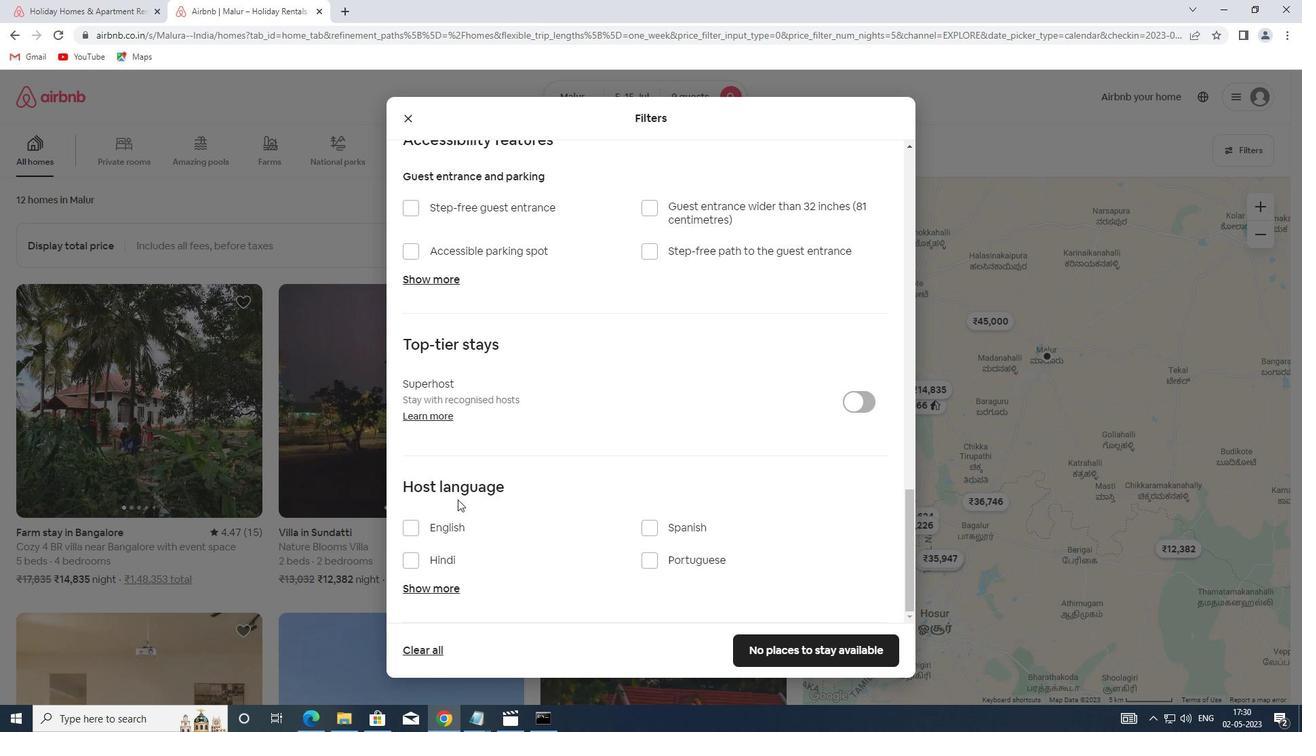 
Action: Mouse pressed left at (447, 525)
Screenshot: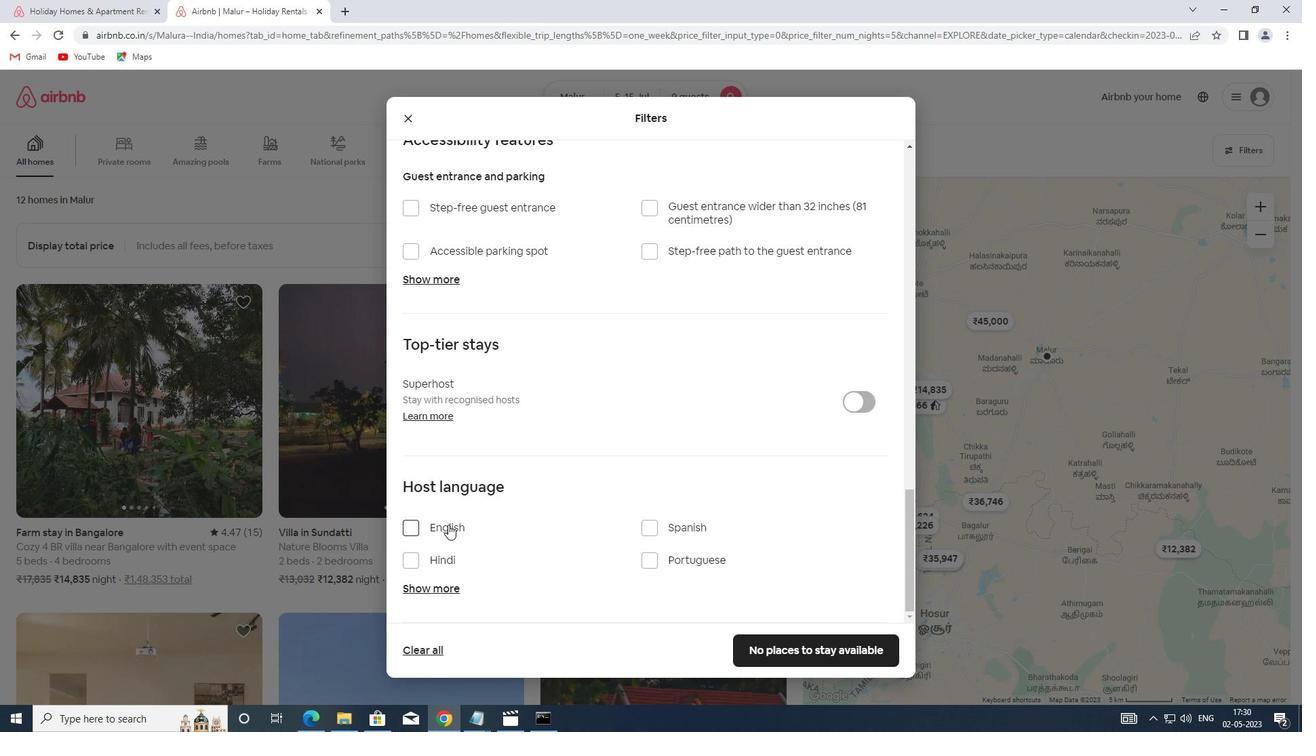 
Action: Mouse moved to (772, 643)
Screenshot: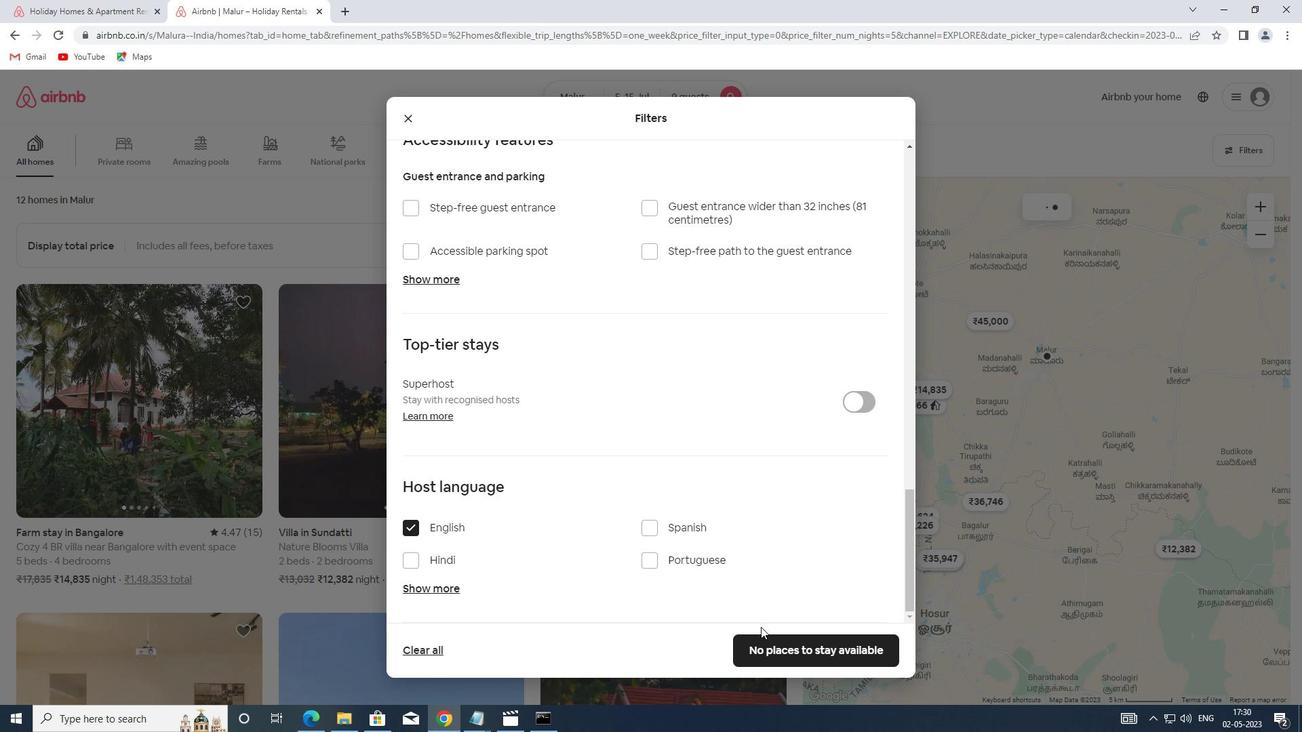 
Action: Mouse pressed left at (772, 643)
Screenshot: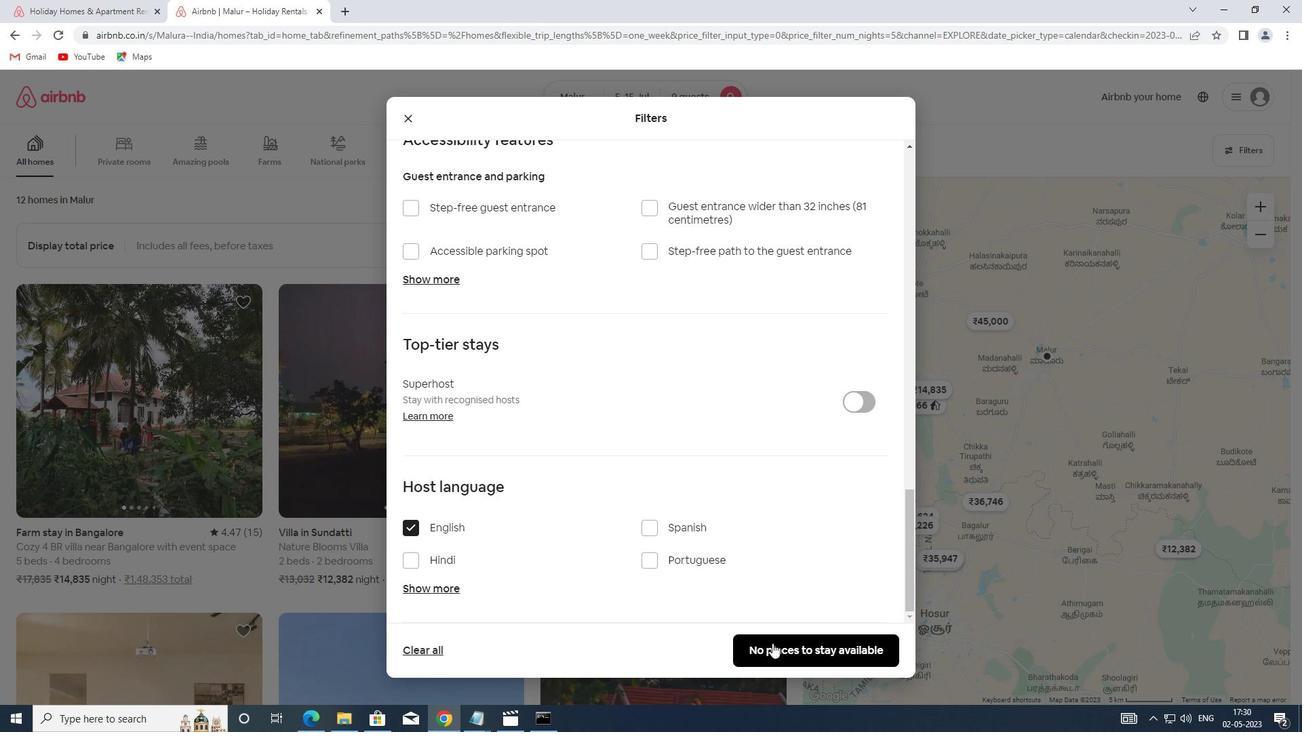 
